 Task: Discover public transportation options in San Jose.
Action: Key pressed sa
Screenshot: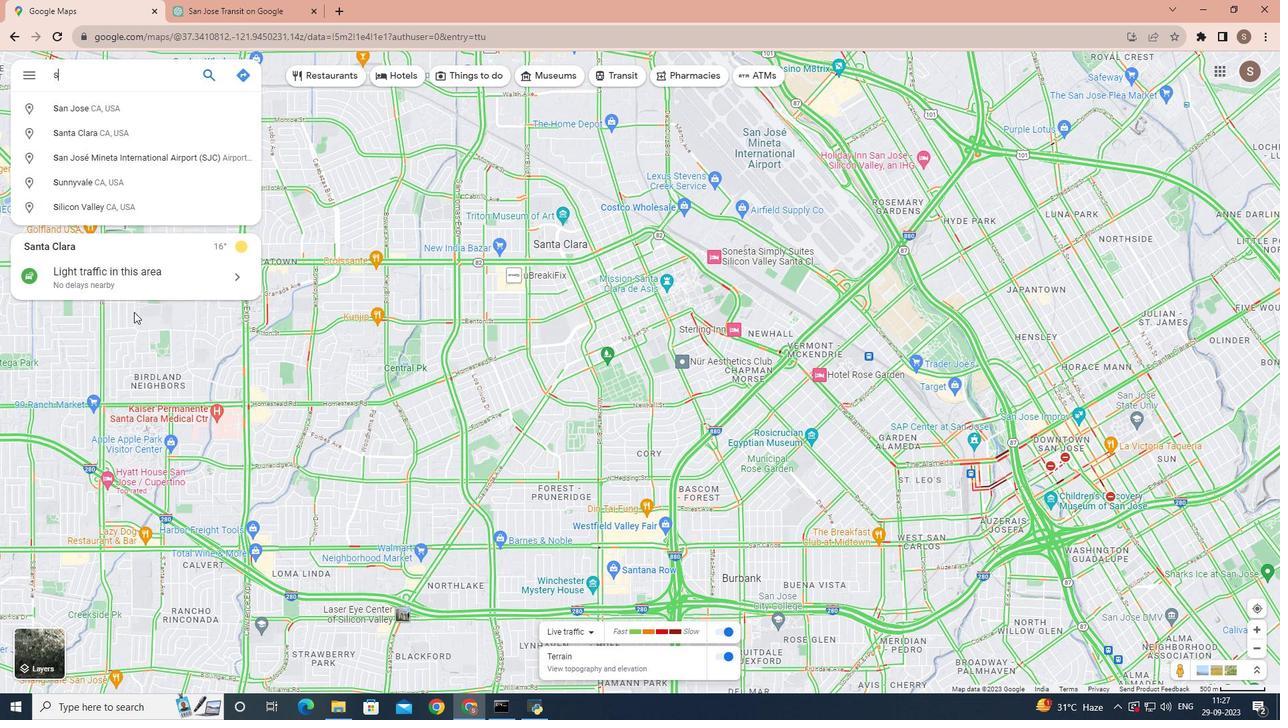 
Action: Mouse moved to (254, 69)
Screenshot: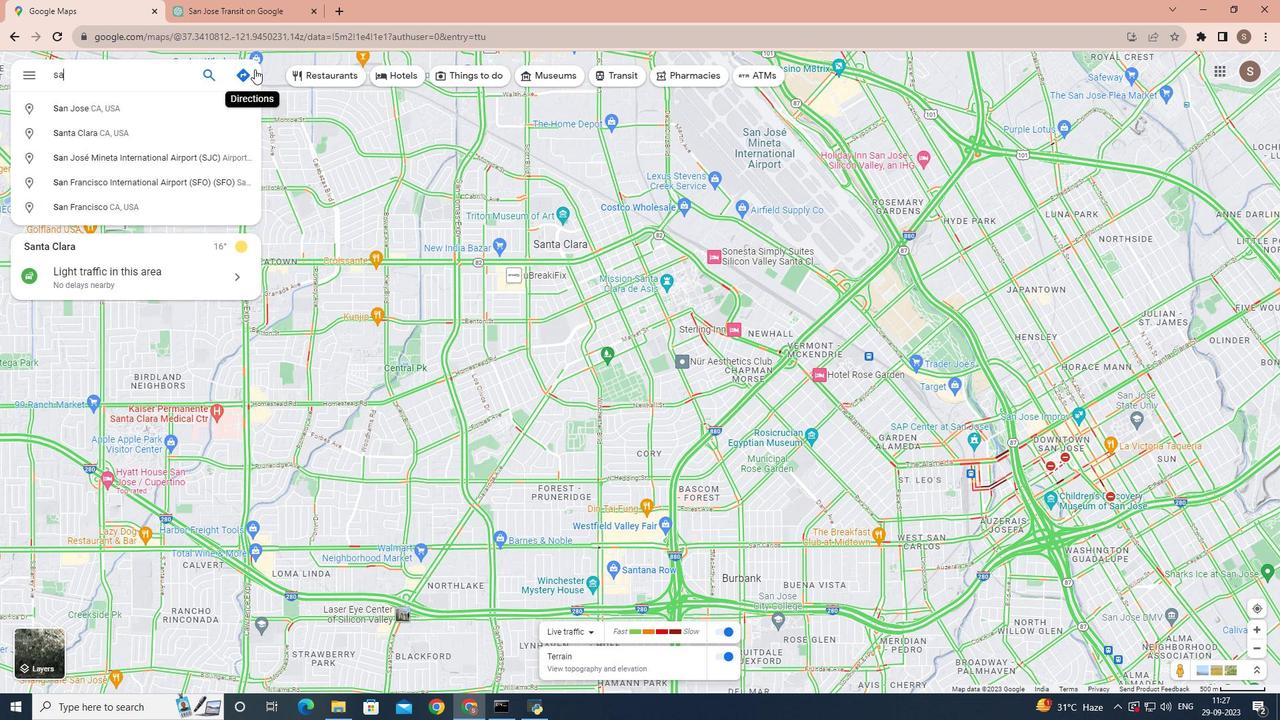 
Action: Mouse pressed left at (254, 69)
Screenshot: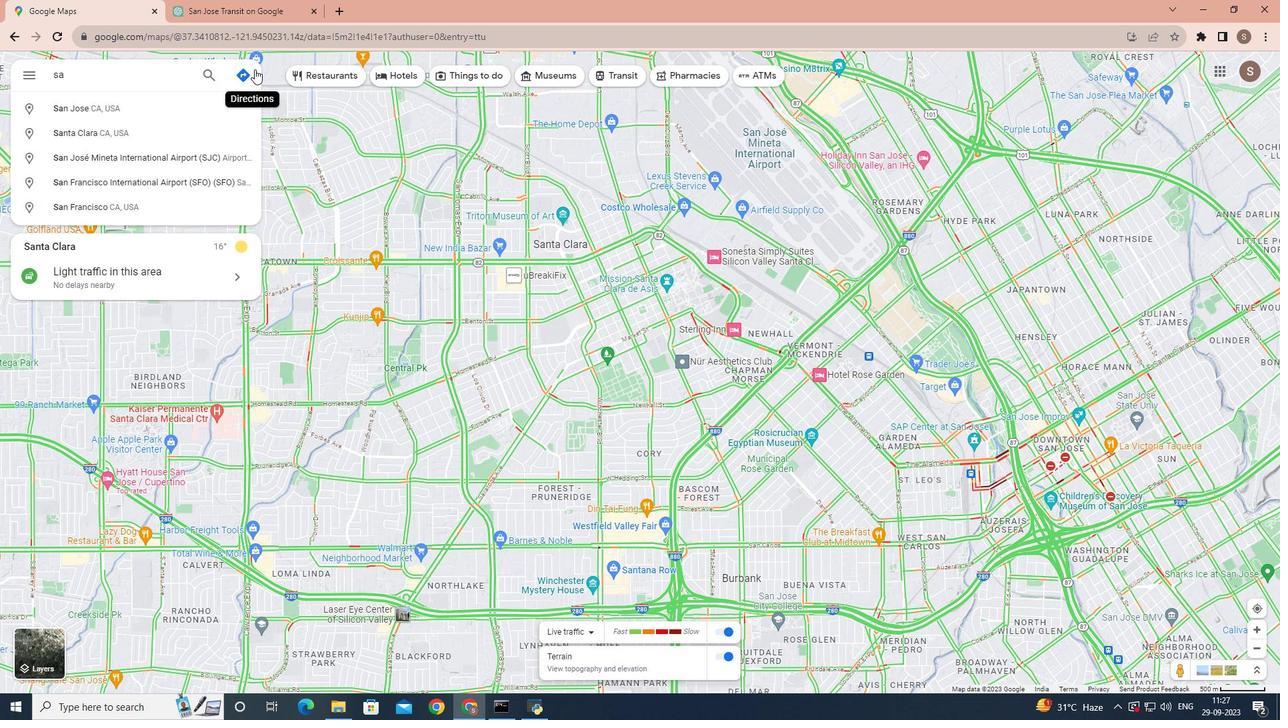 
Action: Mouse moved to (108, 109)
Screenshot: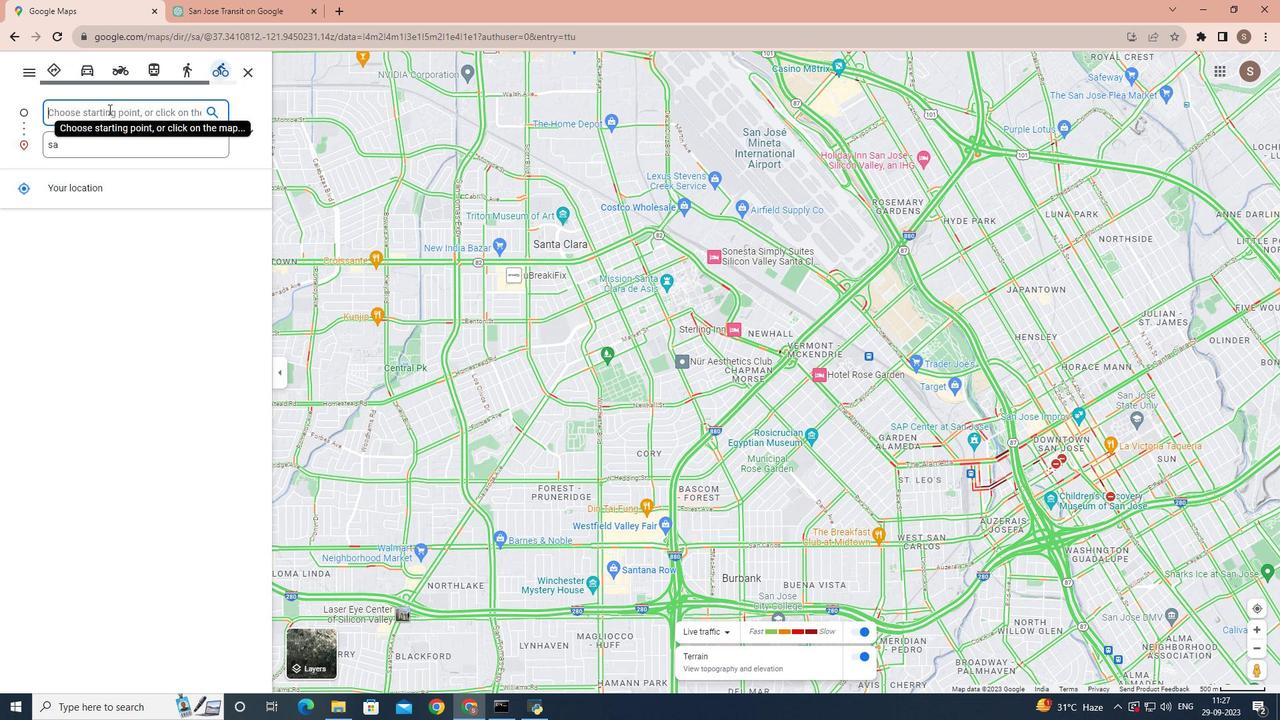 
Action: Mouse pressed left at (108, 109)
Screenshot: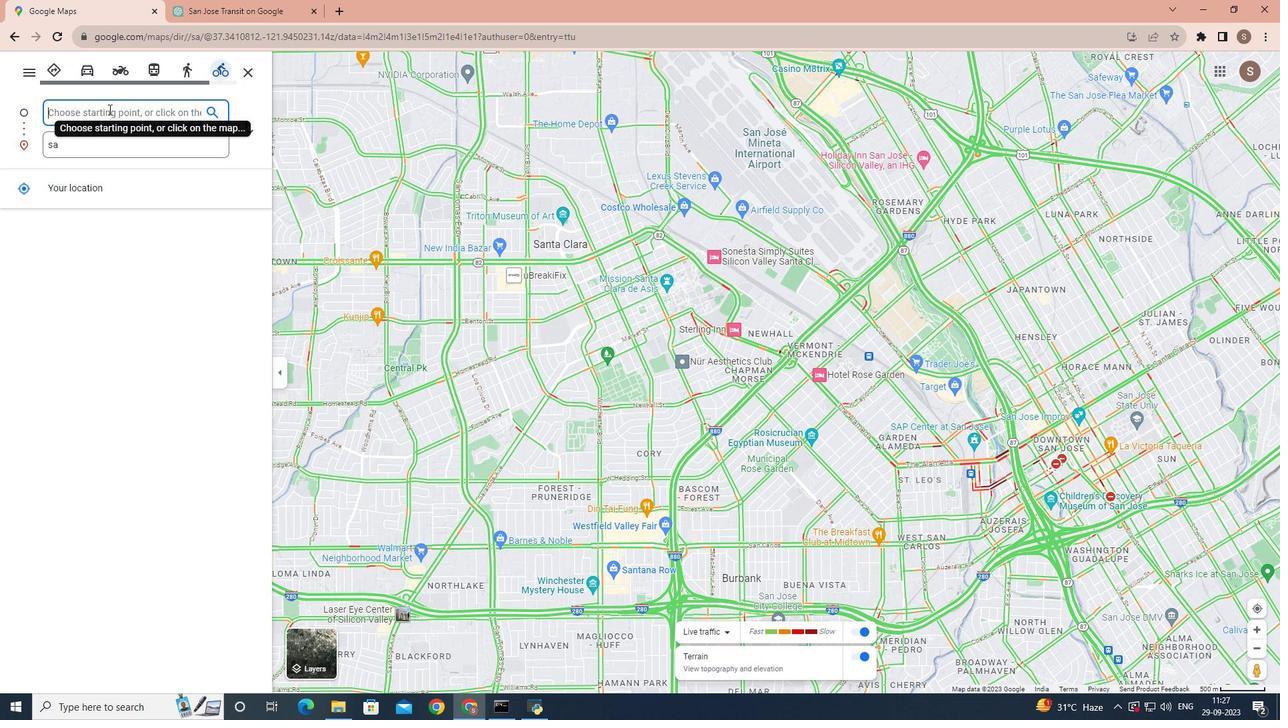 
Action: Key pressed san
Screenshot: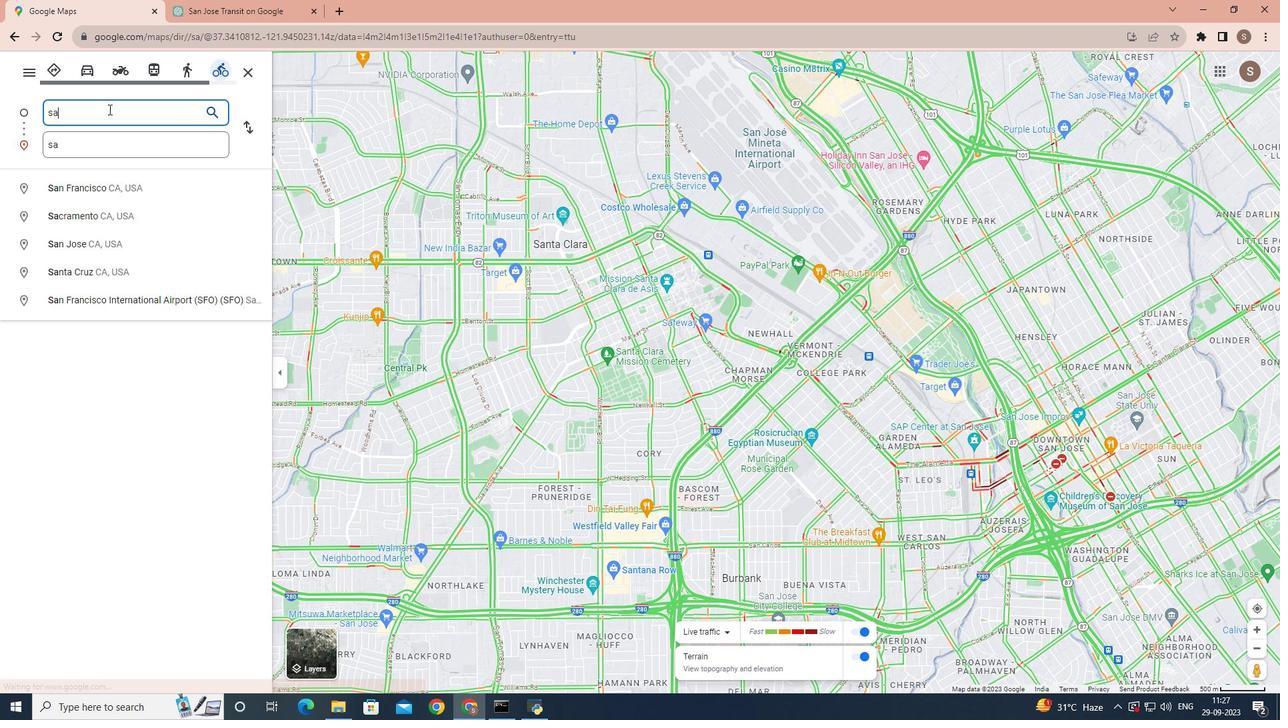 
Action: Mouse moved to (97, 177)
Screenshot: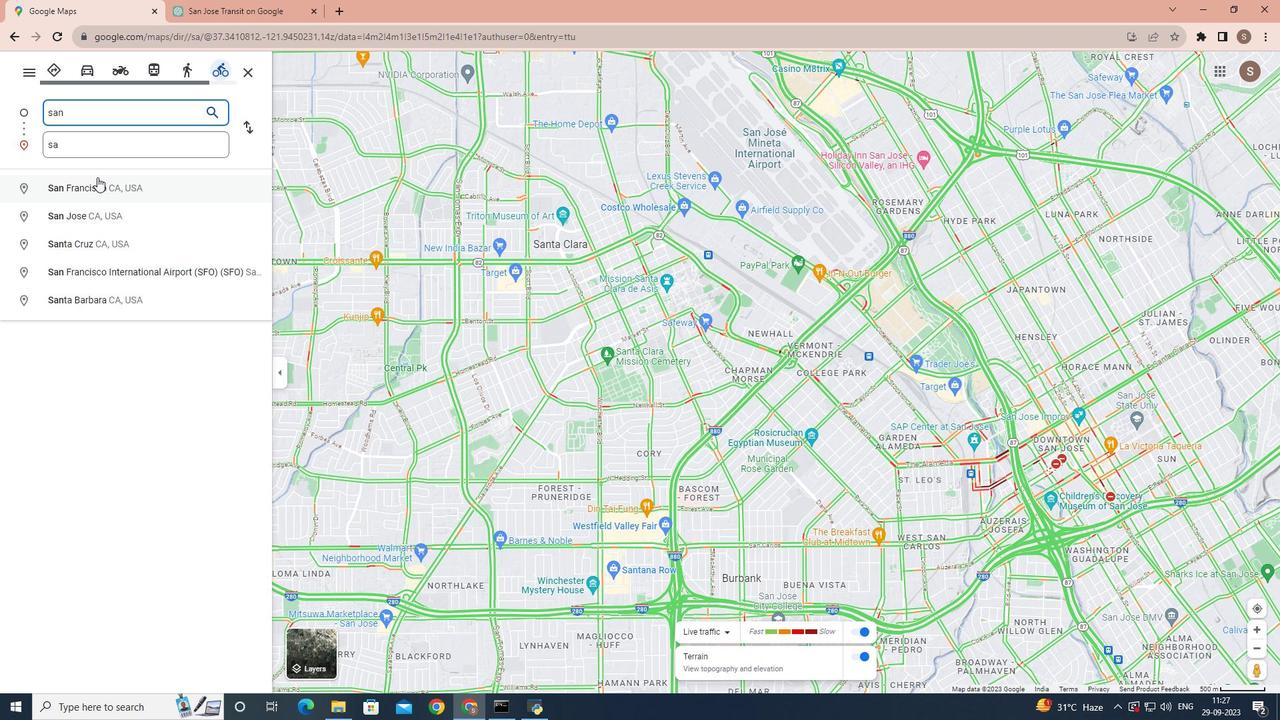 
Action: Key pressed <Key.space>
Screenshot: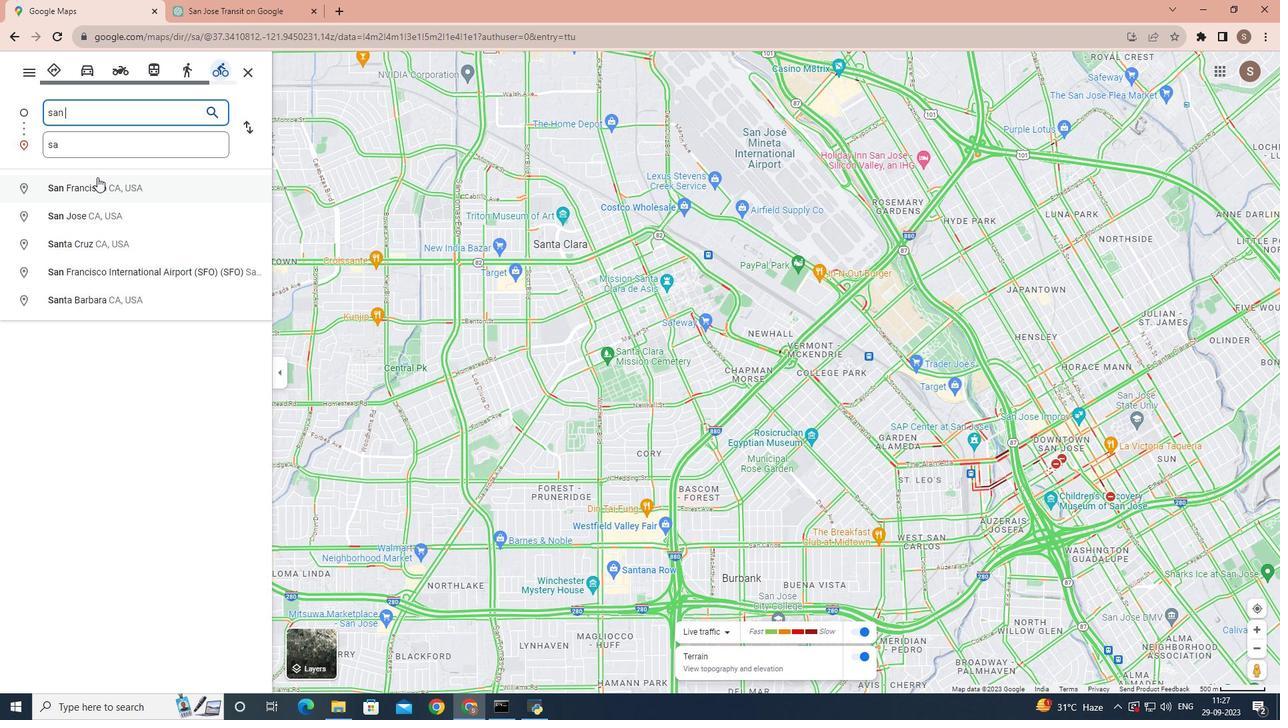 
Action: Mouse moved to (92, 216)
Screenshot: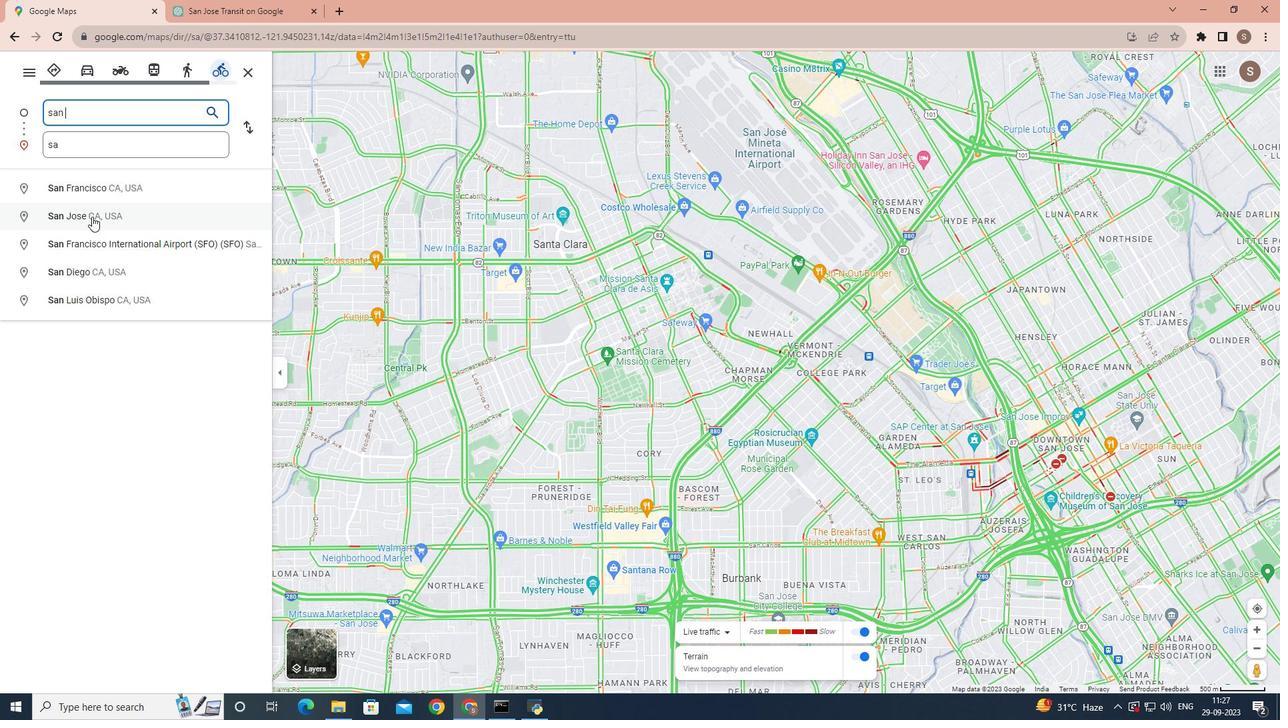 
Action: Mouse pressed left at (92, 216)
Screenshot: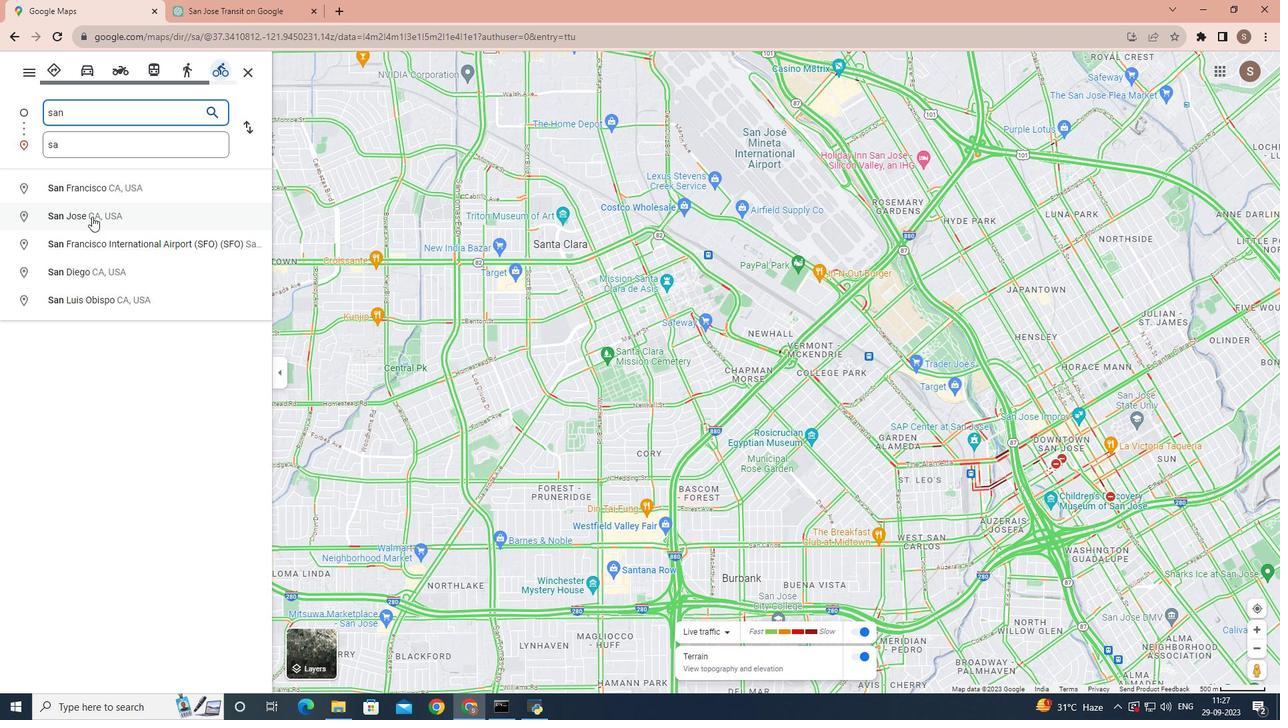 
Action: Mouse moved to (98, 146)
Screenshot: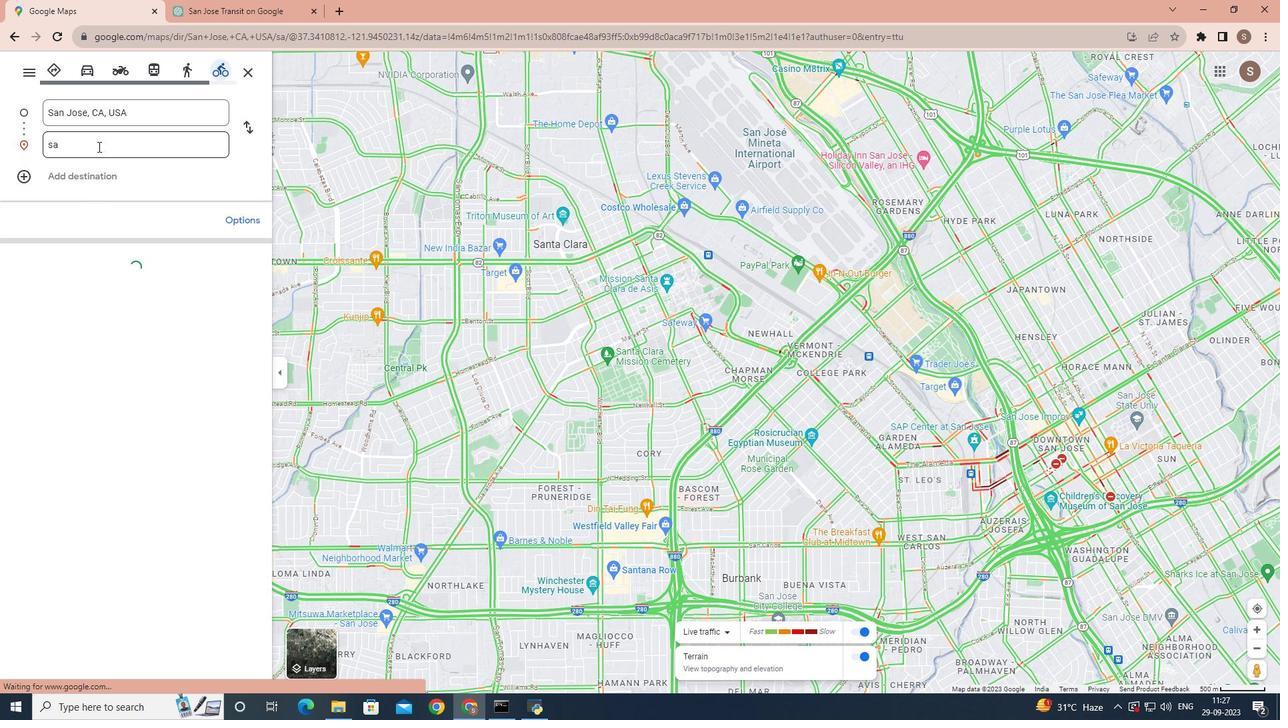 
Action: Mouse pressed left at (98, 146)
Screenshot: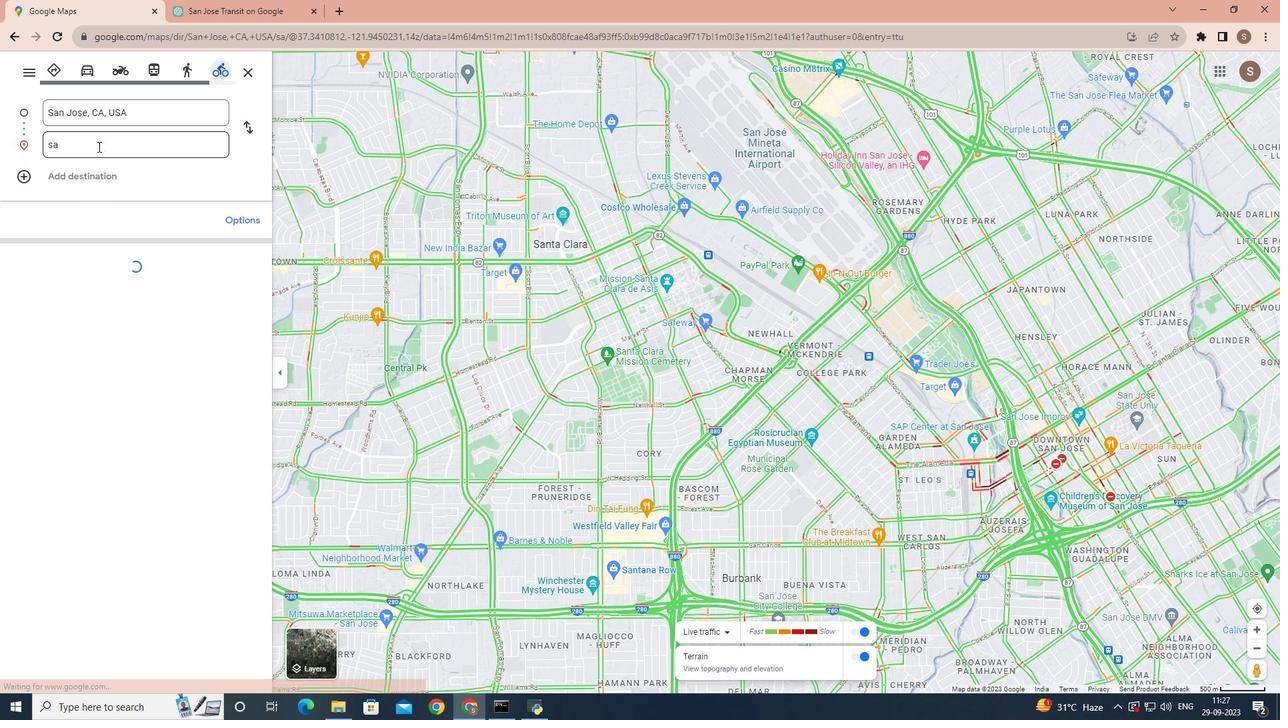 
Action: Mouse pressed left at (98, 146)
Screenshot: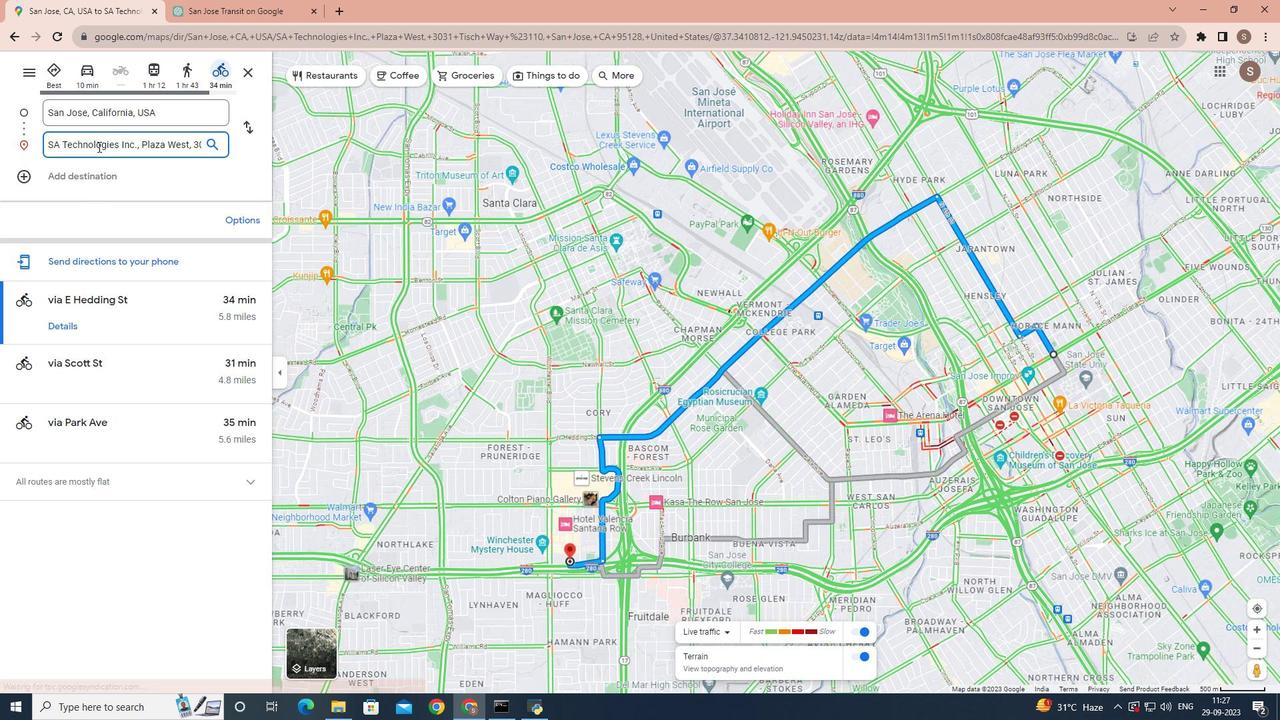 
Action: Mouse moved to (46, 141)
Screenshot: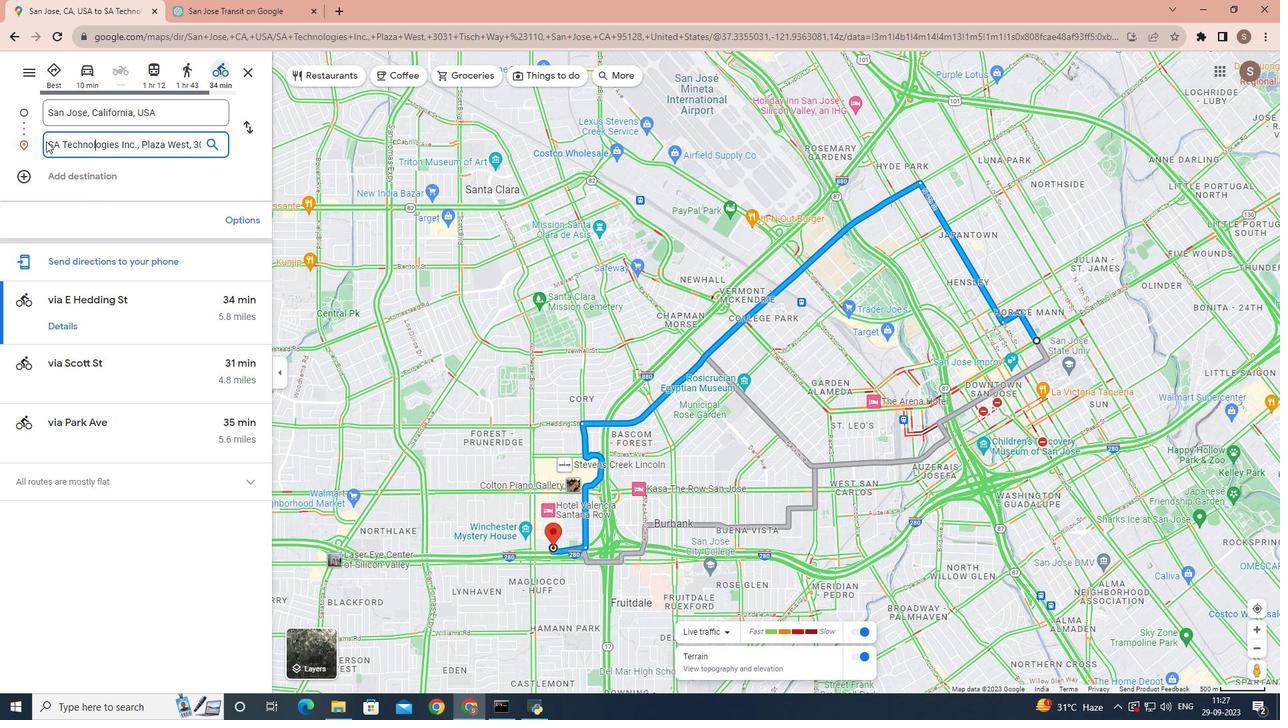 
Action: Mouse pressed left at (46, 141)
Screenshot: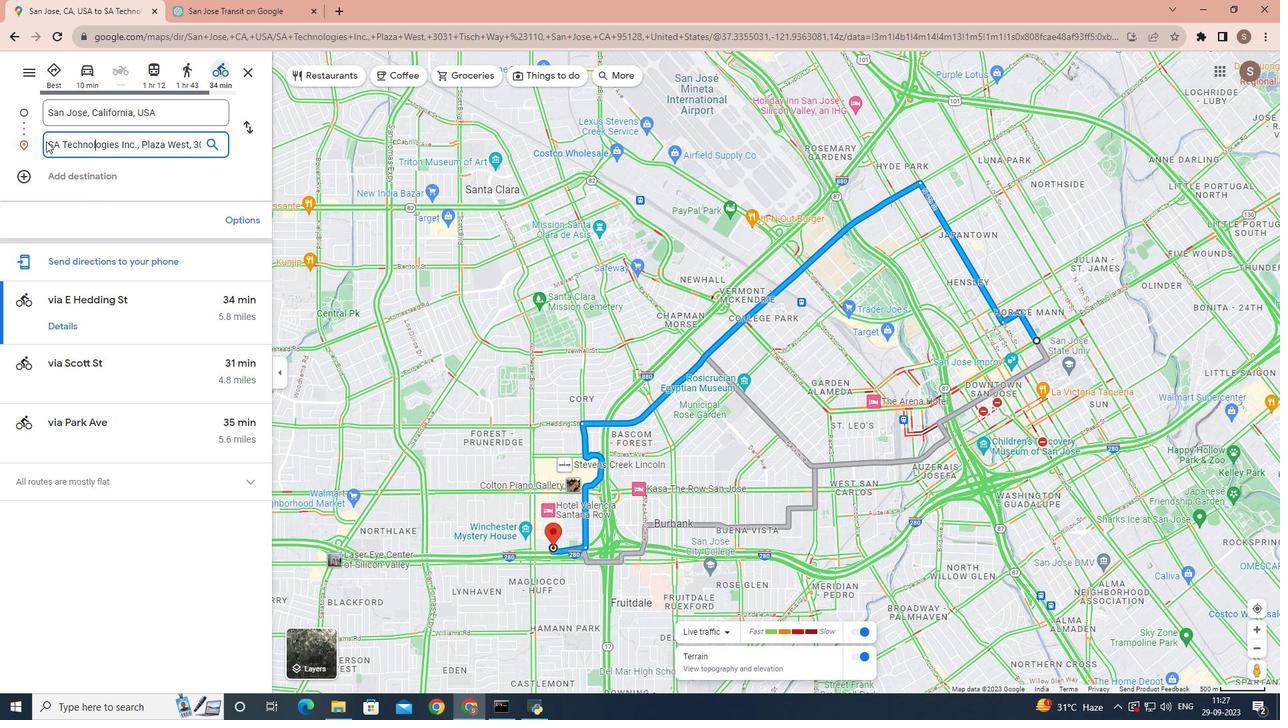 
Action: Mouse moved to (50, 140)
Screenshot: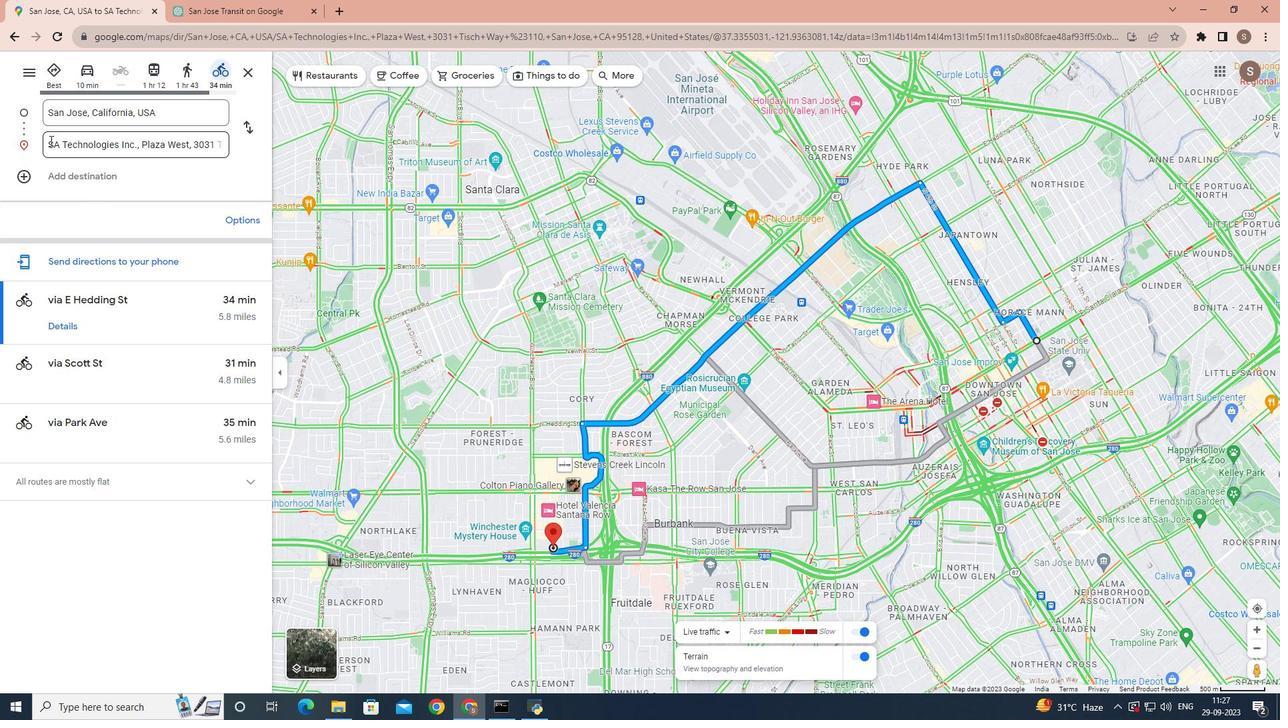 
Action: Mouse pressed left at (50, 140)
Screenshot: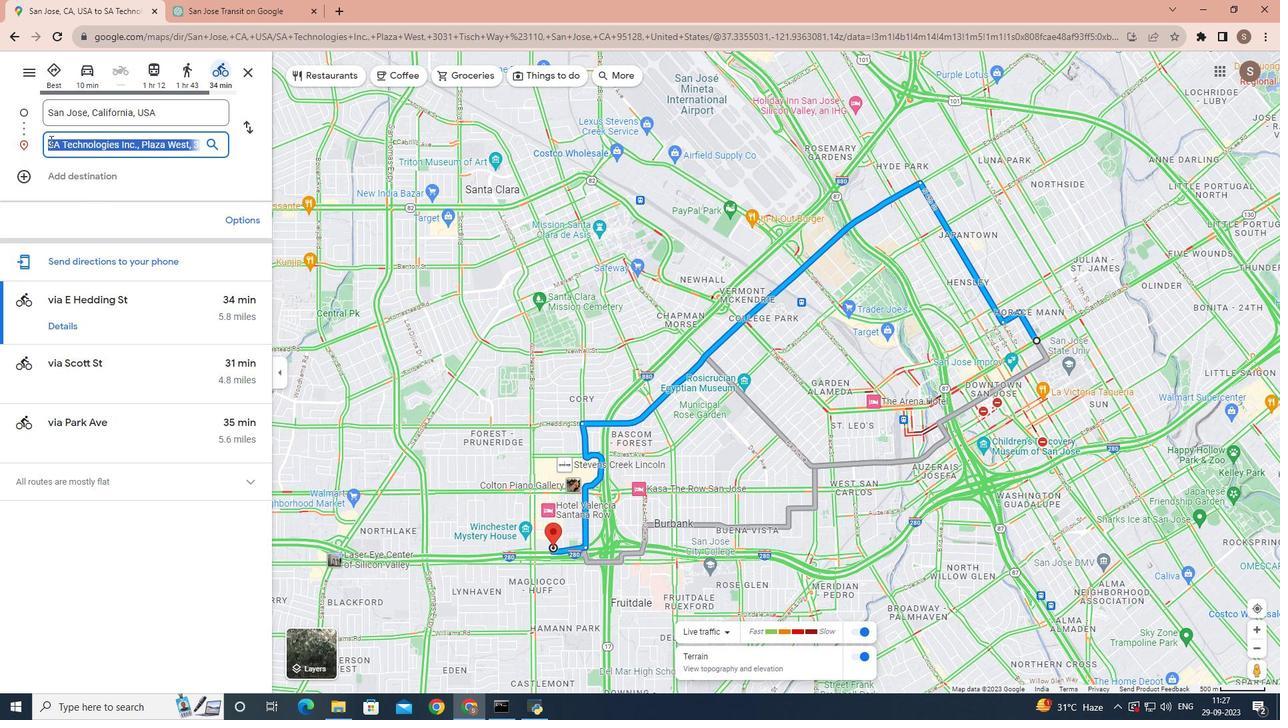 
Action: Mouse moved to (134, 140)
Screenshot: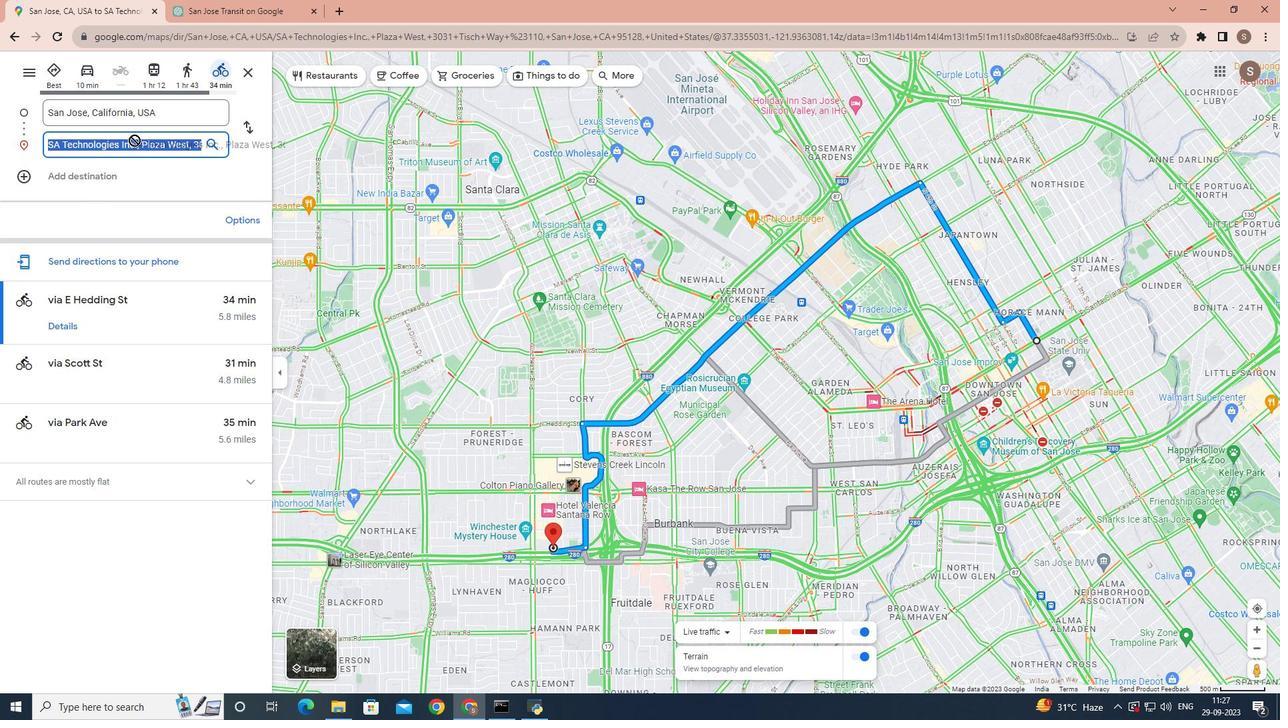 
Action: Key pressed <Key.backspace><Key.caps_lock>S<Key.caps_lock>anta<Key.space>
Screenshot: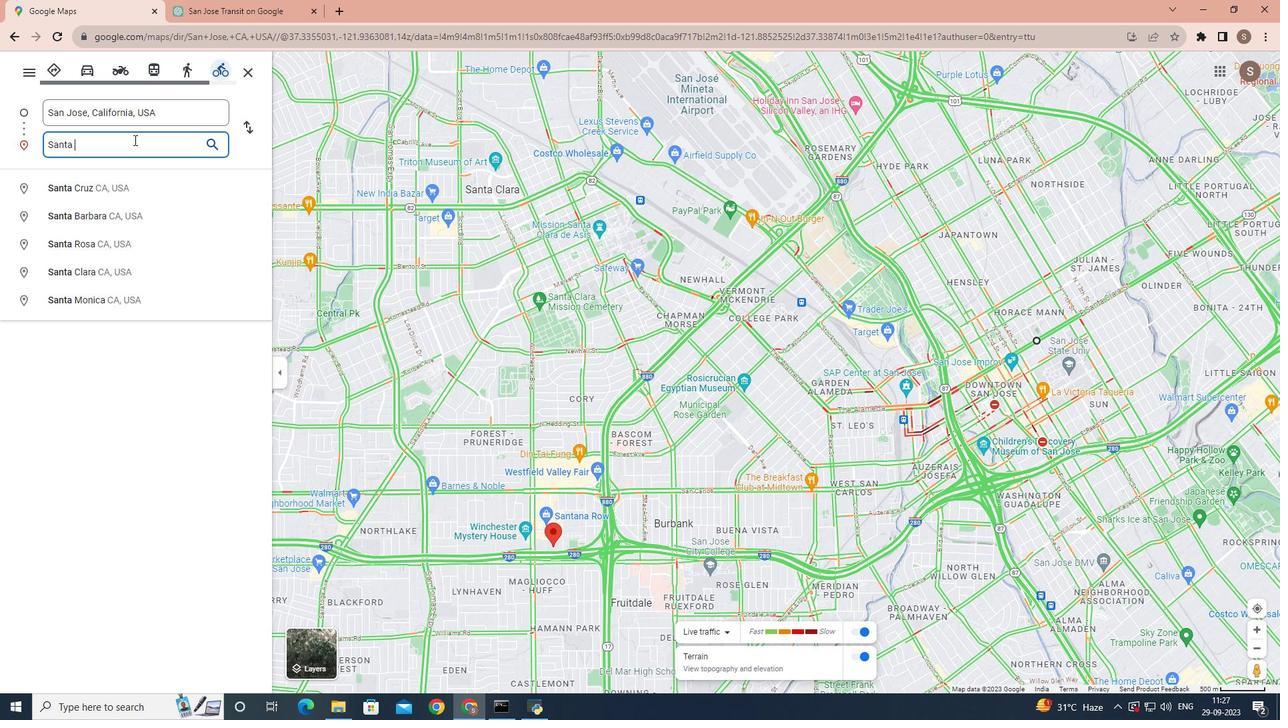 
Action: Mouse moved to (79, 265)
Screenshot: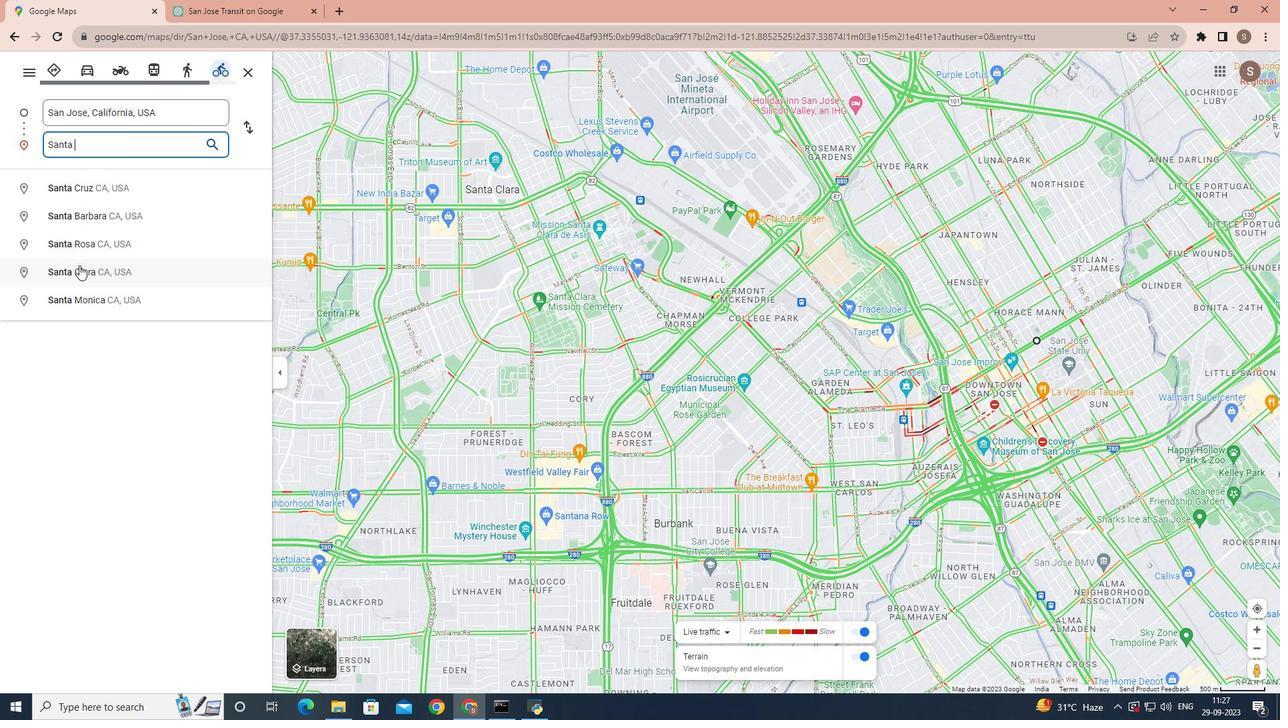 
Action: Mouse pressed left at (79, 265)
Screenshot: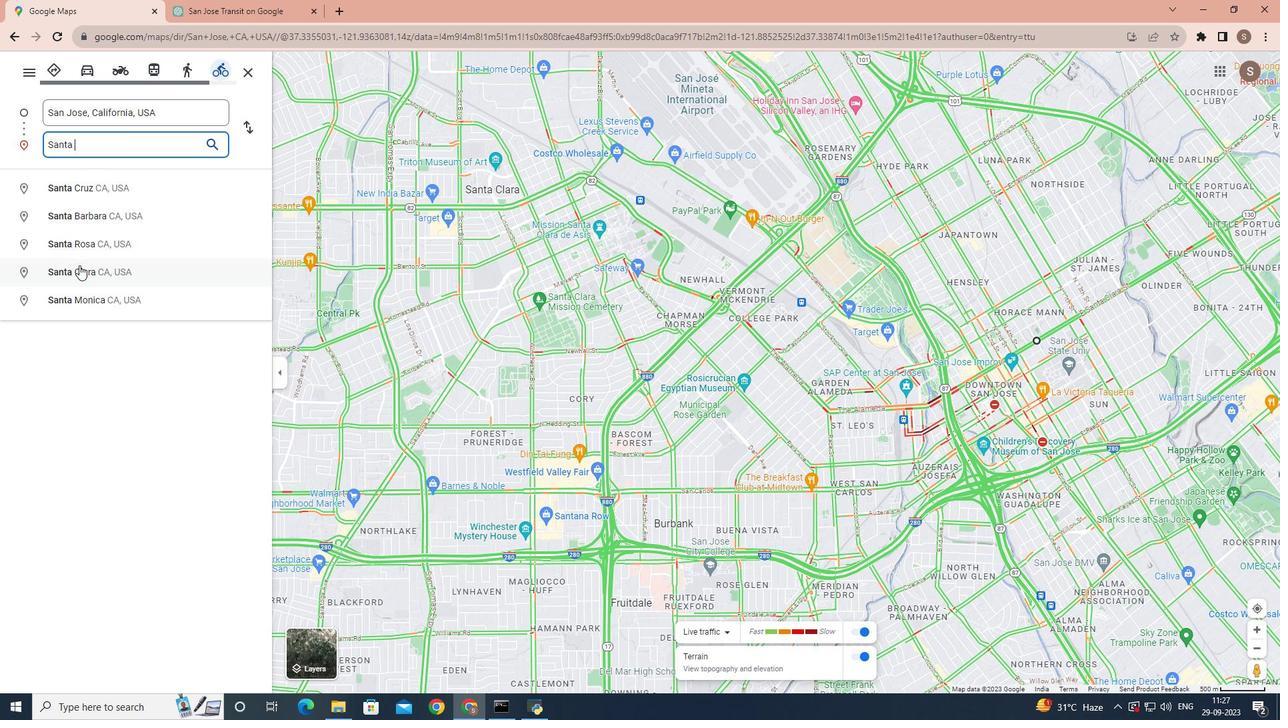 
Action: Mouse moved to (155, 86)
Screenshot: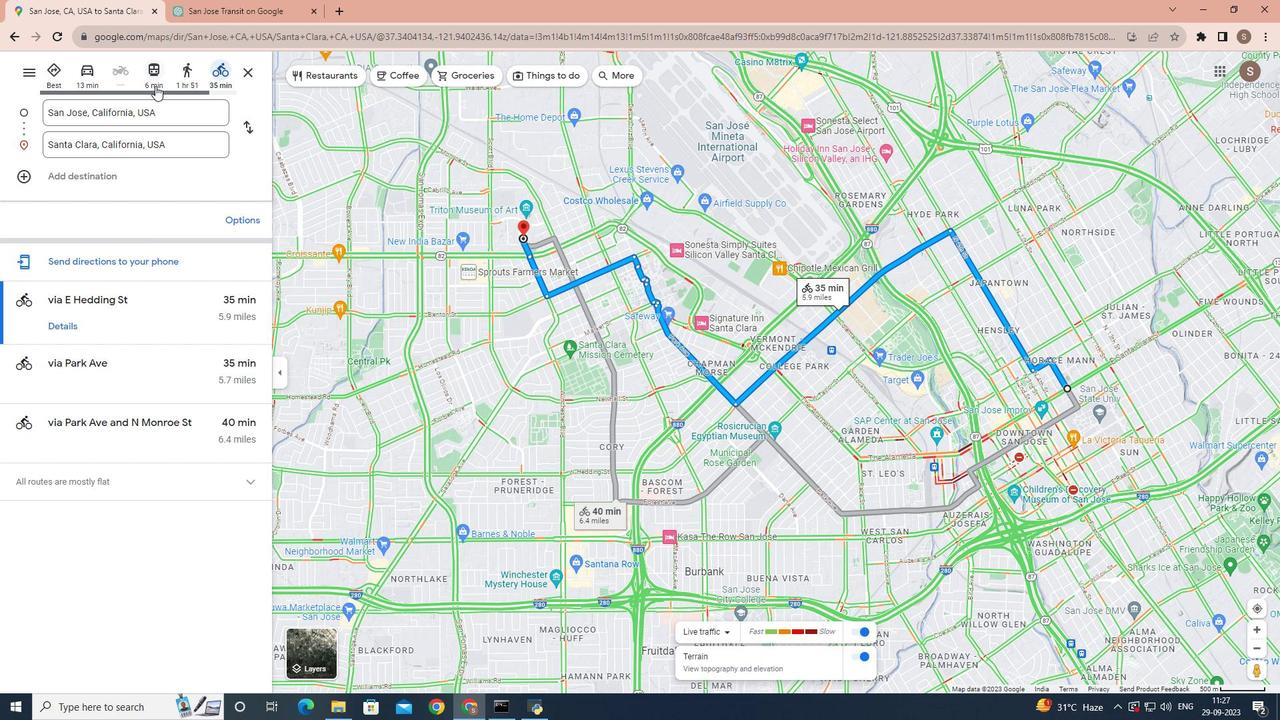 
Action: Mouse pressed left at (155, 86)
Screenshot: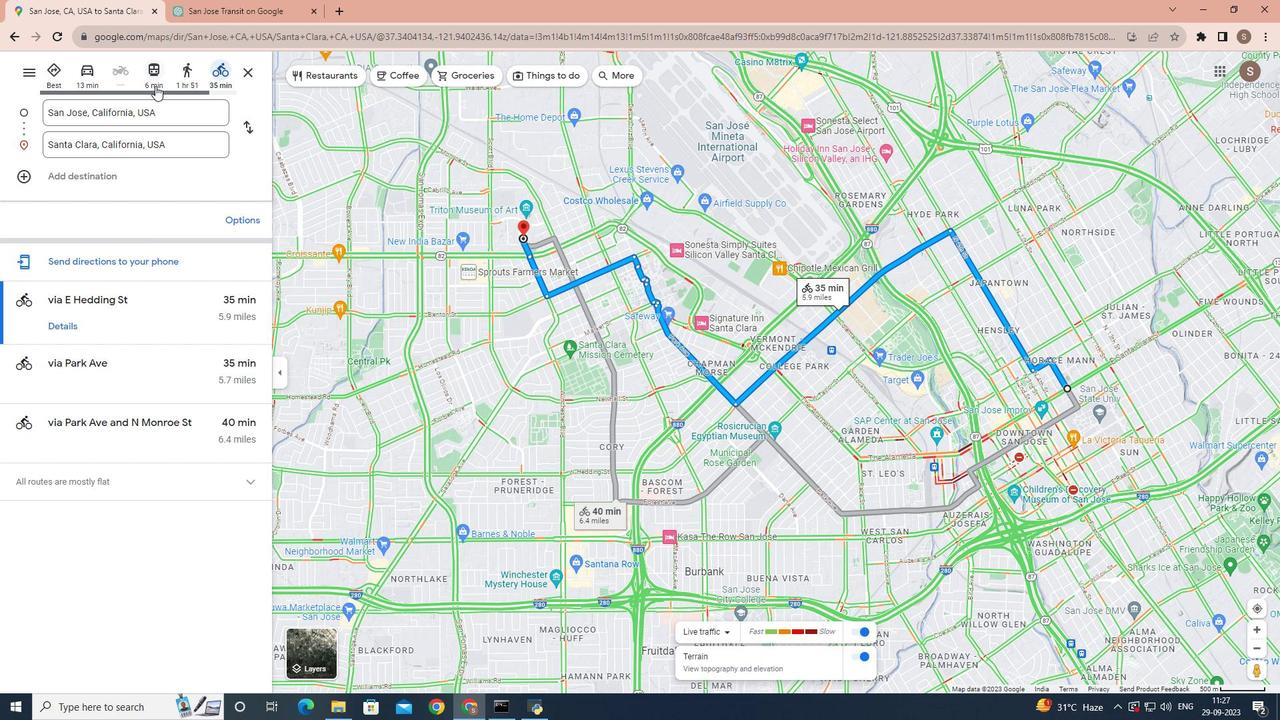 
Action: Mouse moved to (160, 360)
Screenshot: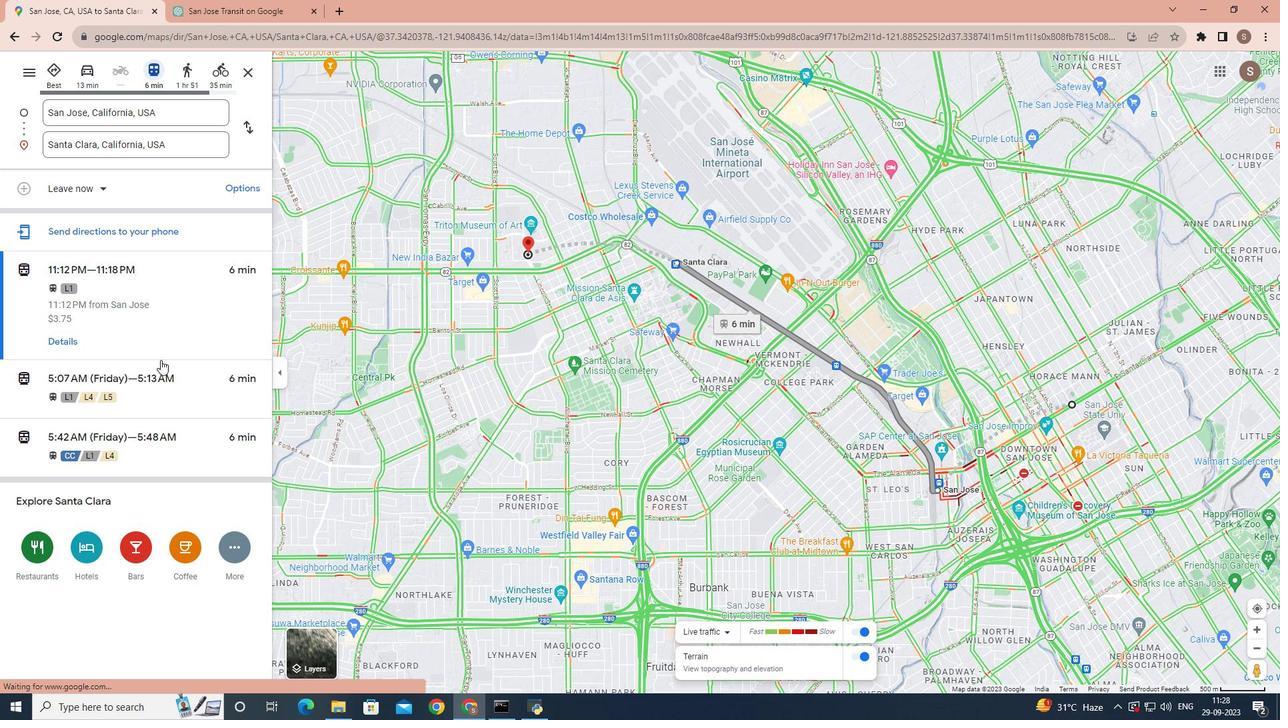 
Action: Mouse scrolled (160, 359) with delta (0, 0)
Screenshot: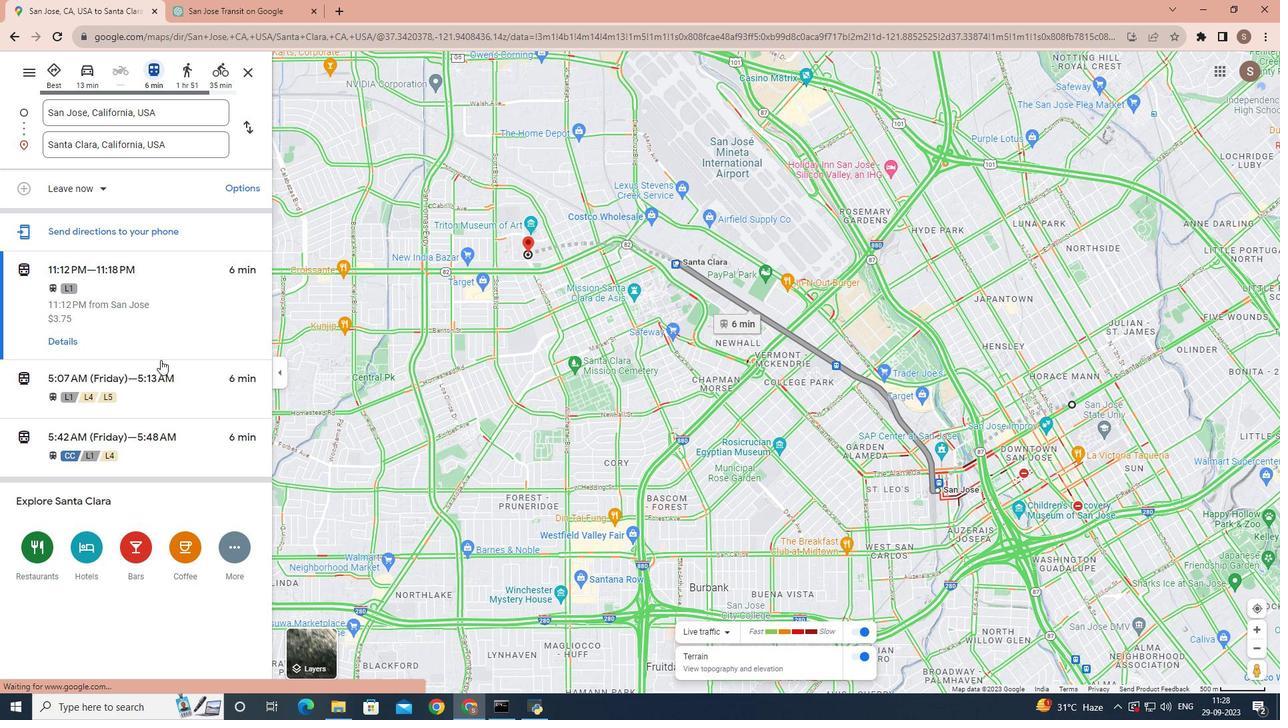
Action: Mouse scrolled (160, 359) with delta (0, 0)
Screenshot: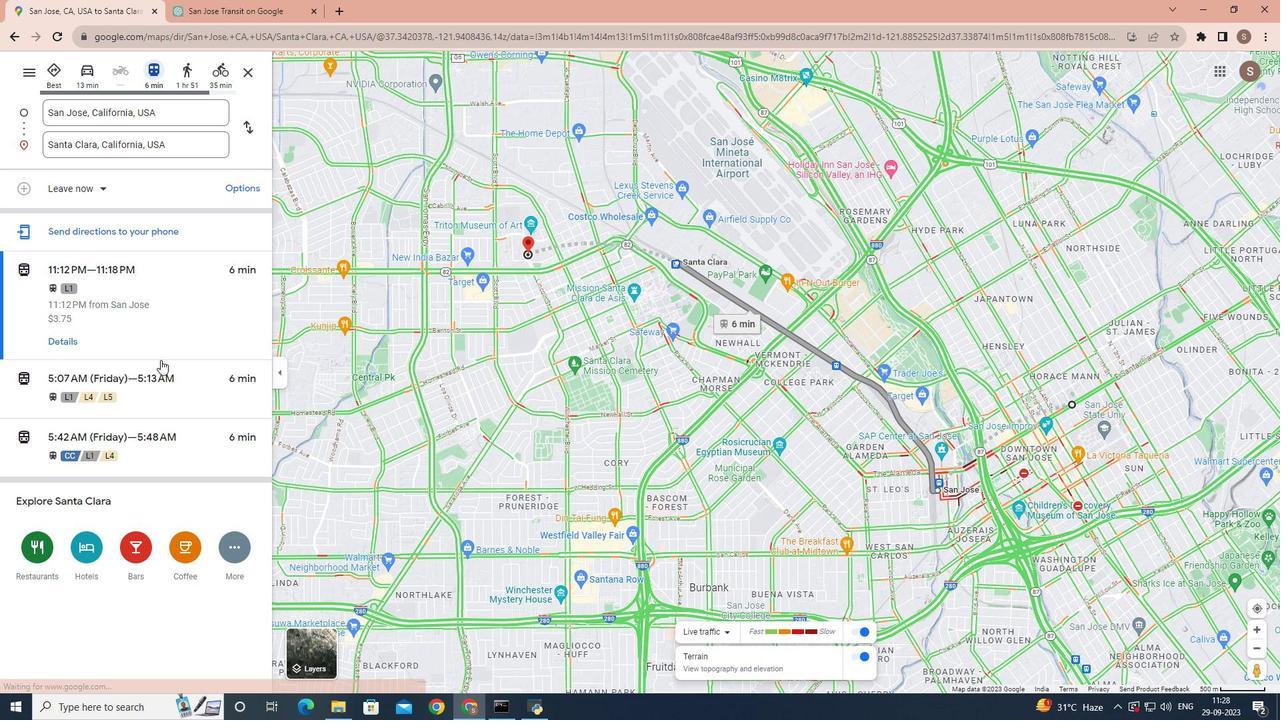 
Action: Mouse moved to (70, 339)
Screenshot: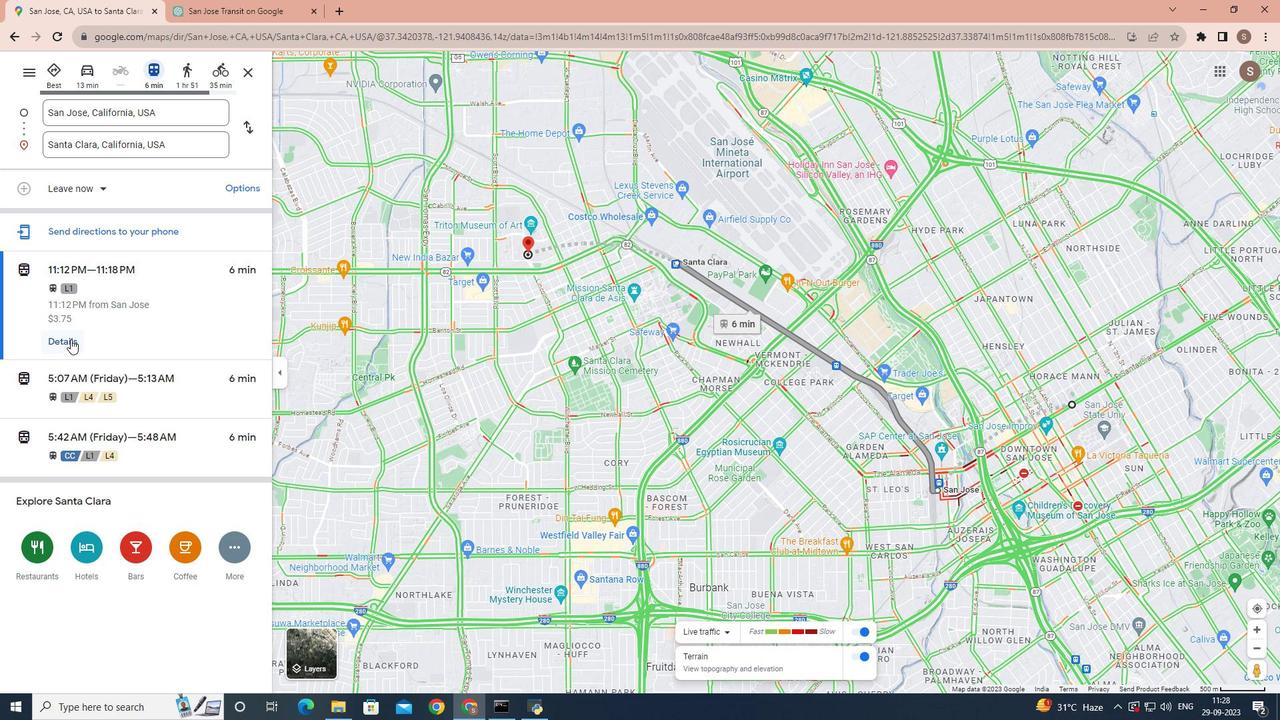 
Action: Mouse pressed left at (70, 339)
Screenshot: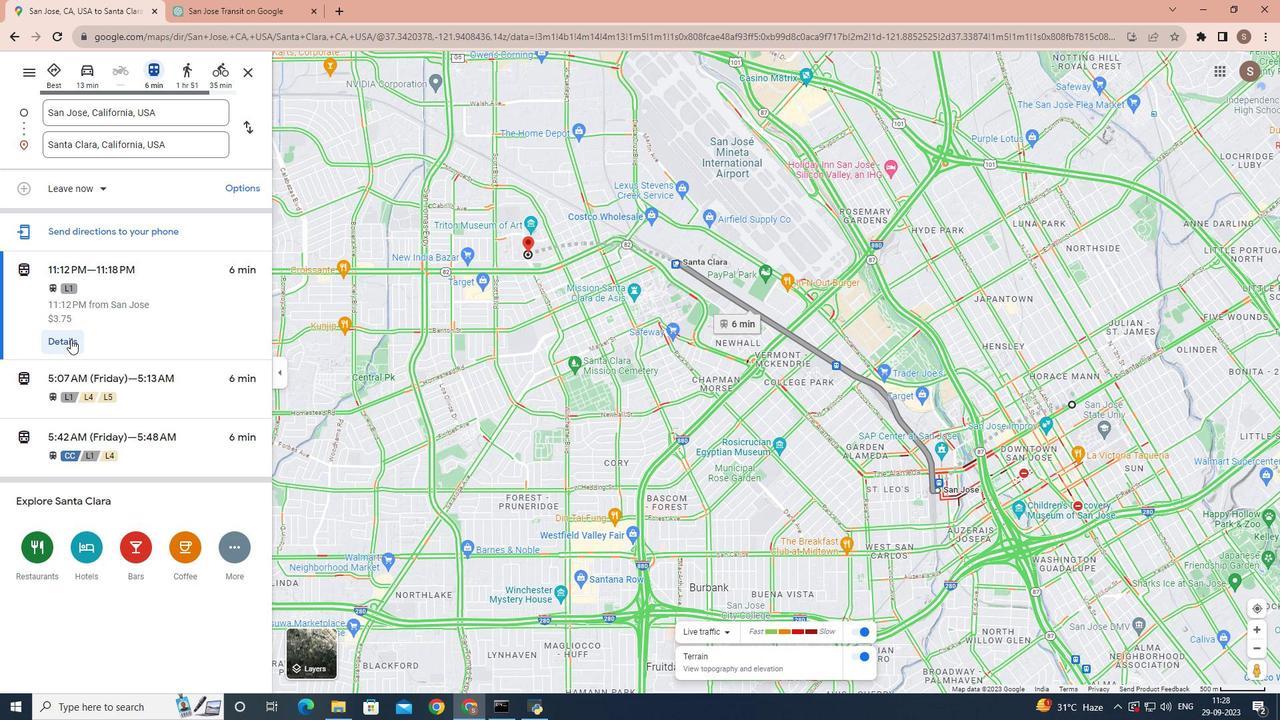 
Action: Mouse moved to (86, 329)
Screenshot: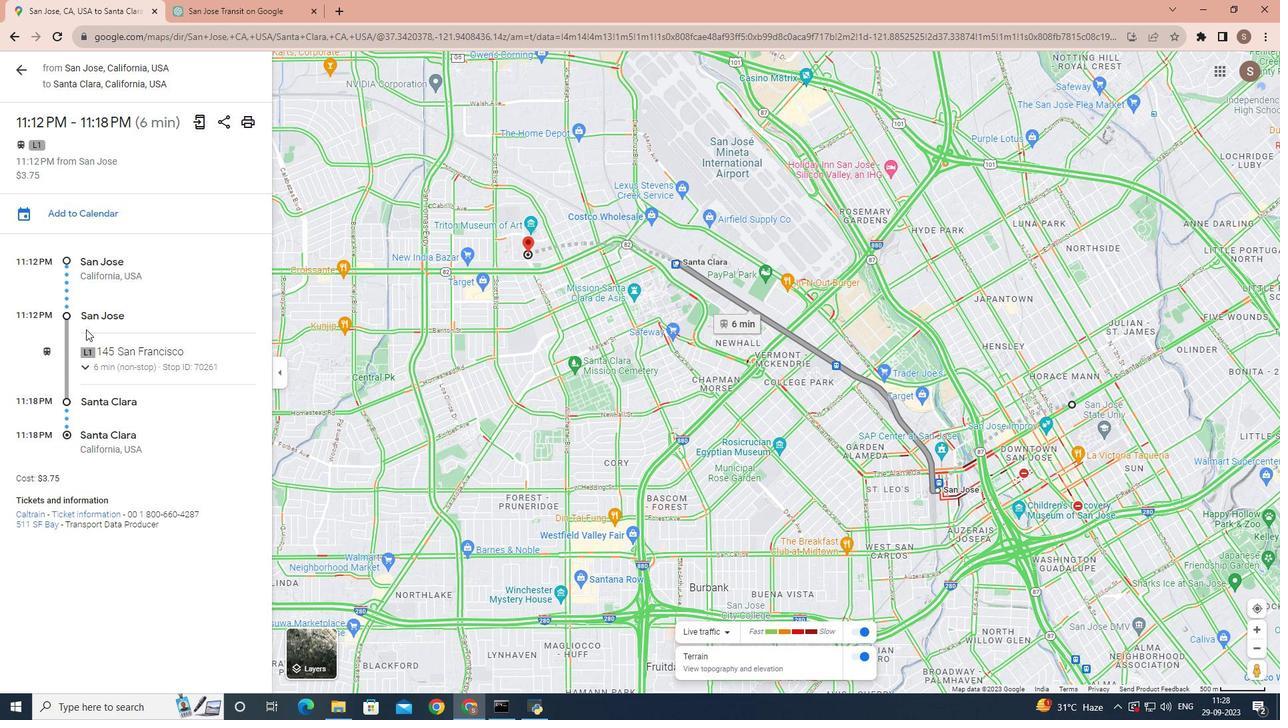 
Action: Mouse scrolled (86, 328) with delta (0, 0)
Screenshot: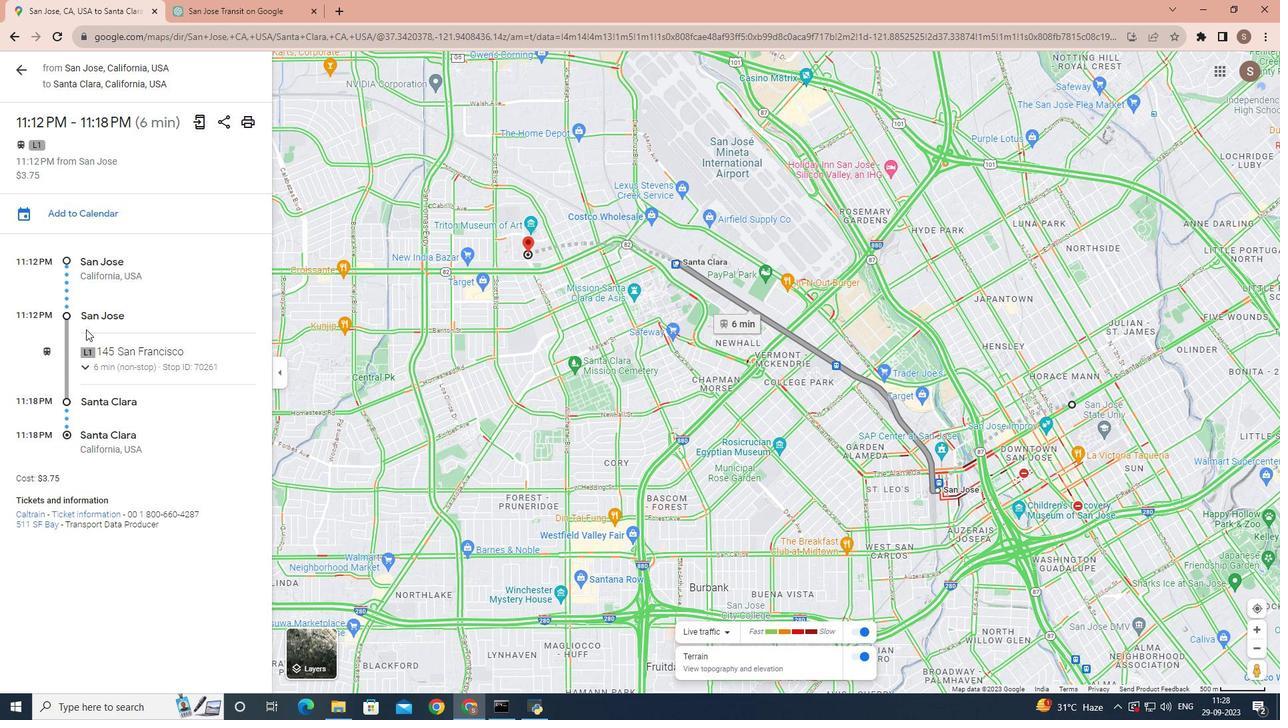 
Action: Mouse scrolled (86, 328) with delta (0, 0)
Screenshot: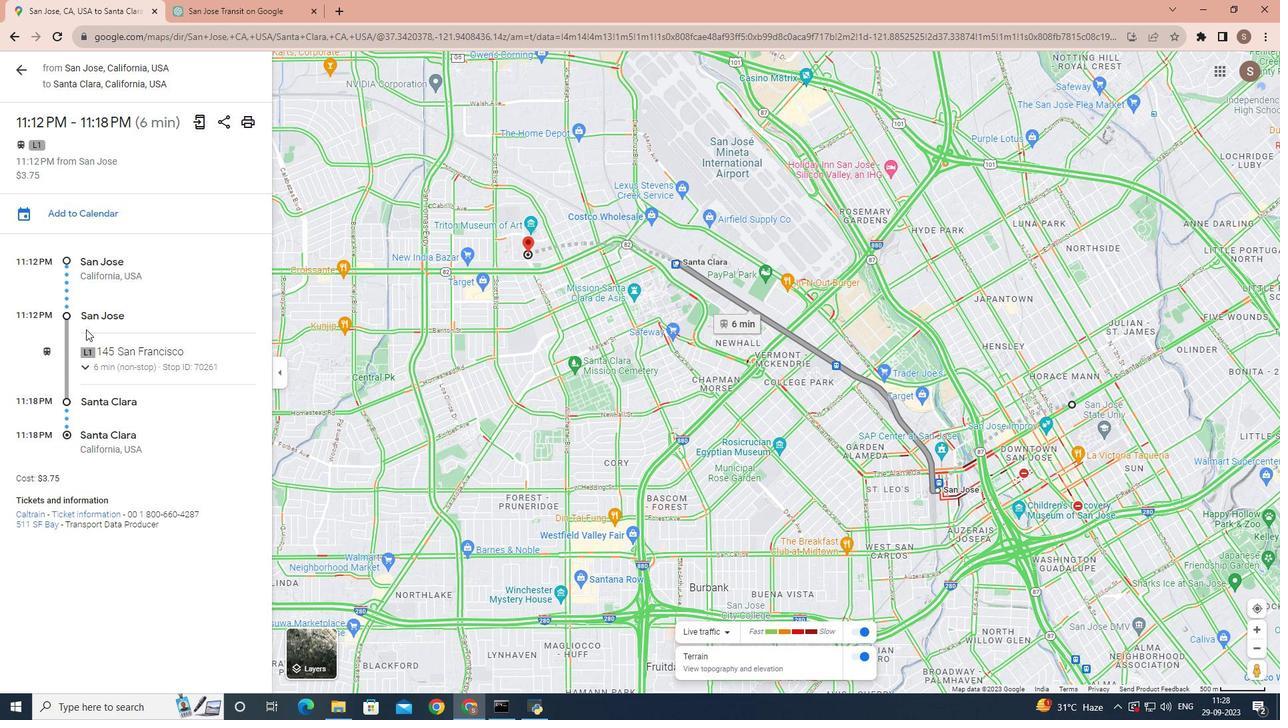 
Action: Mouse scrolled (86, 330) with delta (0, 0)
Screenshot: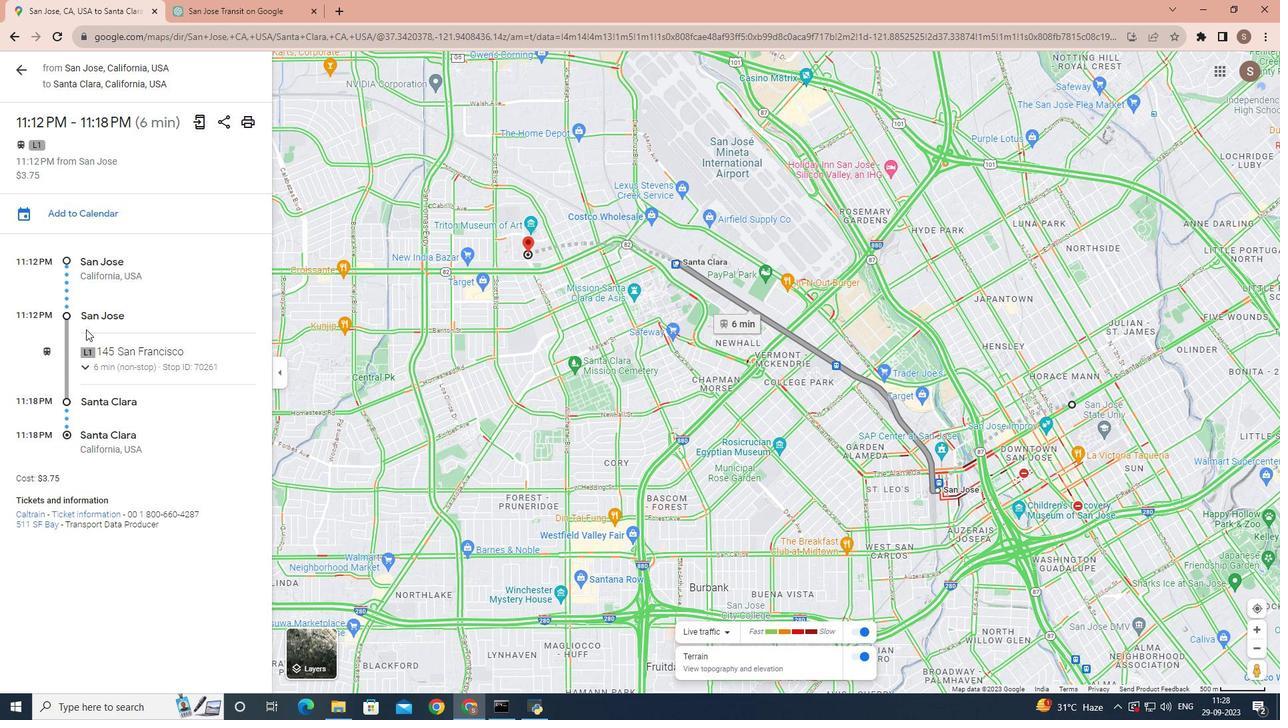 
Action: Mouse moved to (23, 69)
Screenshot: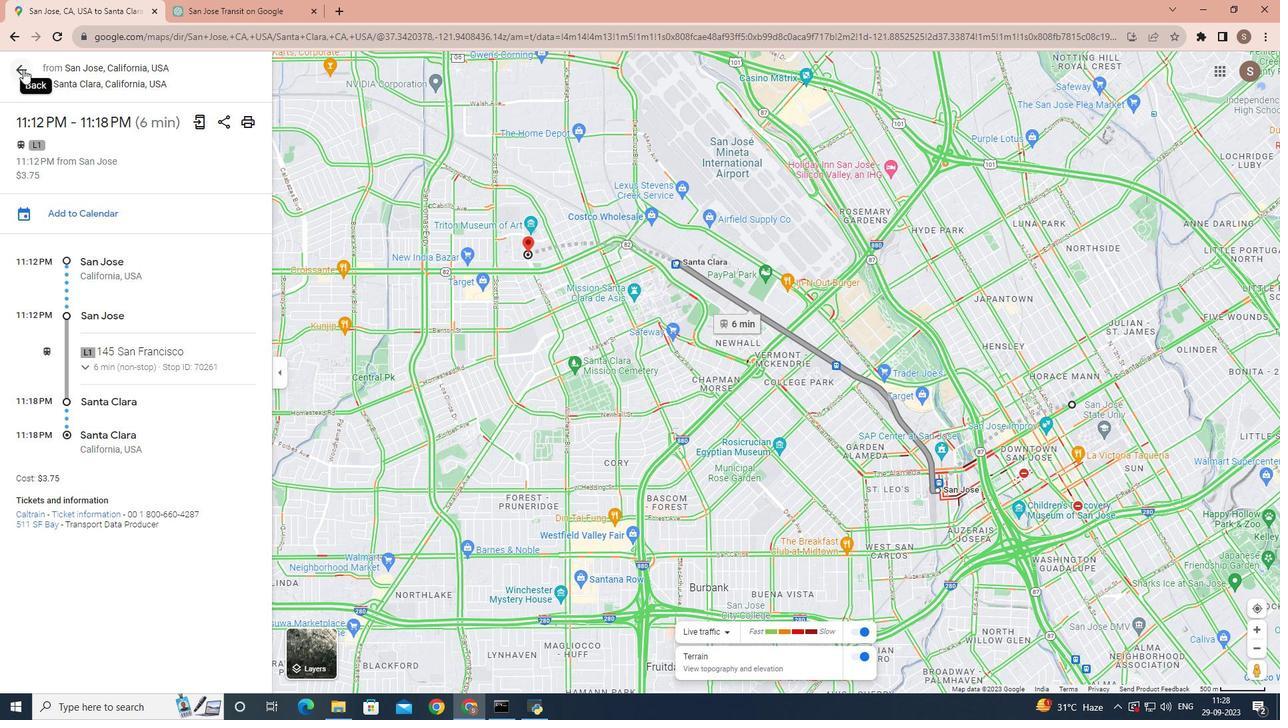 
Action: Mouse pressed left at (23, 69)
Screenshot: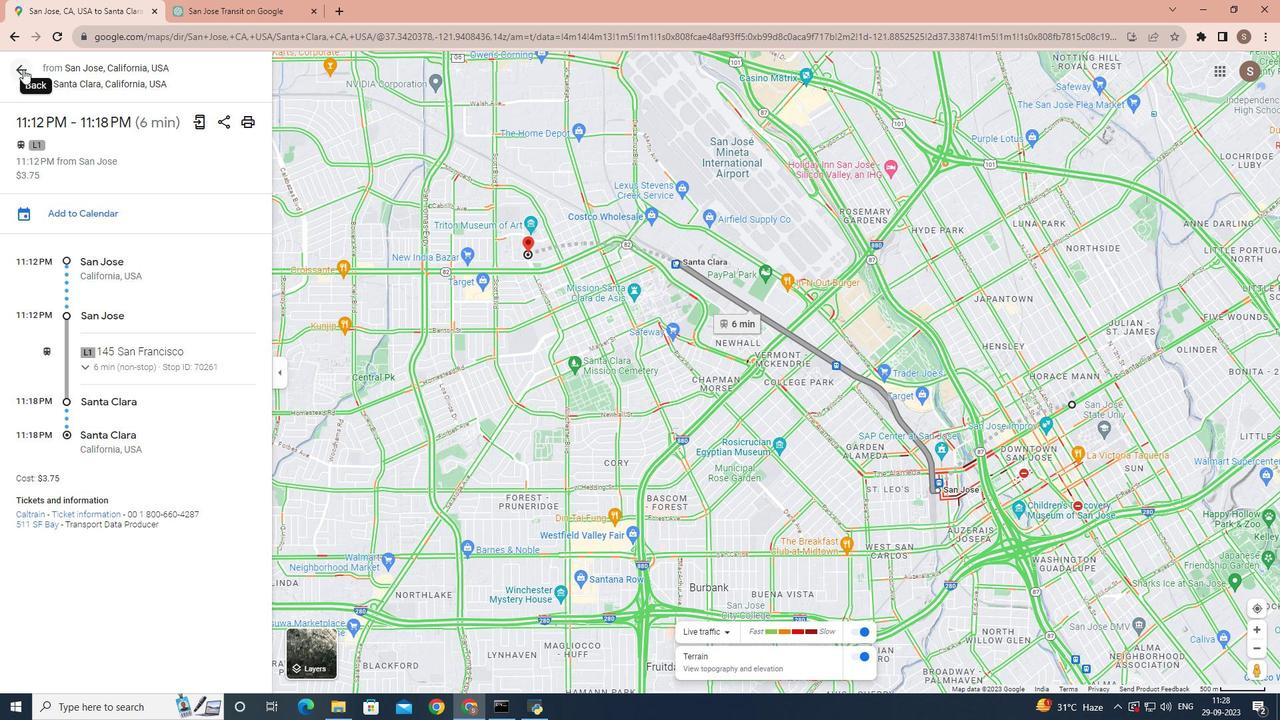 
Action: Mouse moved to (110, 380)
Screenshot: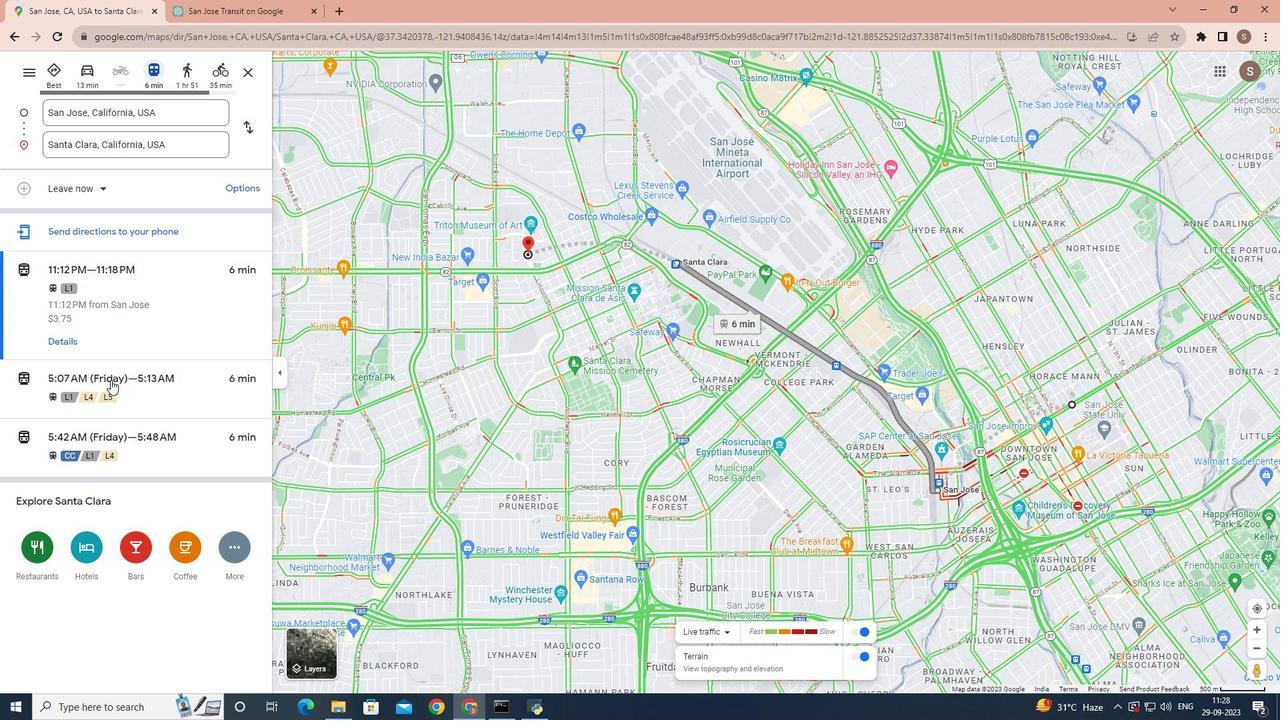
Action: Mouse pressed left at (110, 380)
Screenshot: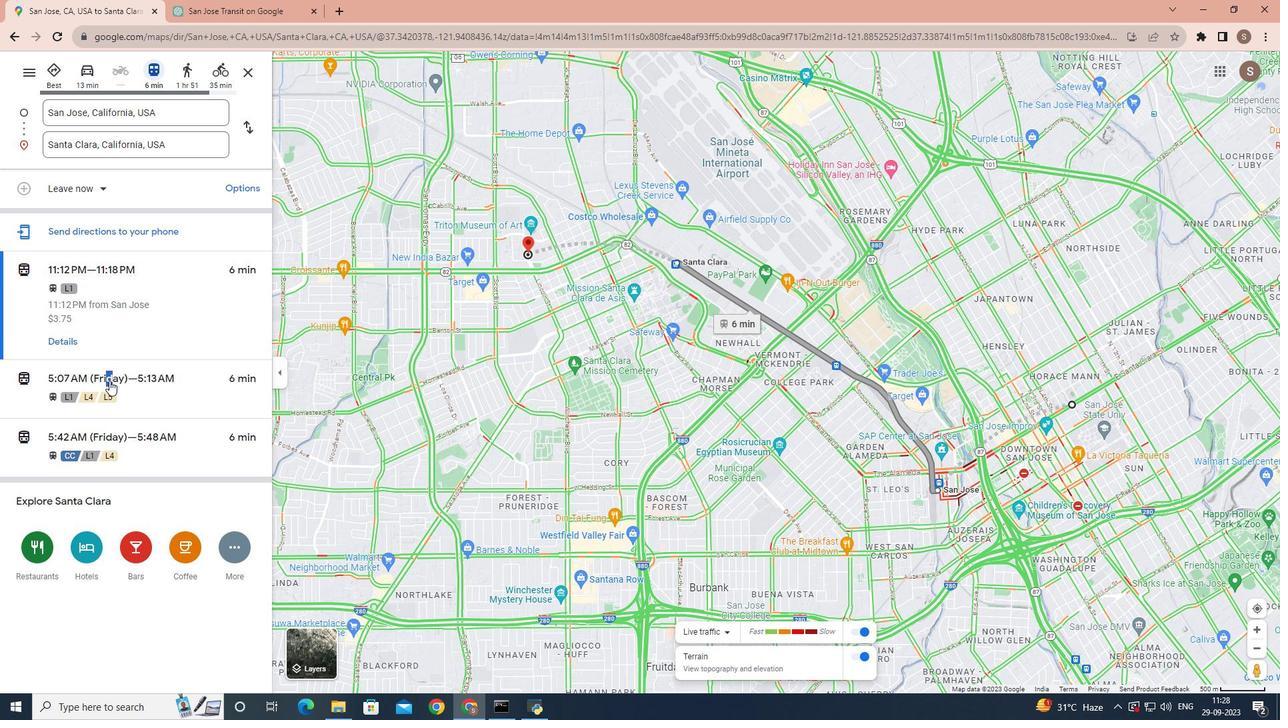 
Action: Mouse moved to (70, 398)
Screenshot: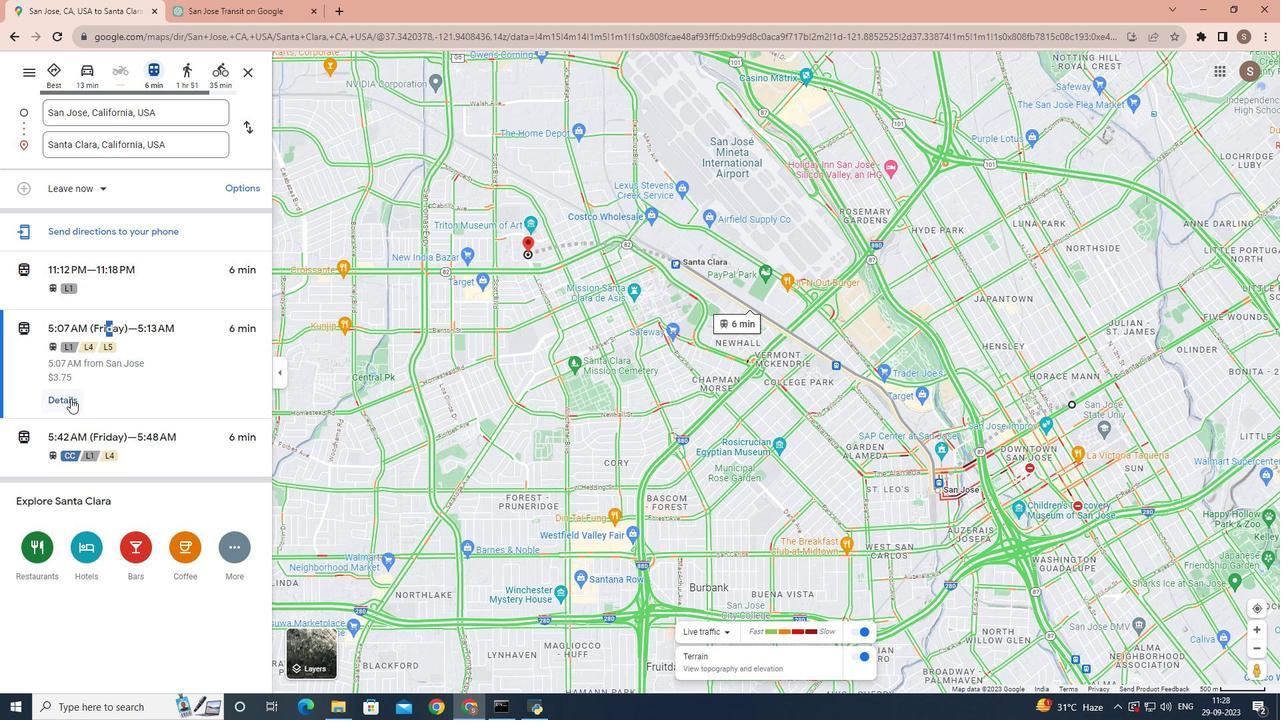 
Action: Mouse pressed left at (70, 398)
Screenshot: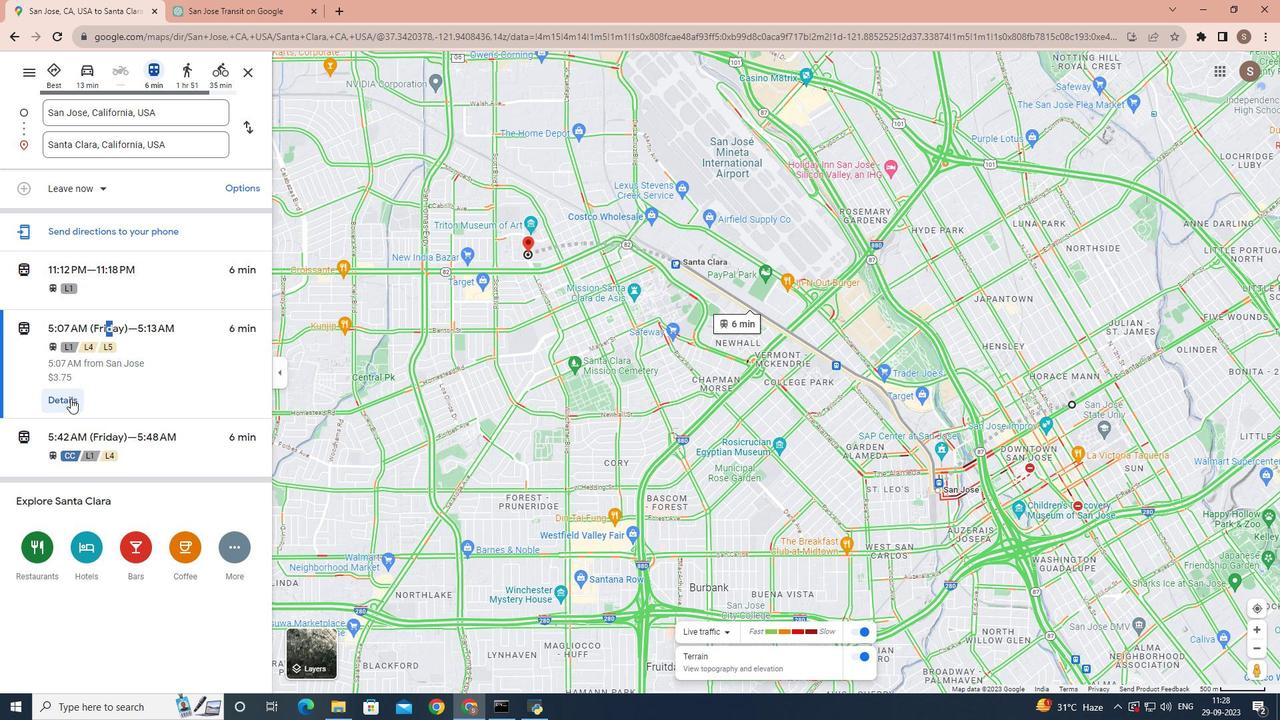 
Action: Mouse moved to (14, 69)
Screenshot: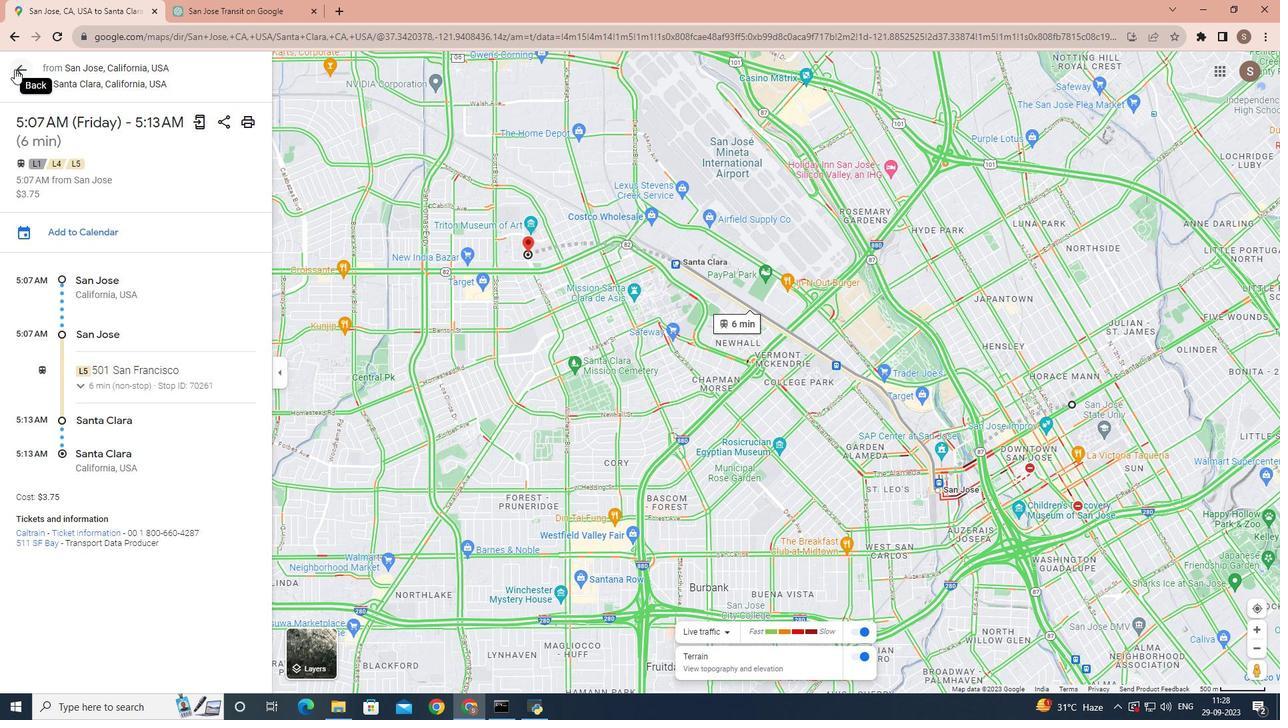 
Action: Mouse pressed left at (14, 69)
Screenshot: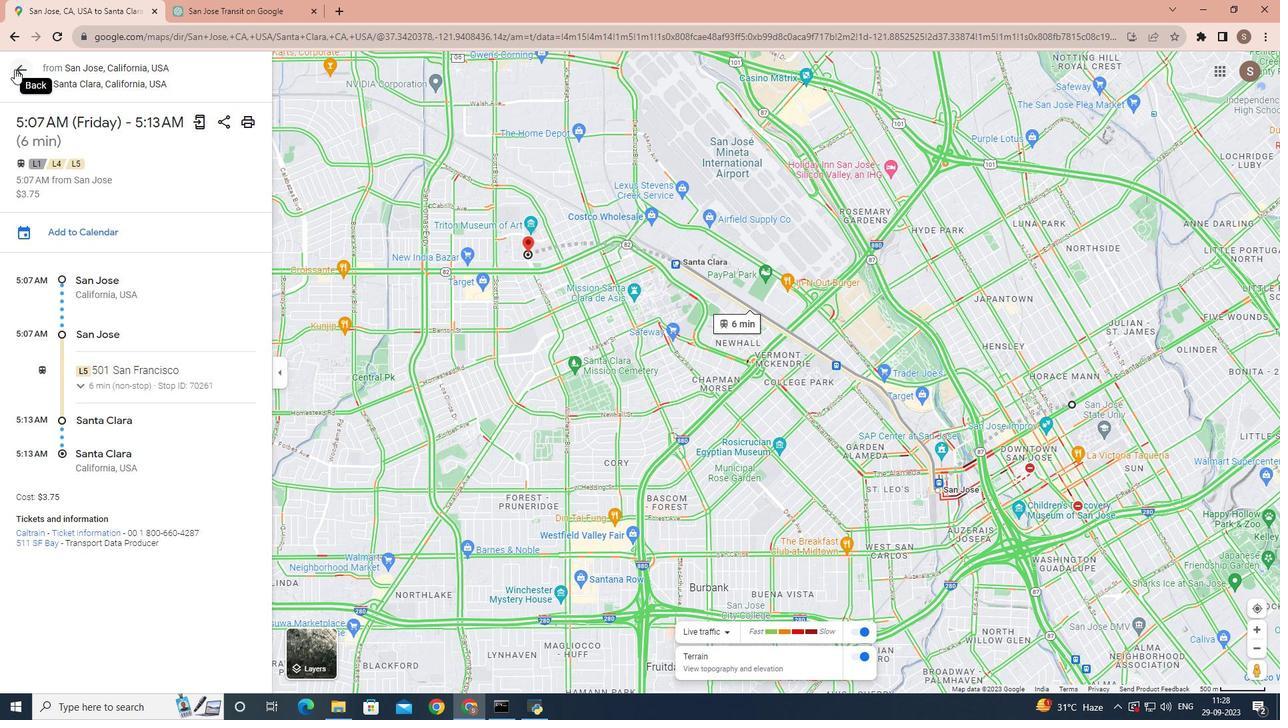 
Action: Mouse moved to (112, 442)
Screenshot: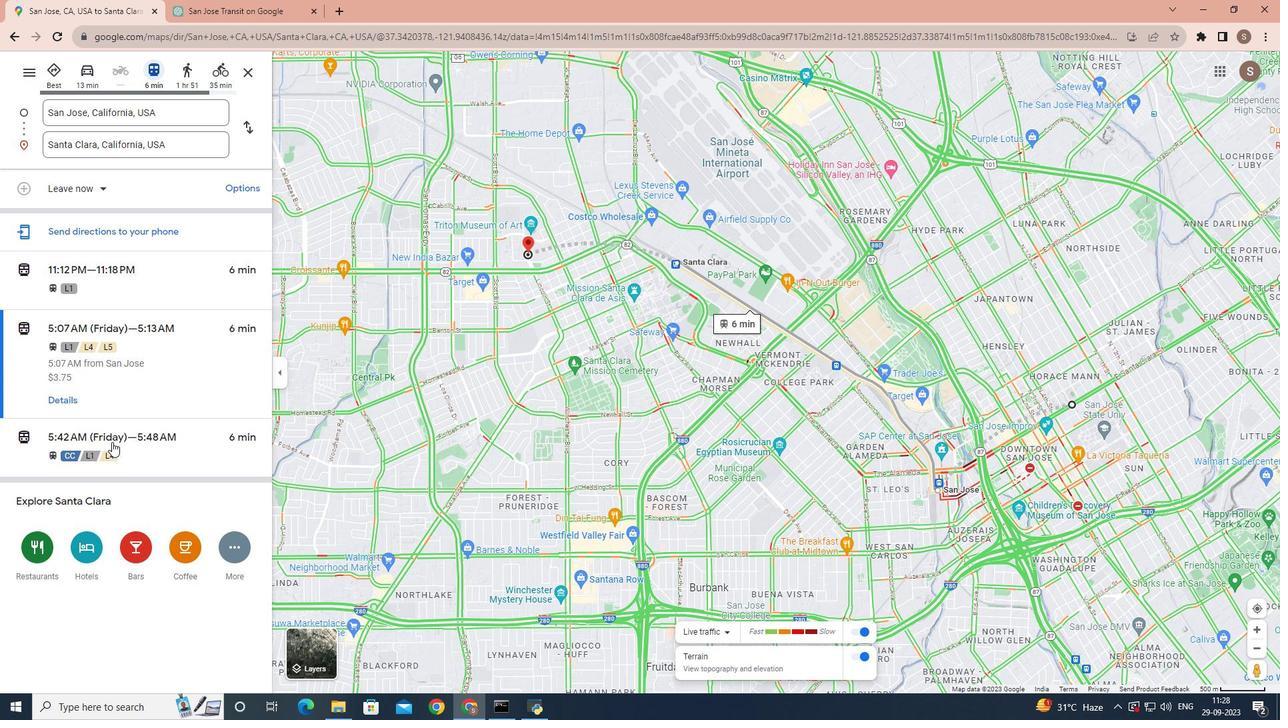 
Action: Mouse pressed left at (112, 442)
Screenshot: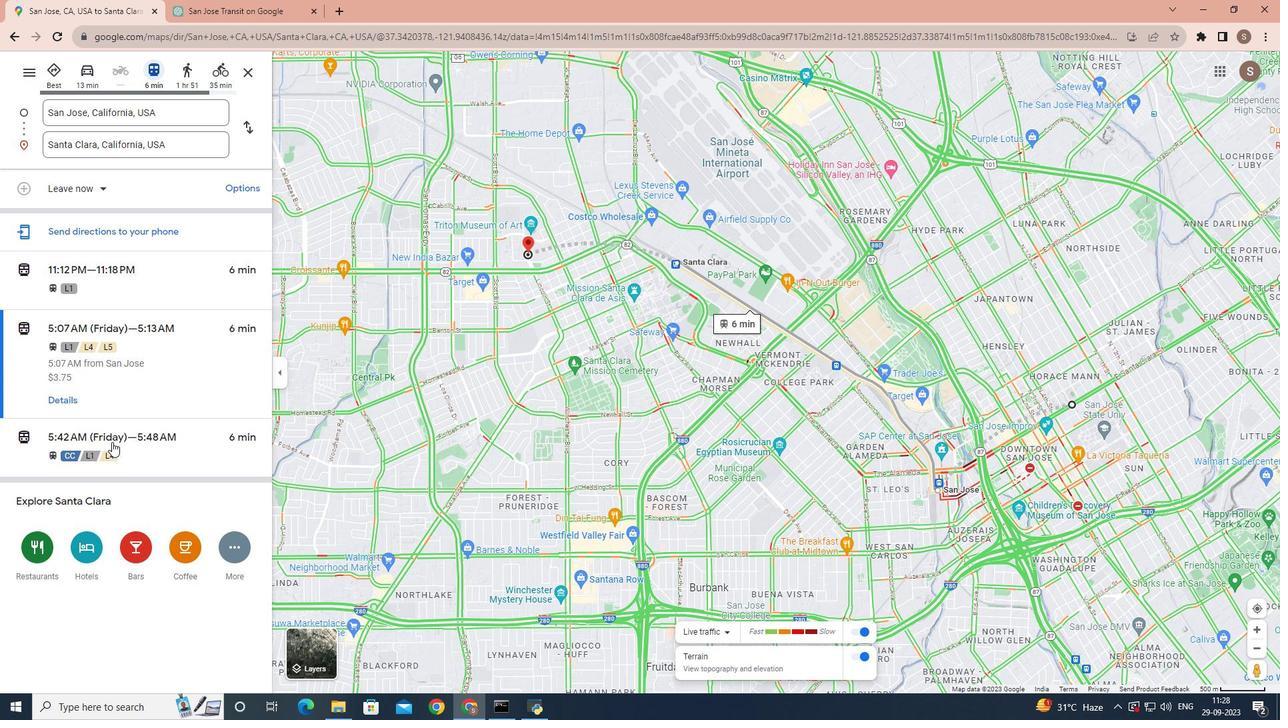 
Action: Mouse moved to (71, 454)
Screenshot: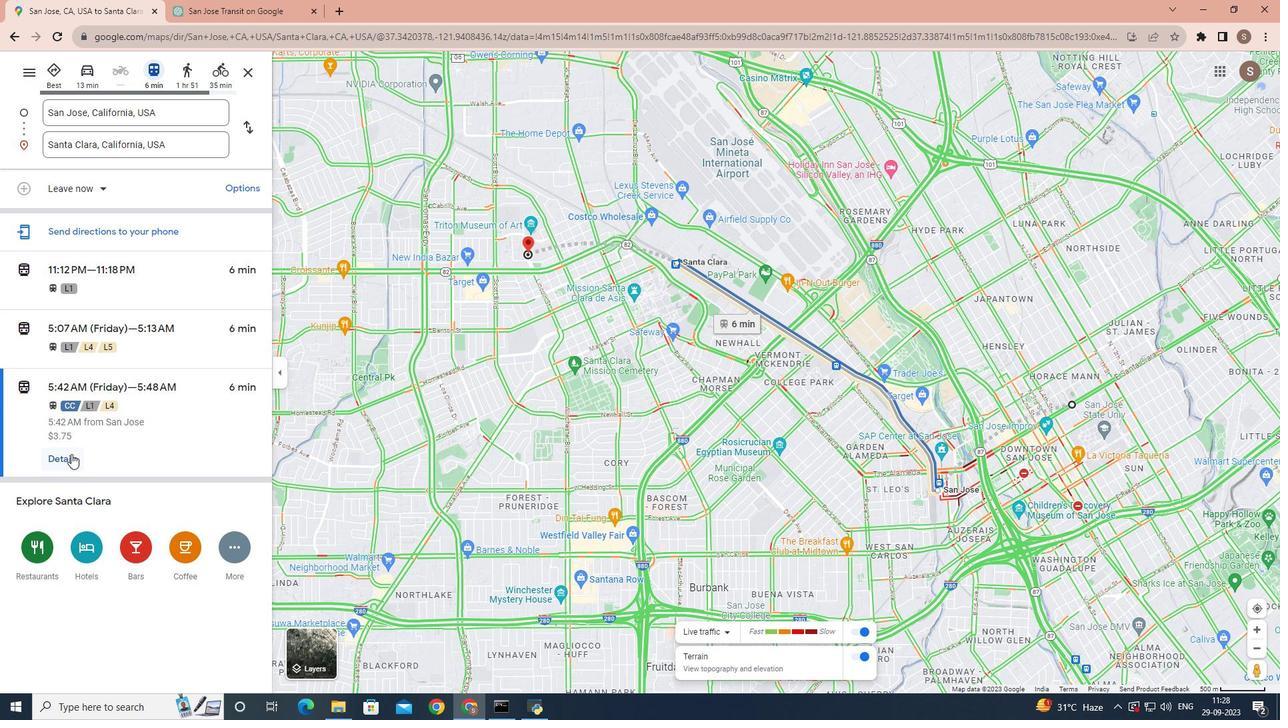 
Action: Mouse pressed left at (71, 454)
Screenshot: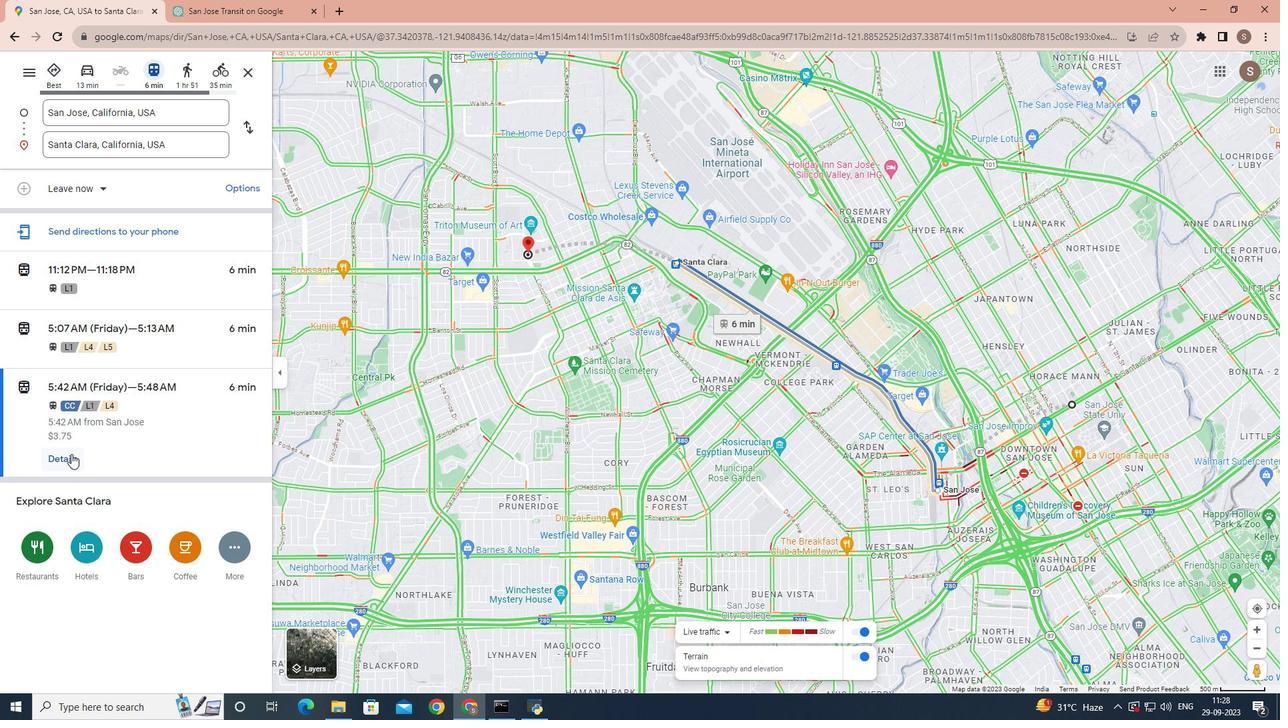 
Action: Mouse moved to (19, 70)
Screenshot: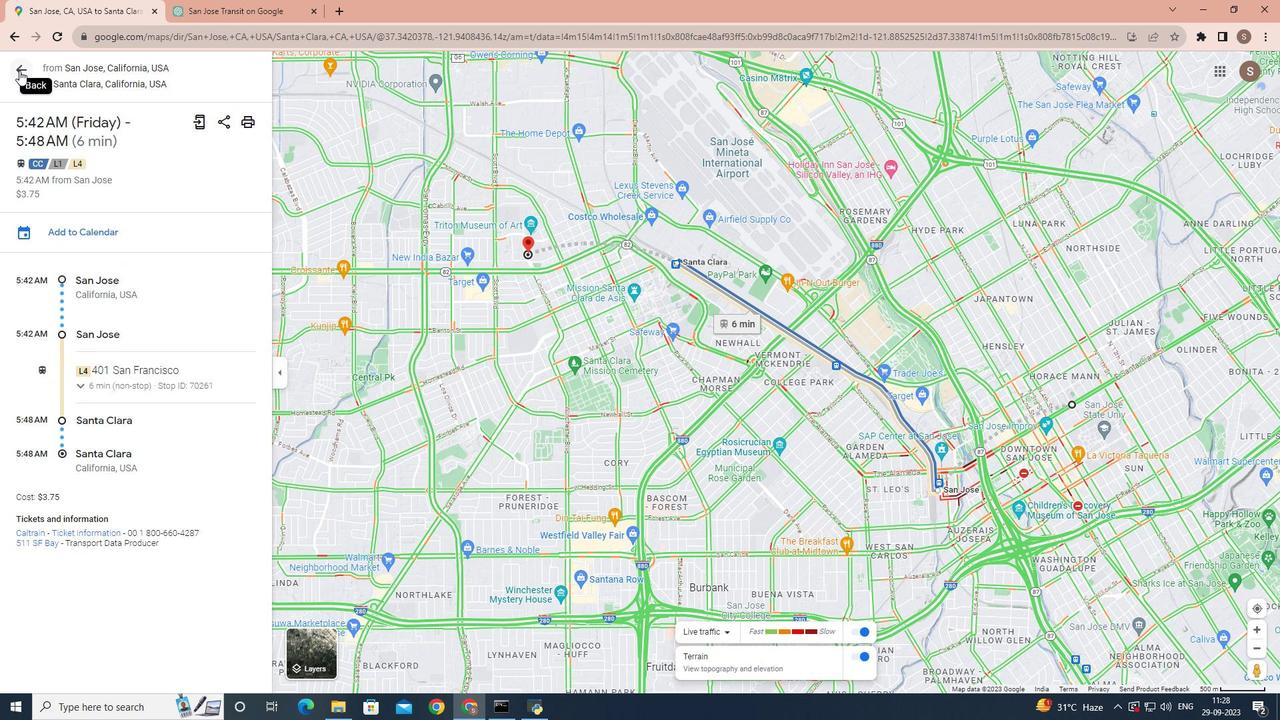 
Action: Mouse pressed left at (19, 70)
Screenshot: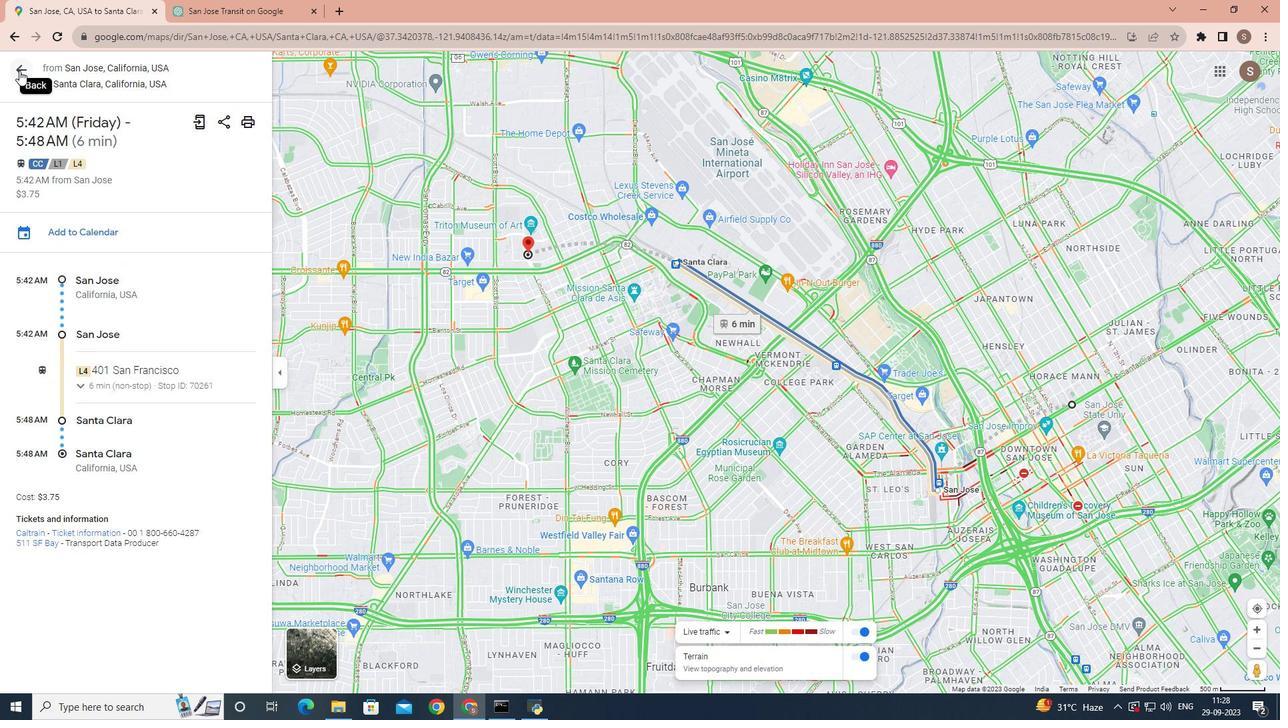 
Action: Mouse moved to (88, 82)
Screenshot: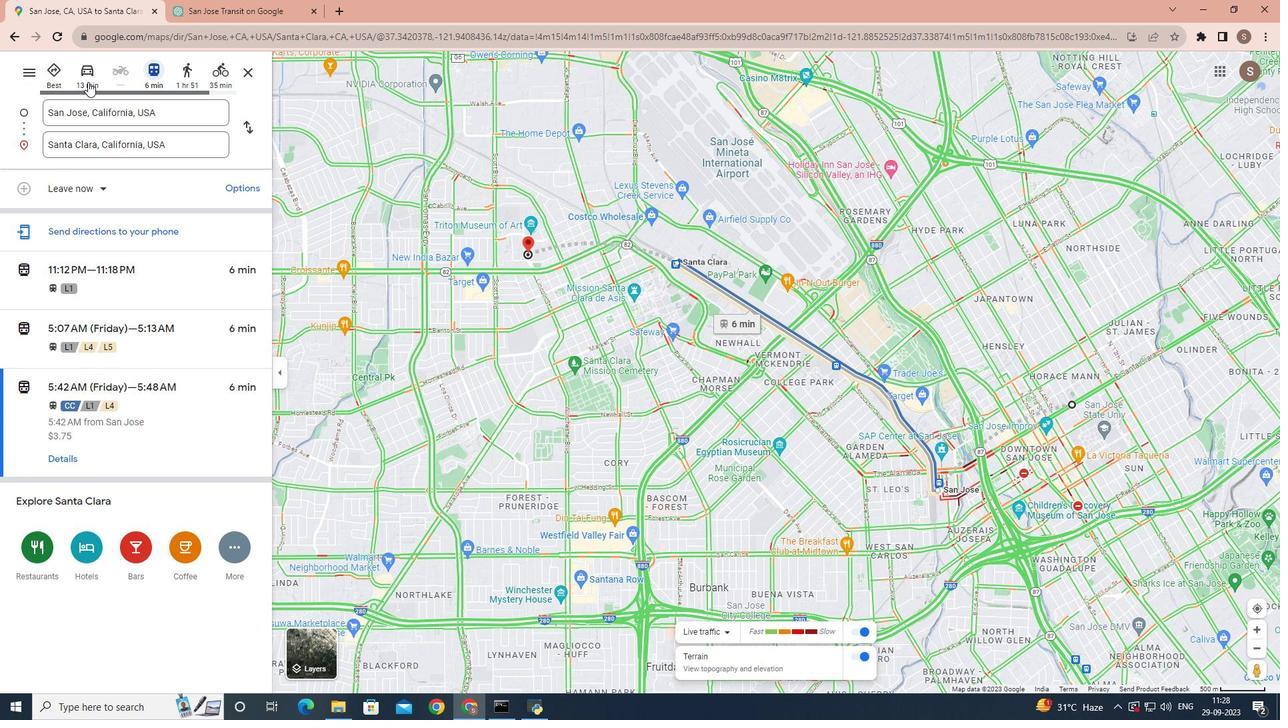 
Action: Mouse pressed left at (88, 82)
Screenshot: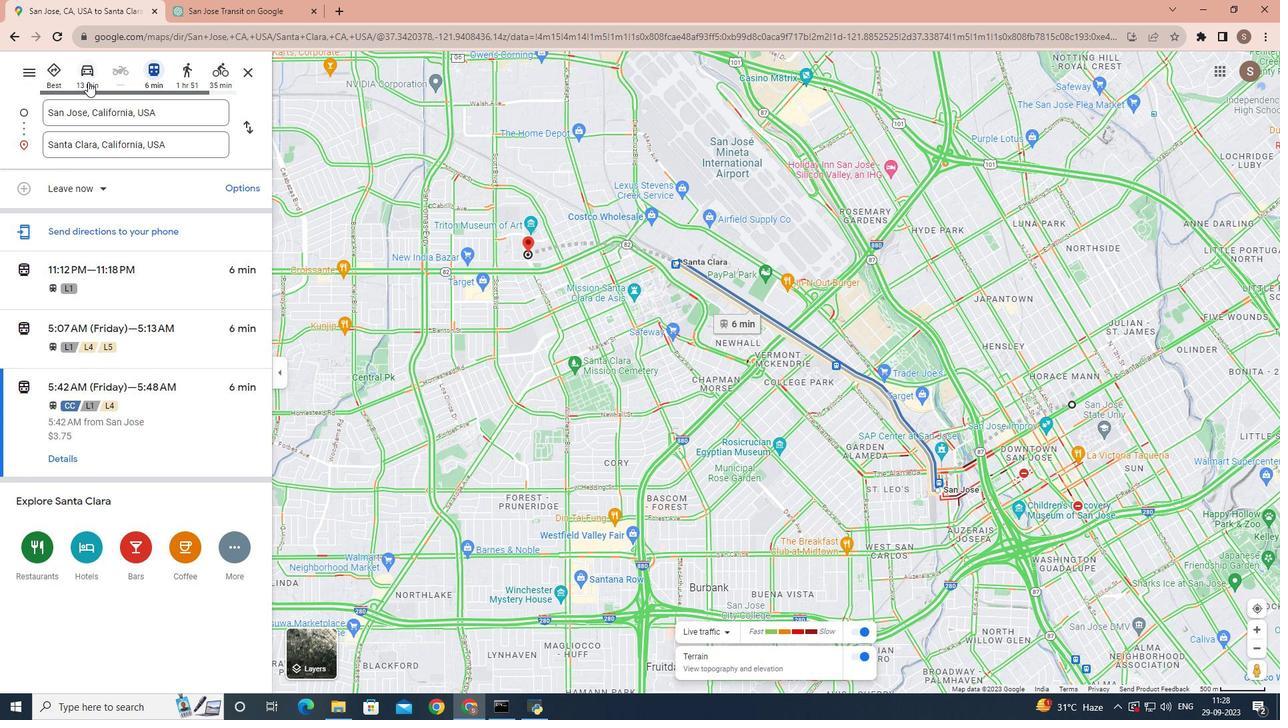 
Action: Mouse moved to (120, 69)
Screenshot: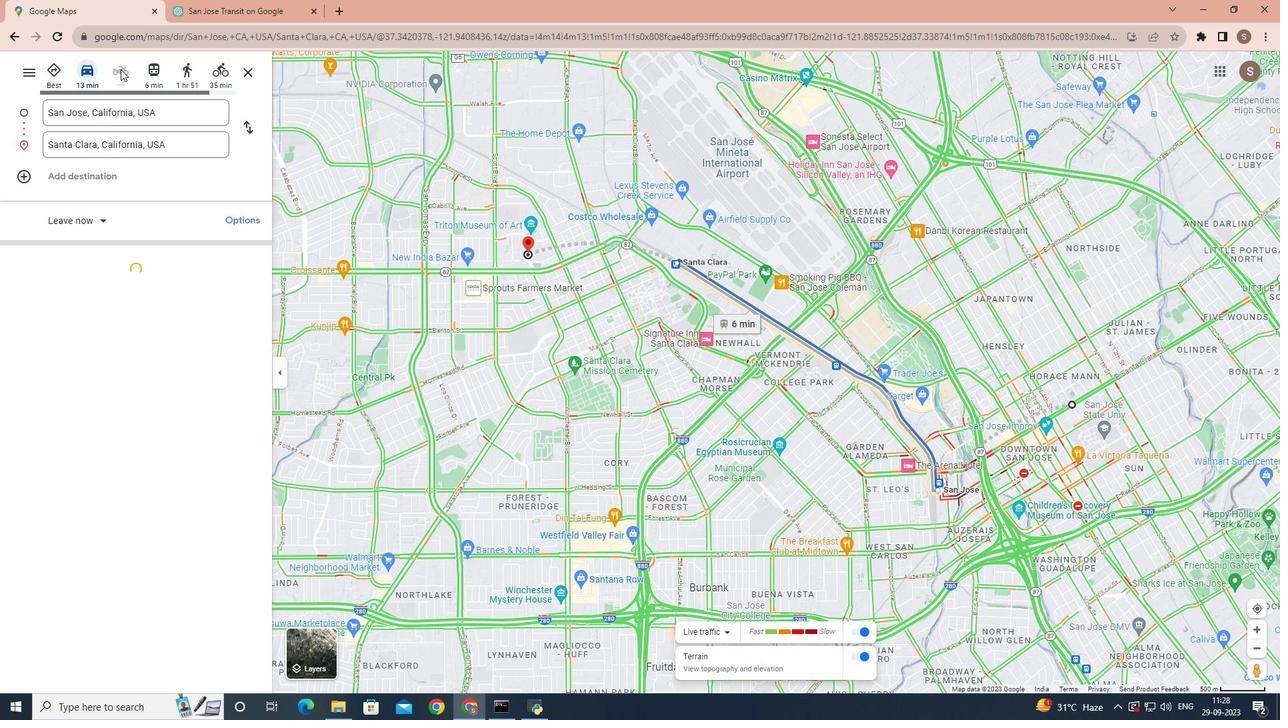 
Action: Mouse pressed left at (120, 69)
Screenshot: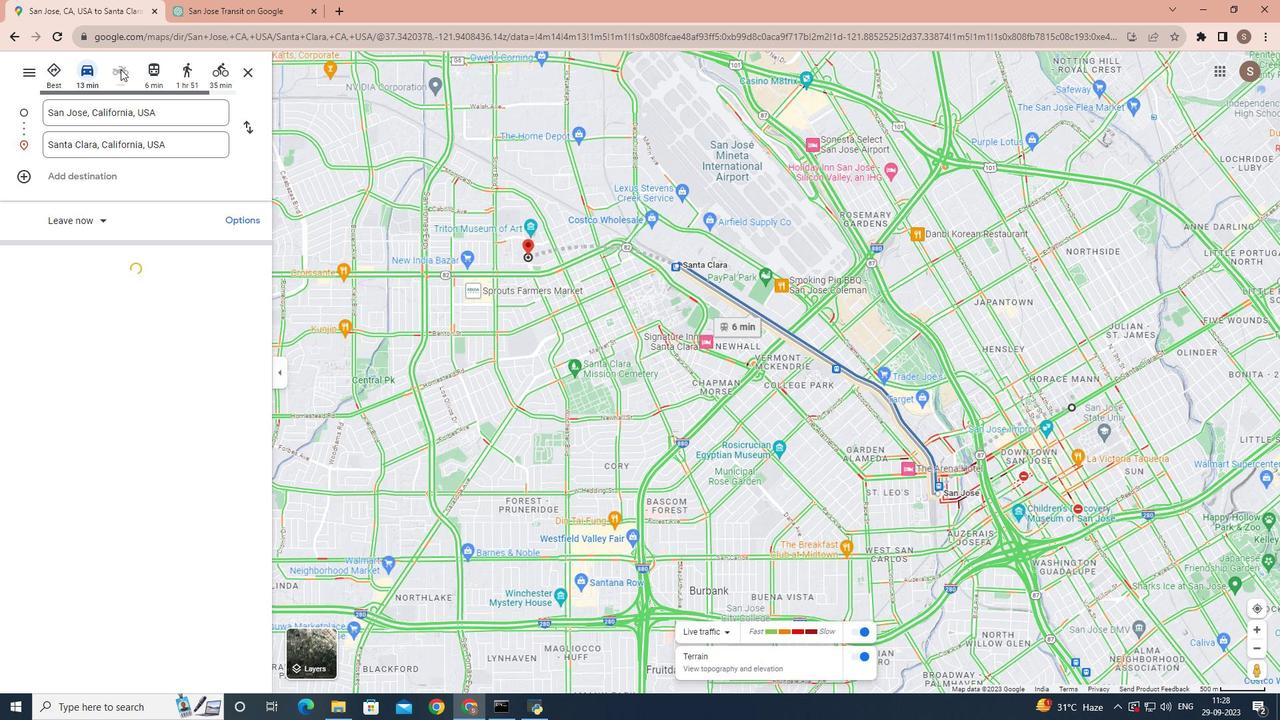 
Action: Mouse moved to (186, 72)
Screenshot: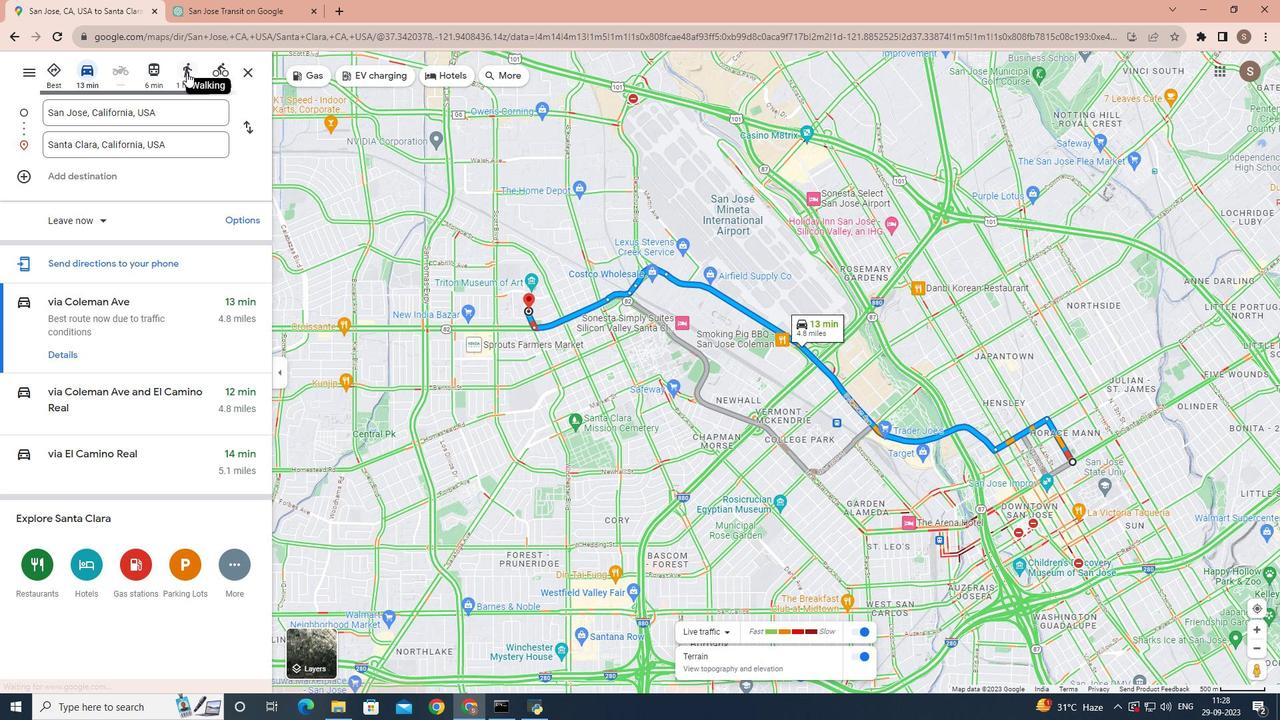 
Action: Mouse pressed left at (186, 72)
Screenshot: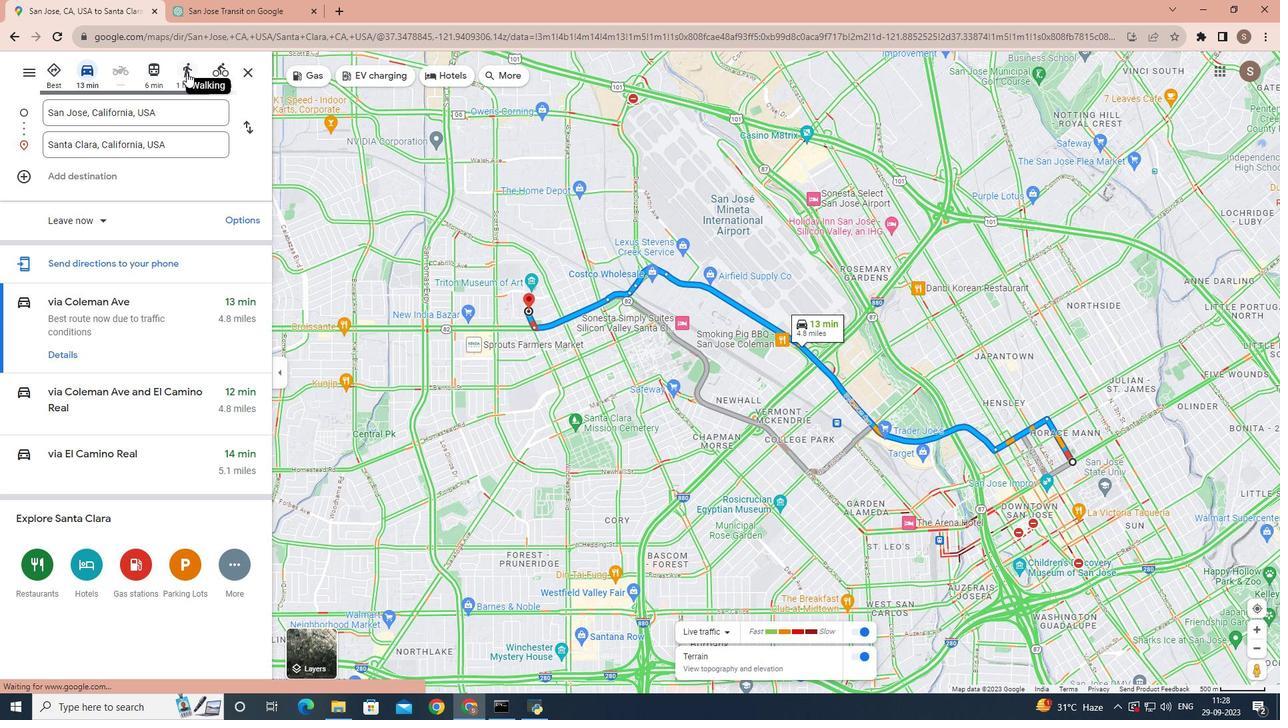 
Action: Mouse moved to (211, 73)
Screenshot: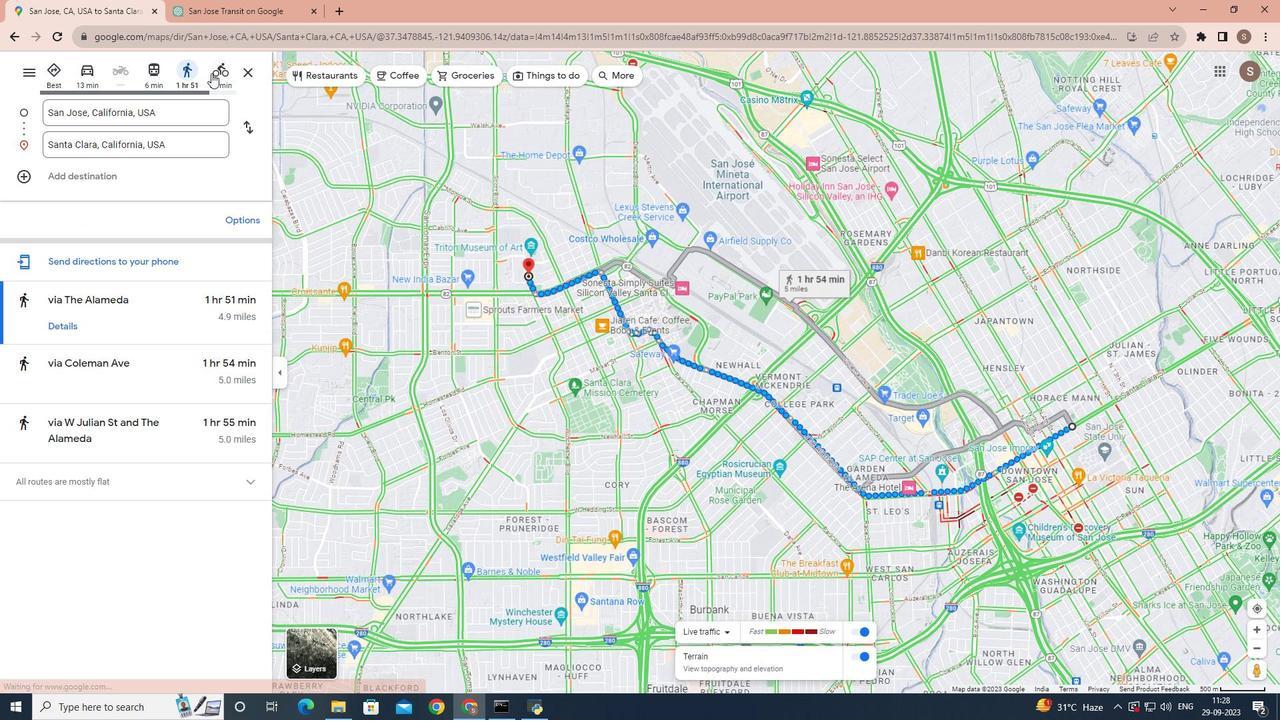 
Action: Mouse pressed left at (211, 73)
Screenshot: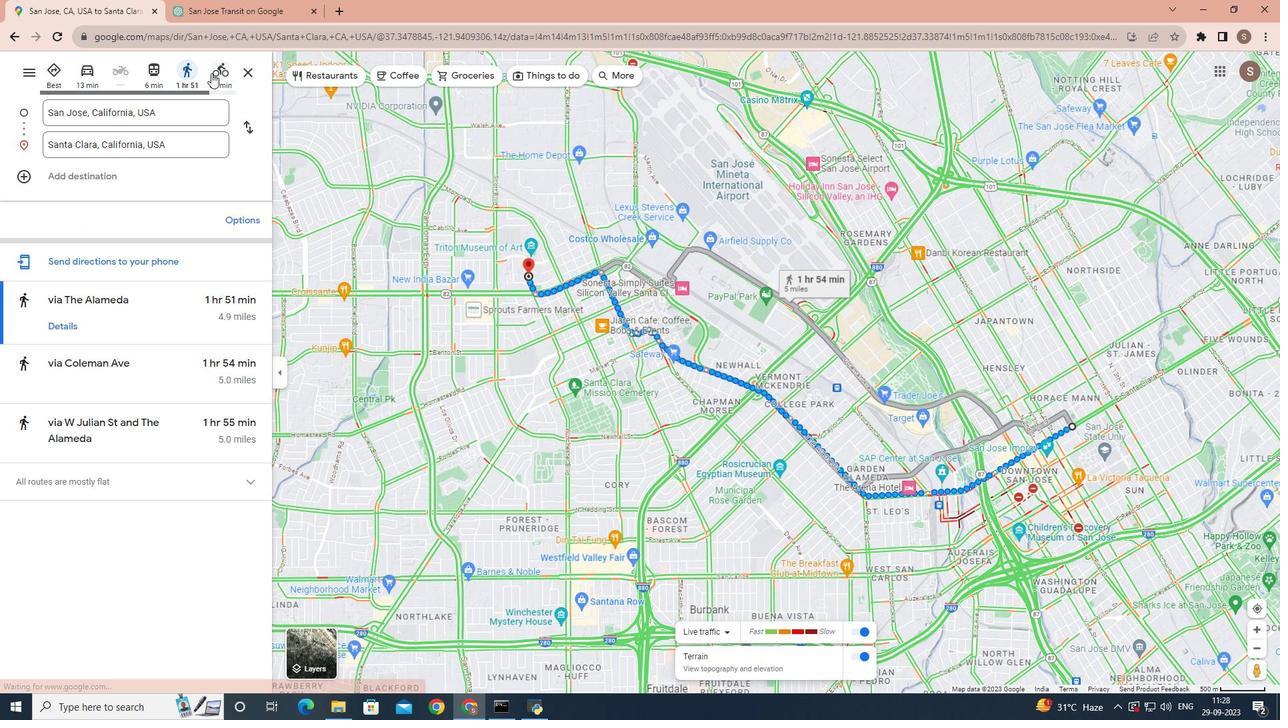 
Action: Mouse moved to (94, 315)
Screenshot: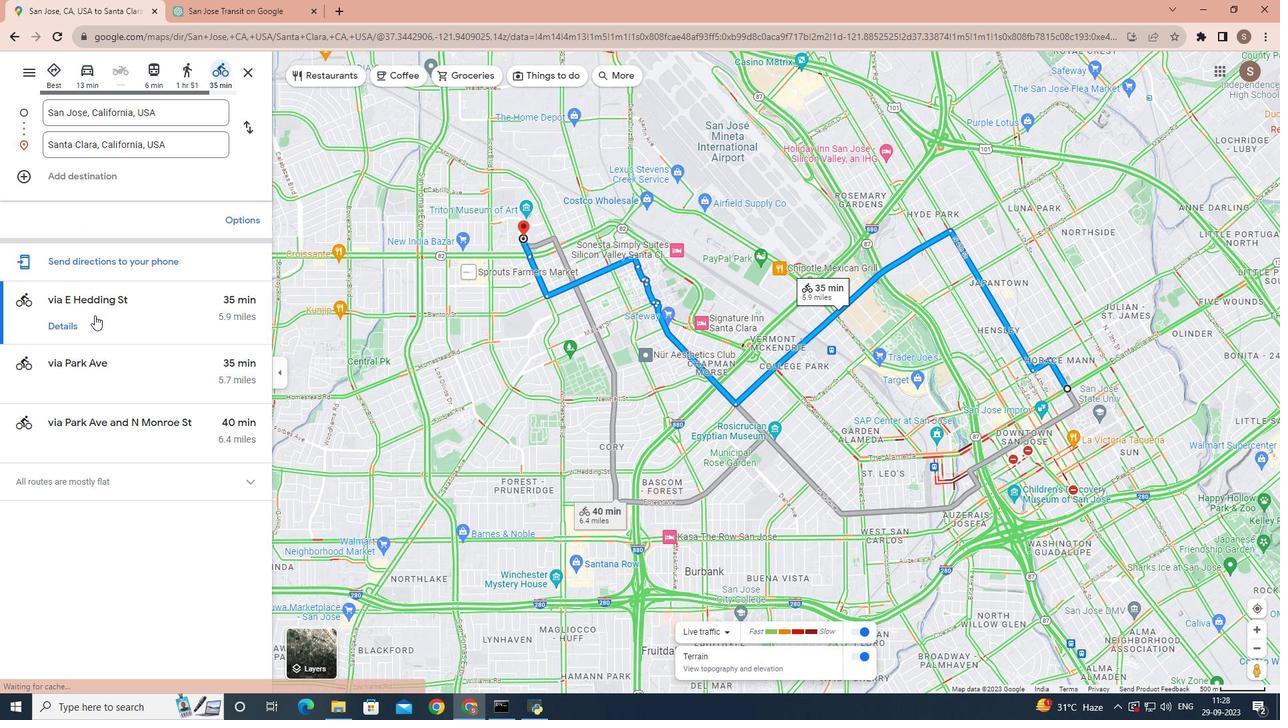 
Action: Mouse pressed left at (94, 315)
Screenshot: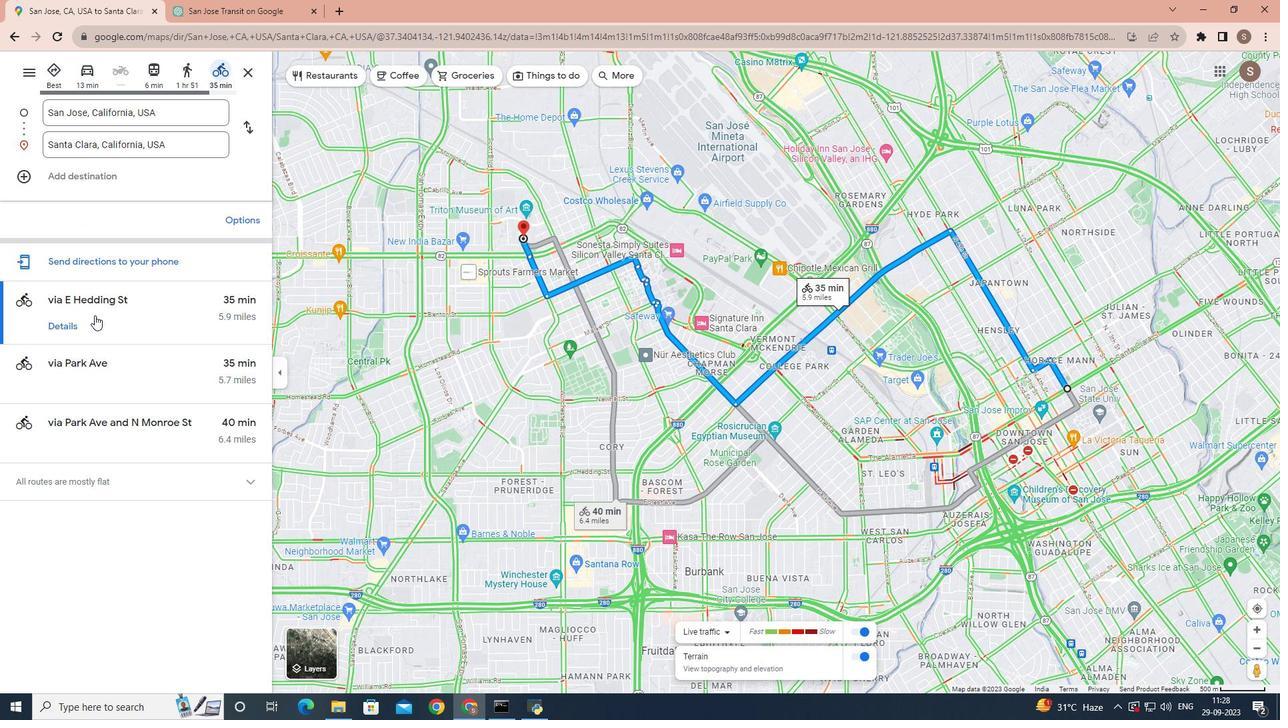 
Action: Mouse moved to (84, 327)
Screenshot: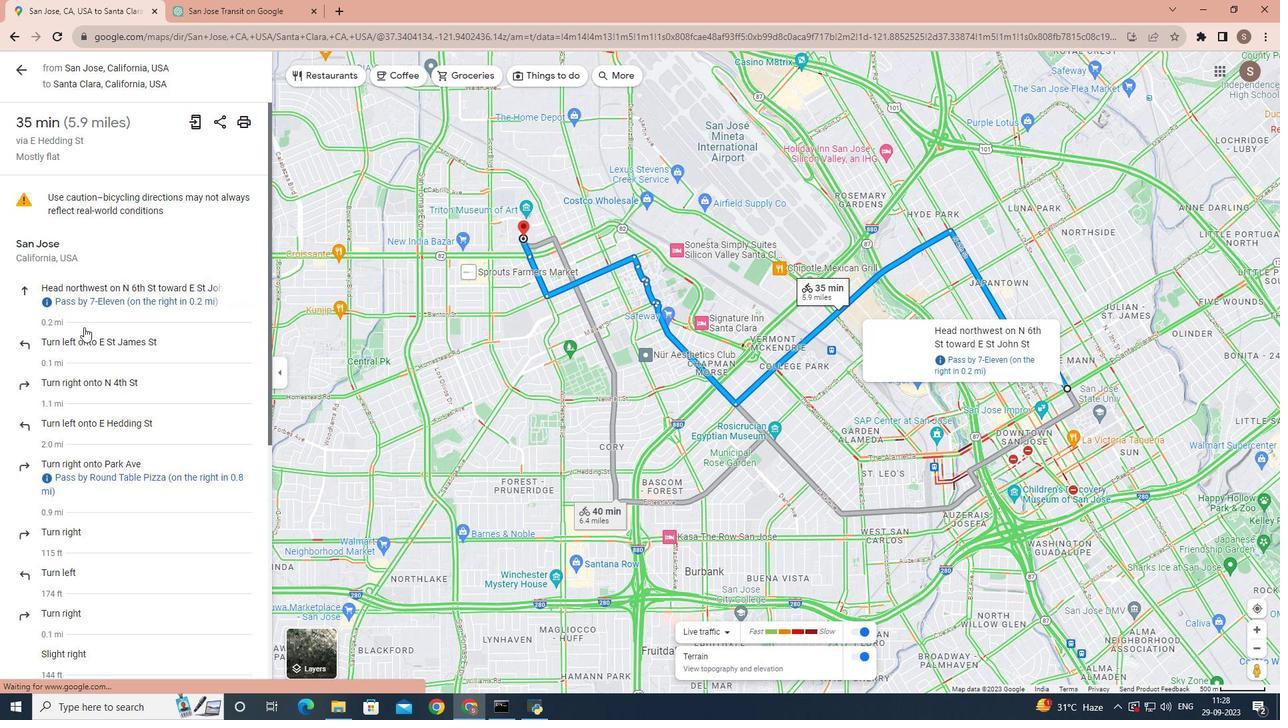 
Action: Mouse scrolled (84, 326) with delta (0, 0)
Screenshot: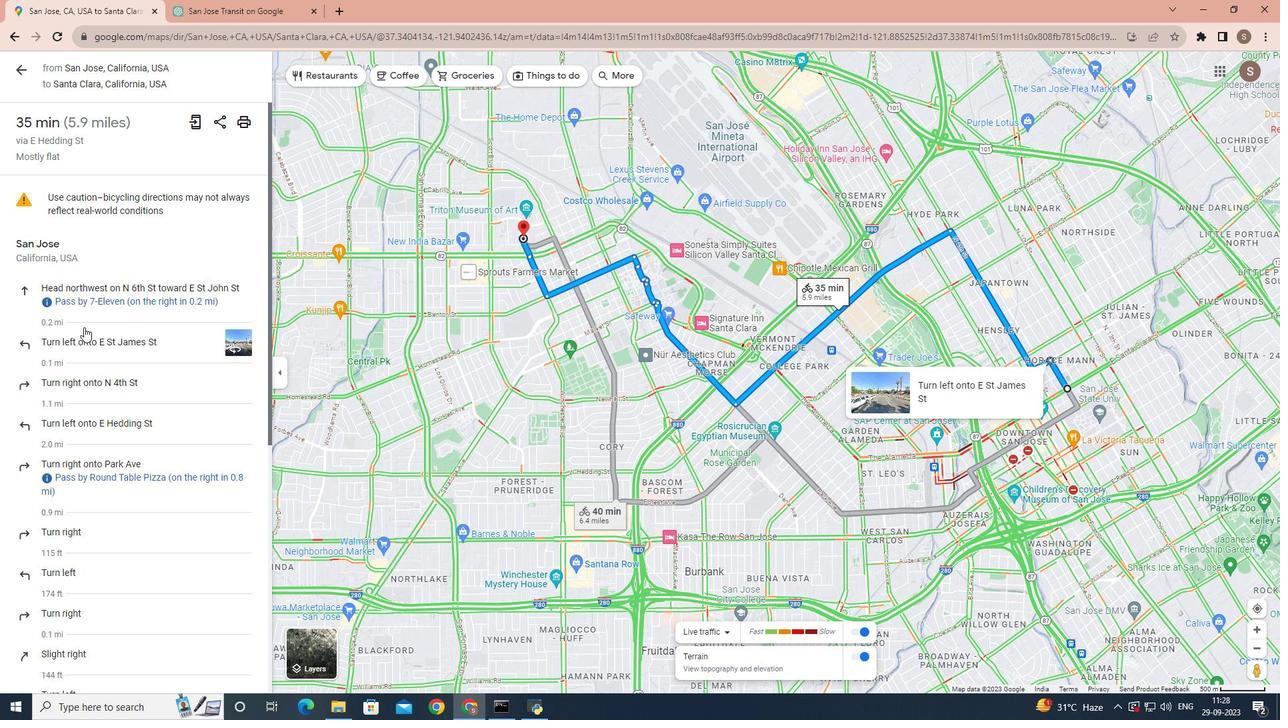 
Action: Mouse scrolled (84, 326) with delta (0, 0)
Screenshot: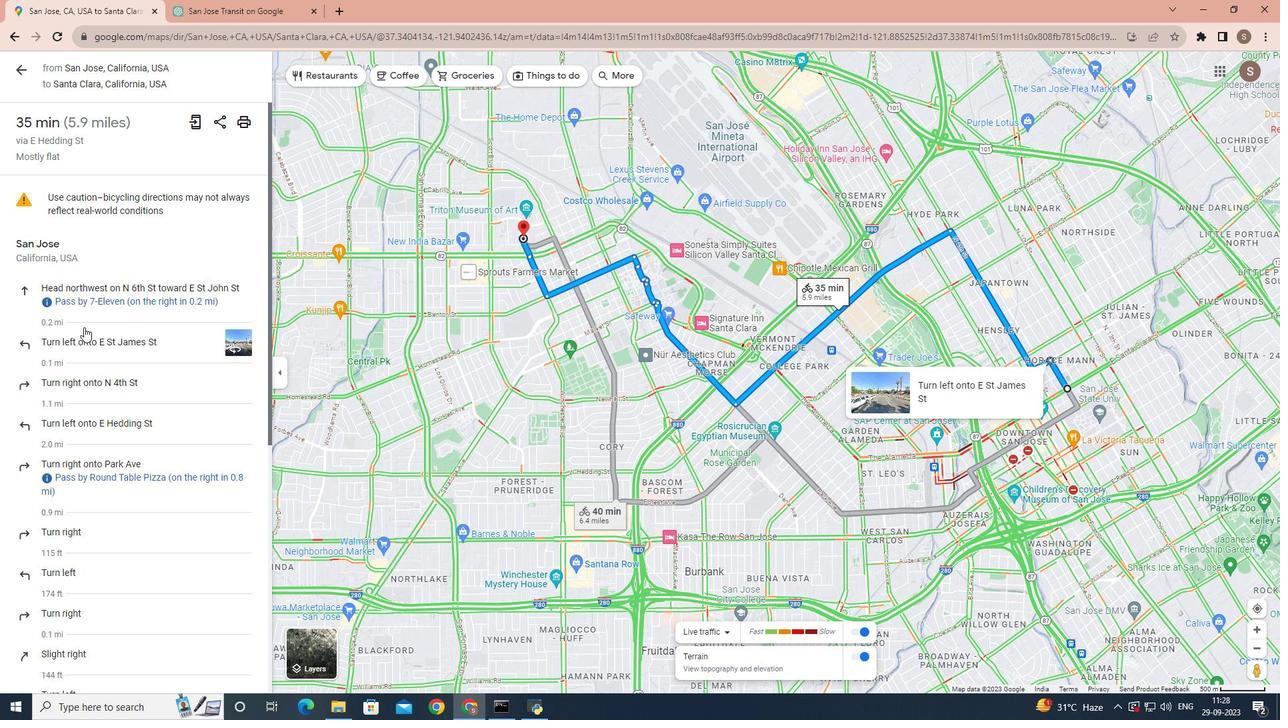 
Action: Mouse scrolled (84, 326) with delta (0, 0)
Screenshot: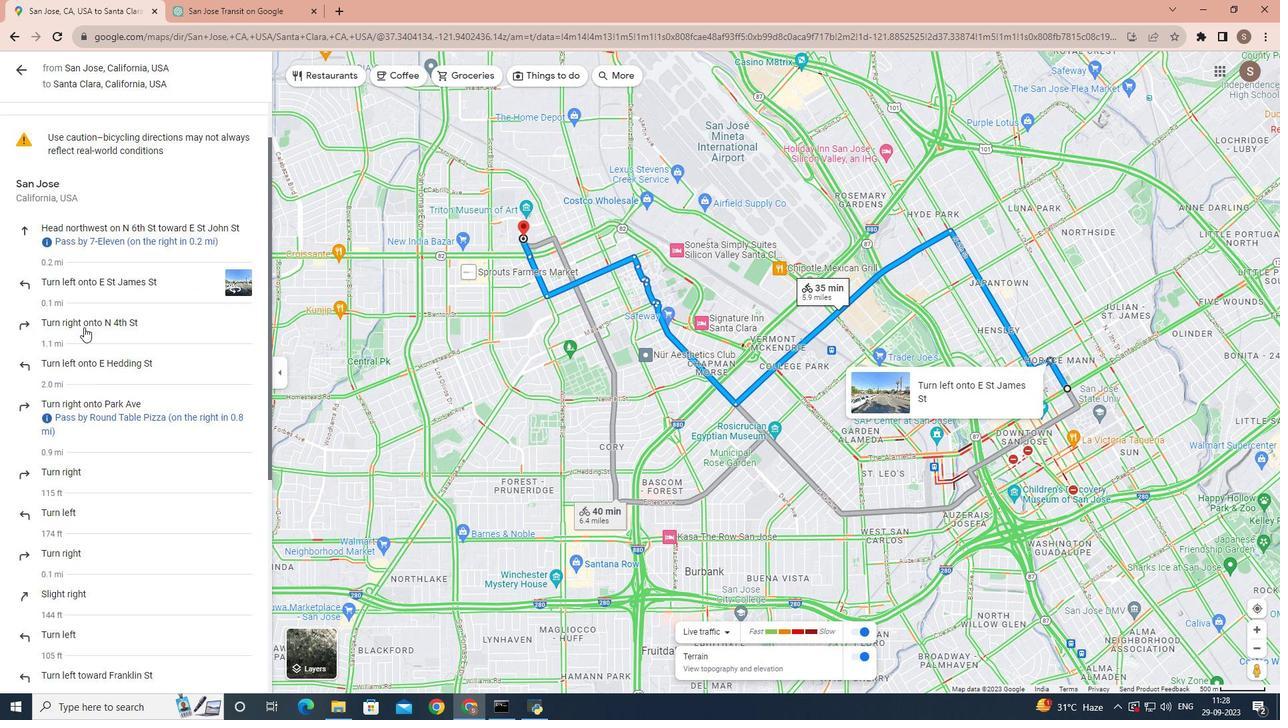 
Action: Mouse scrolled (84, 326) with delta (0, 0)
Screenshot: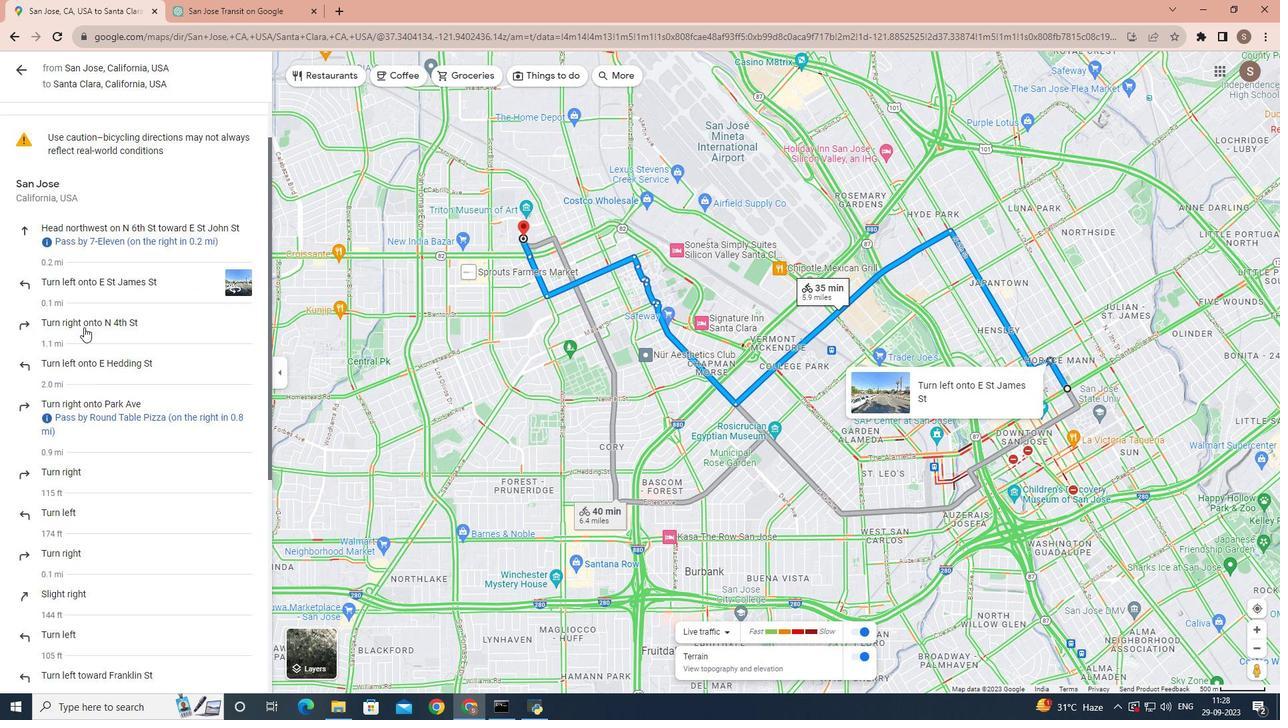 
Action: Mouse scrolled (84, 326) with delta (0, 0)
Screenshot: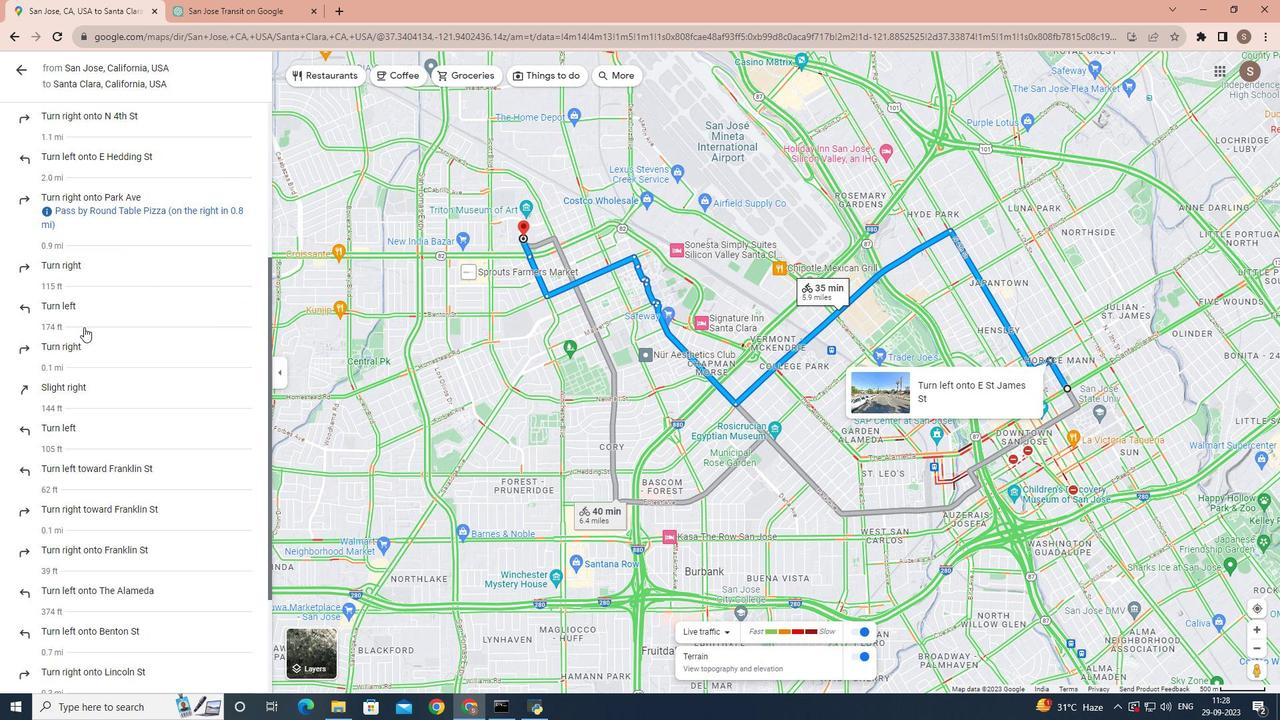 
Action: Mouse scrolled (84, 326) with delta (0, 0)
Screenshot: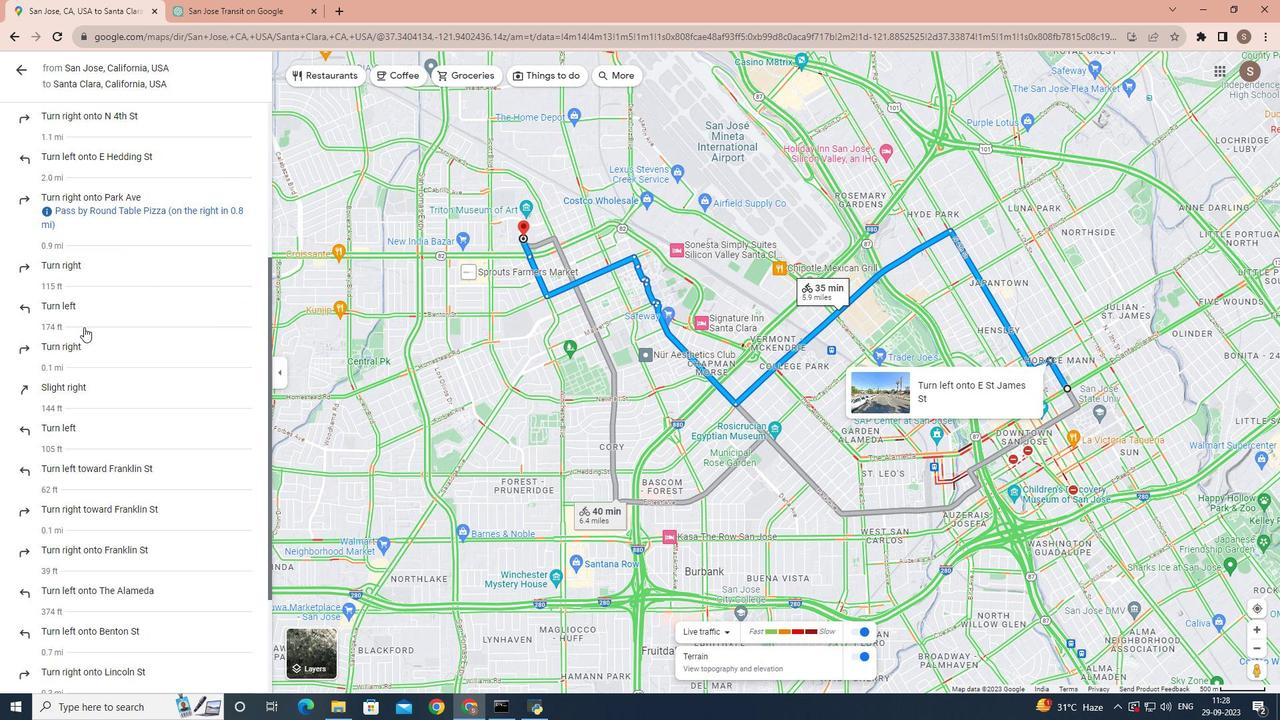 
Action: Mouse scrolled (84, 326) with delta (0, 0)
Screenshot: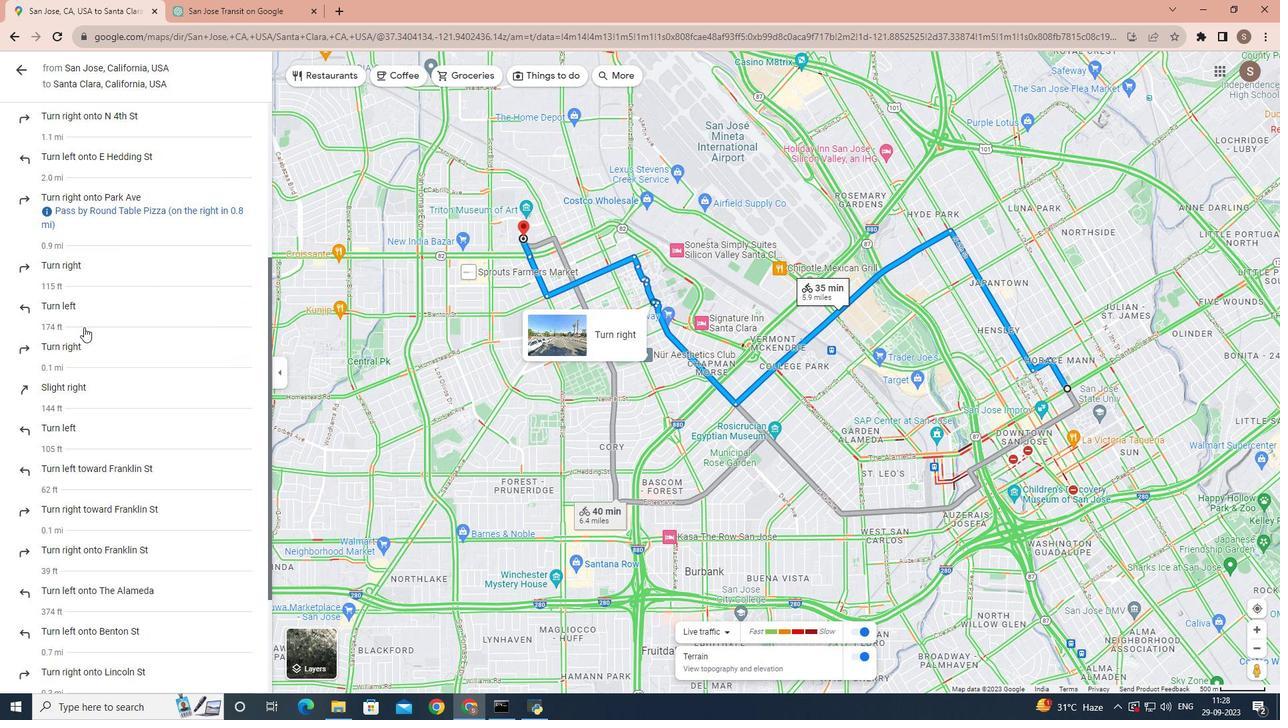 
Action: Mouse scrolled (84, 326) with delta (0, 0)
Screenshot: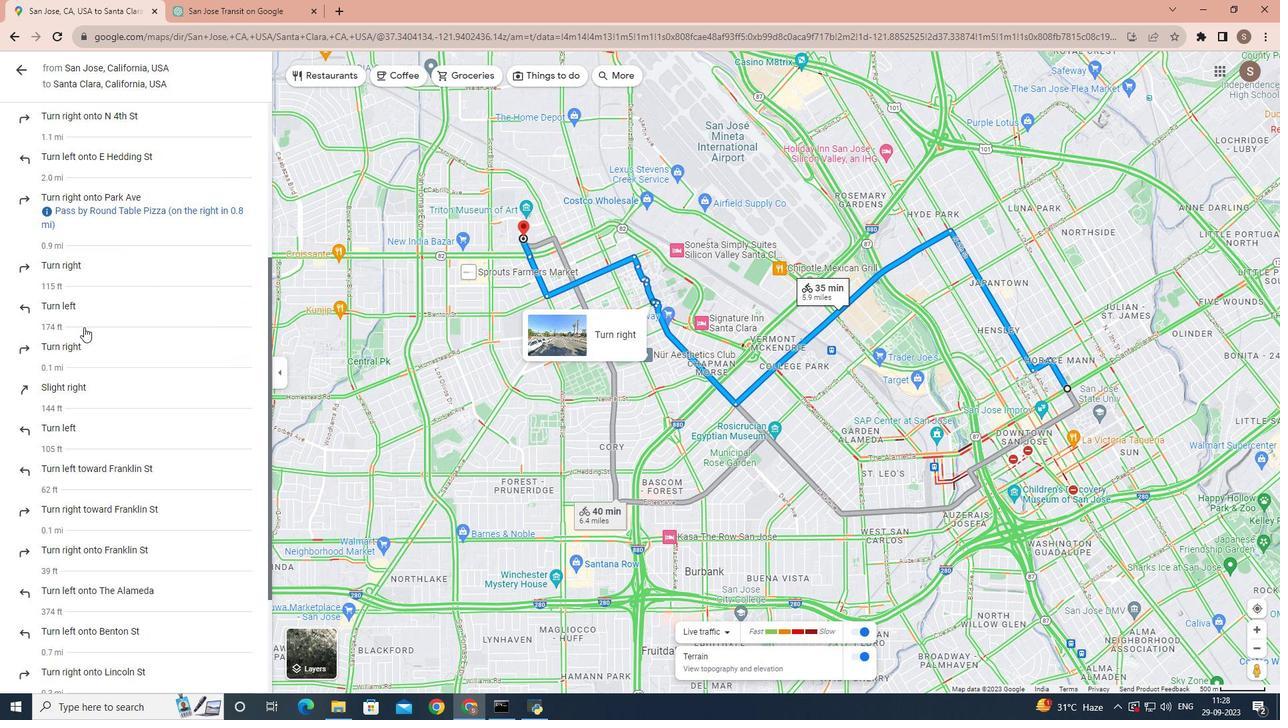 
Action: Mouse scrolled (84, 328) with delta (0, 0)
Screenshot: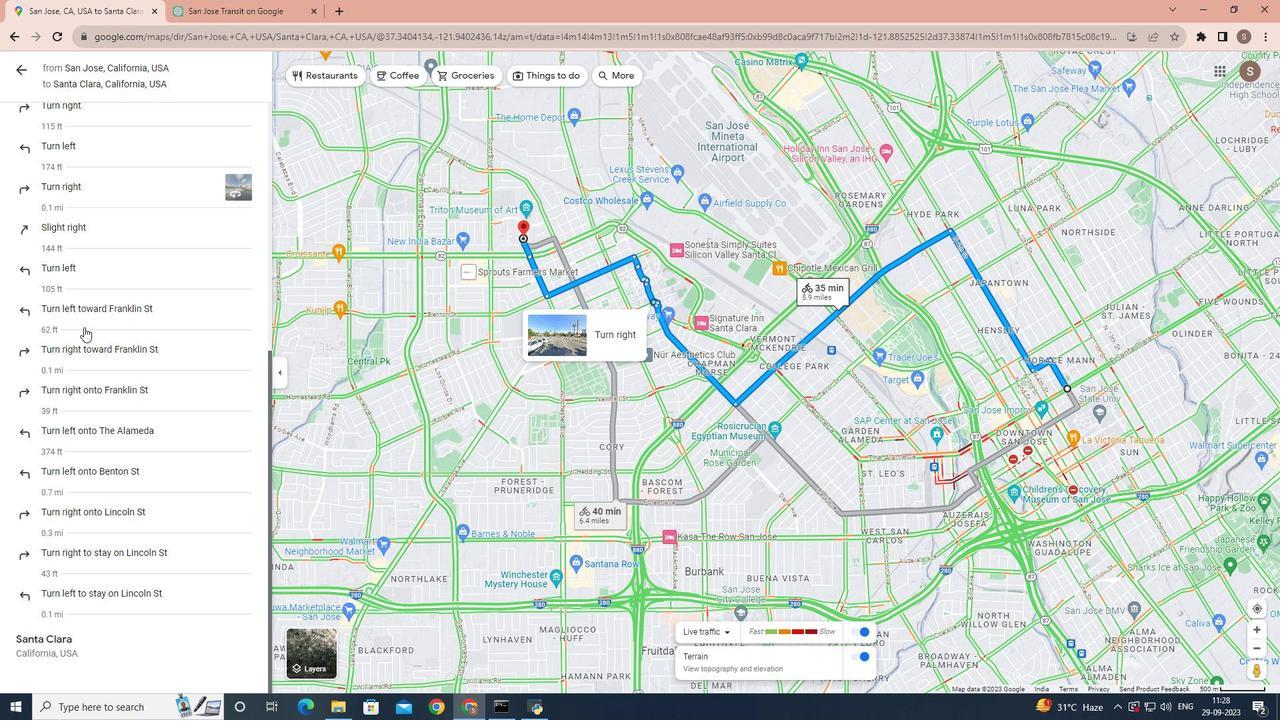 
Action: Mouse scrolled (84, 328) with delta (0, 0)
Screenshot: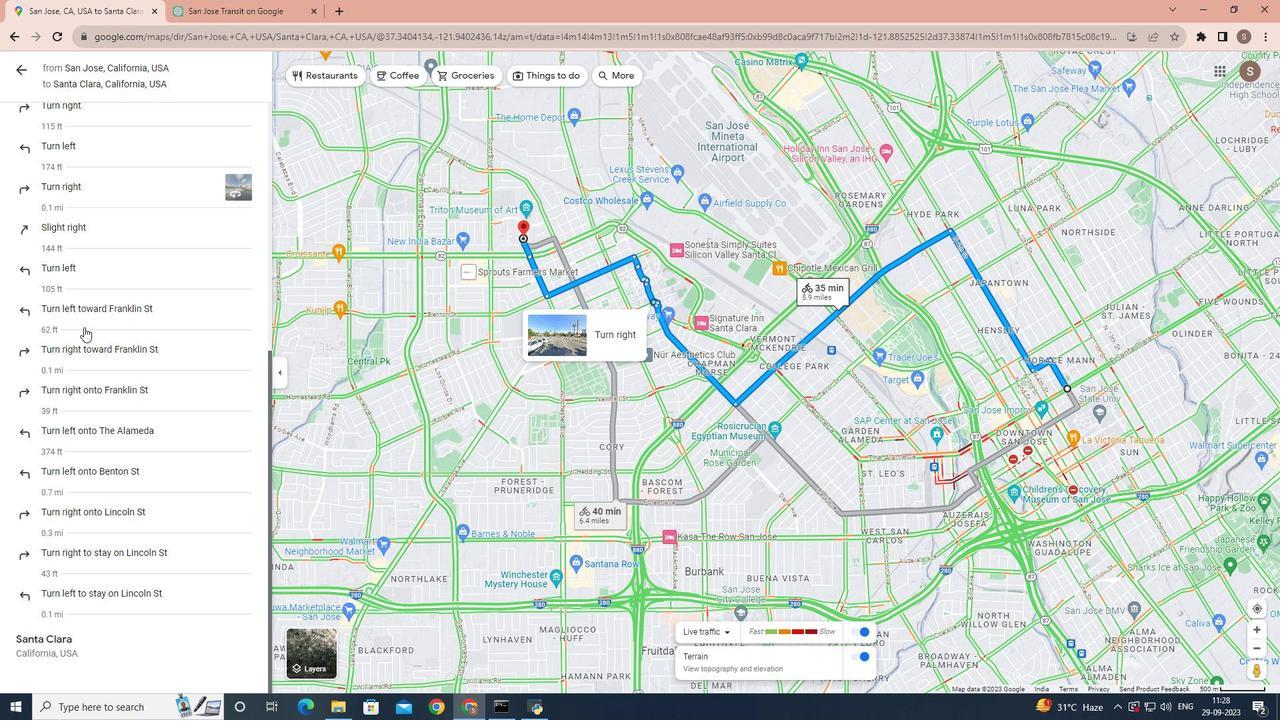 
Action: Mouse scrolled (84, 328) with delta (0, 0)
Screenshot: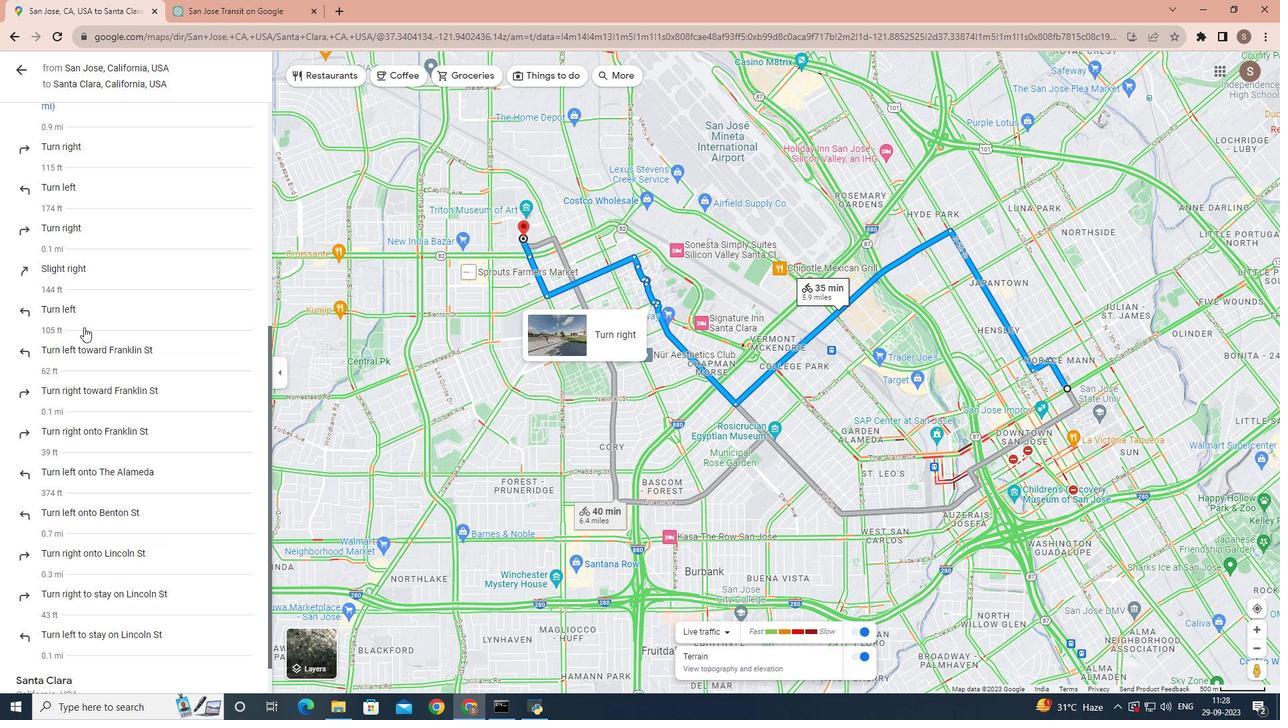
Action: Mouse scrolled (84, 328) with delta (0, 0)
Screenshot: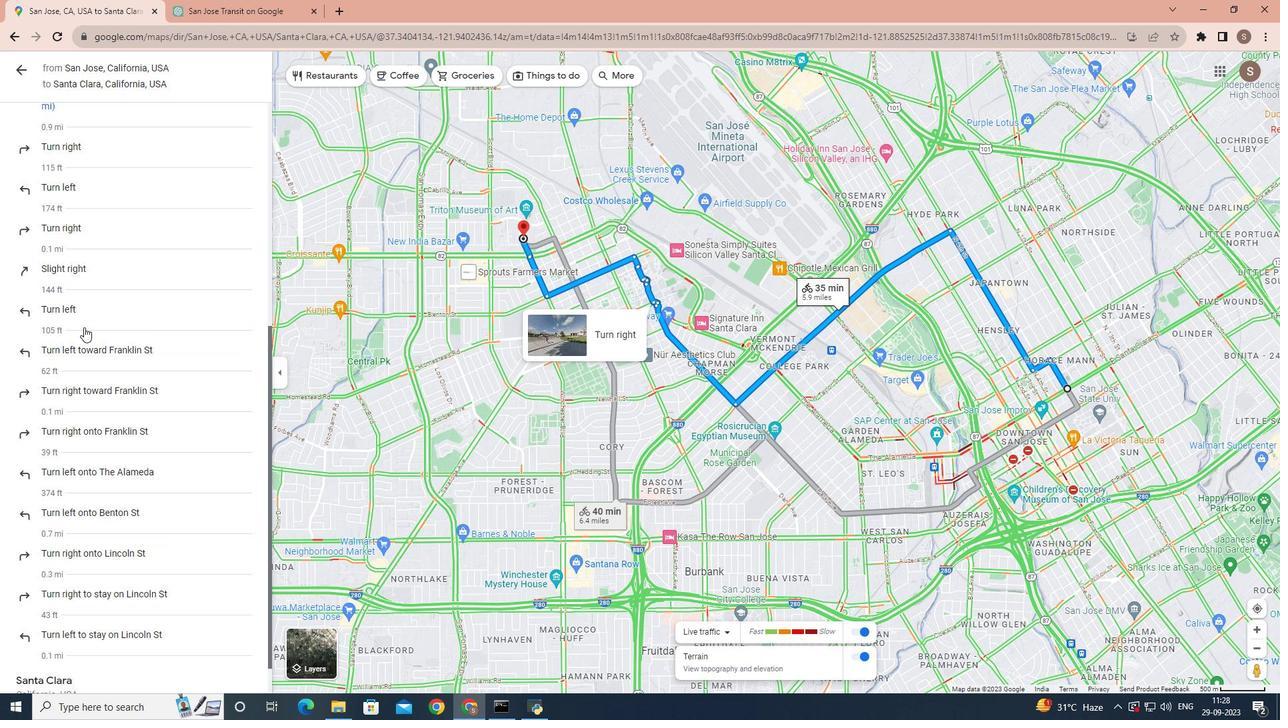 
Action: Mouse scrolled (84, 328) with delta (0, 0)
Screenshot: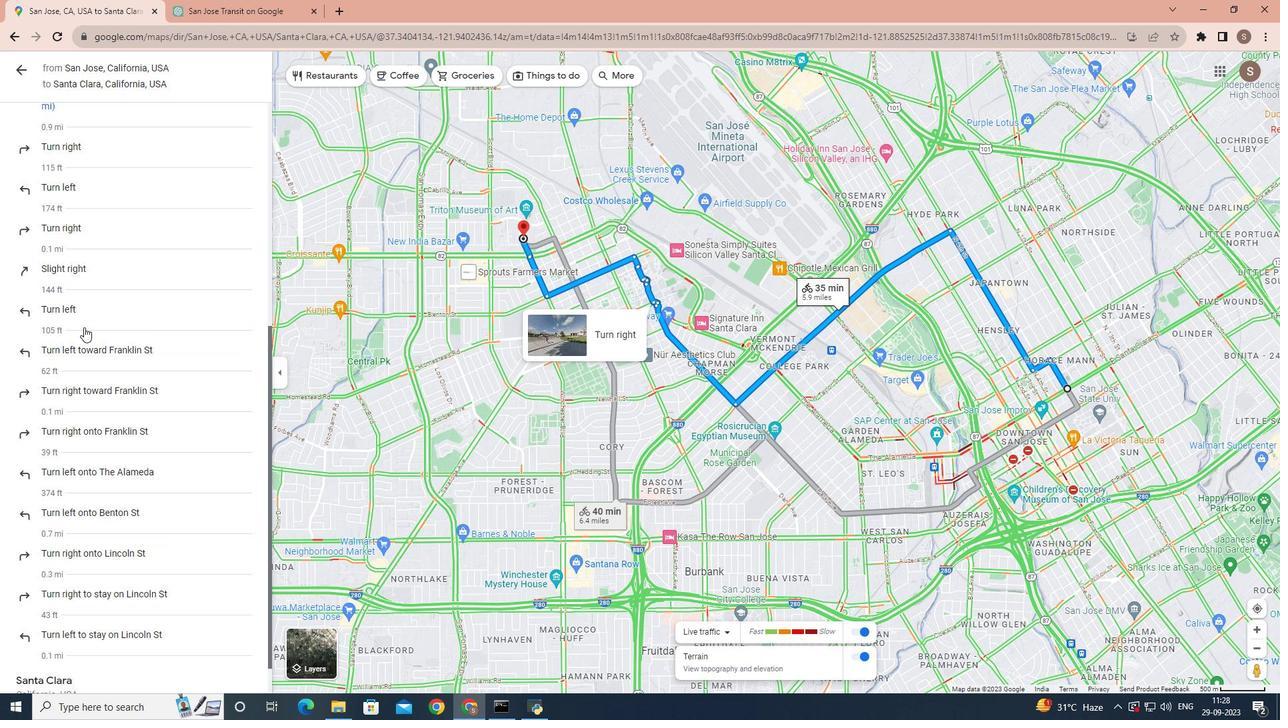 
Action: Mouse scrolled (84, 328) with delta (0, 0)
Screenshot: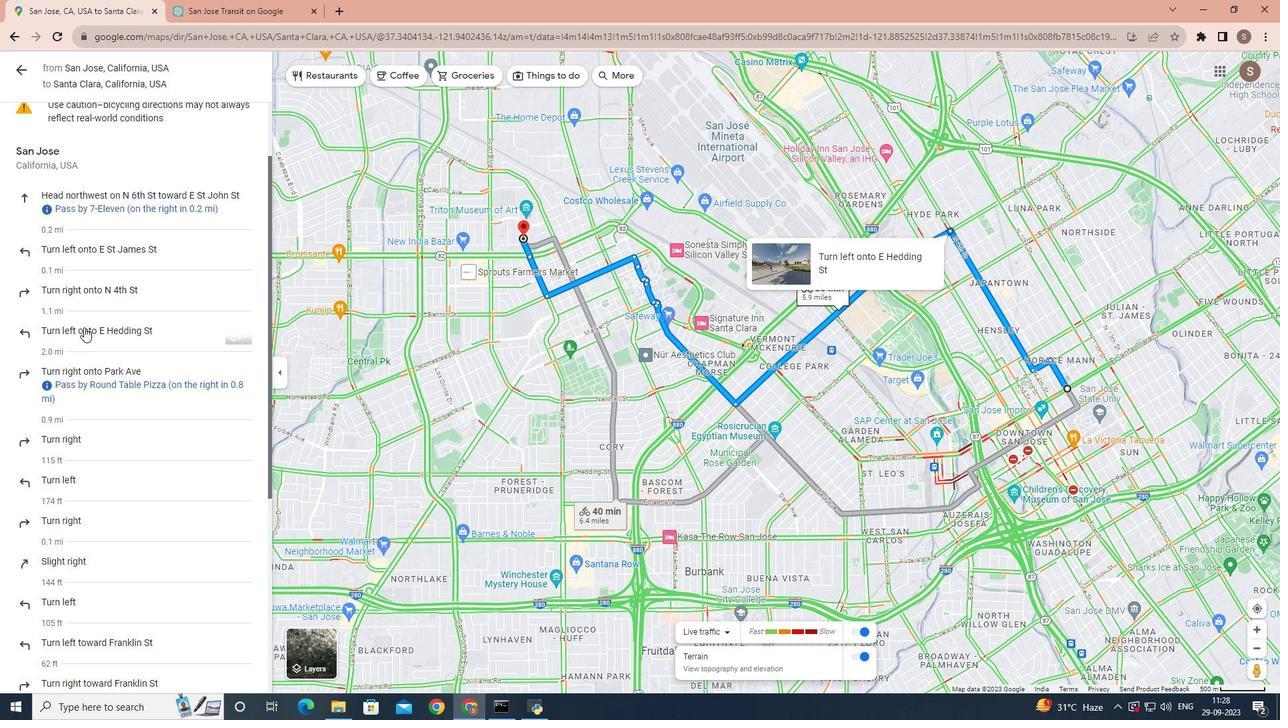 
Action: Mouse scrolled (84, 328) with delta (0, 0)
Screenshot: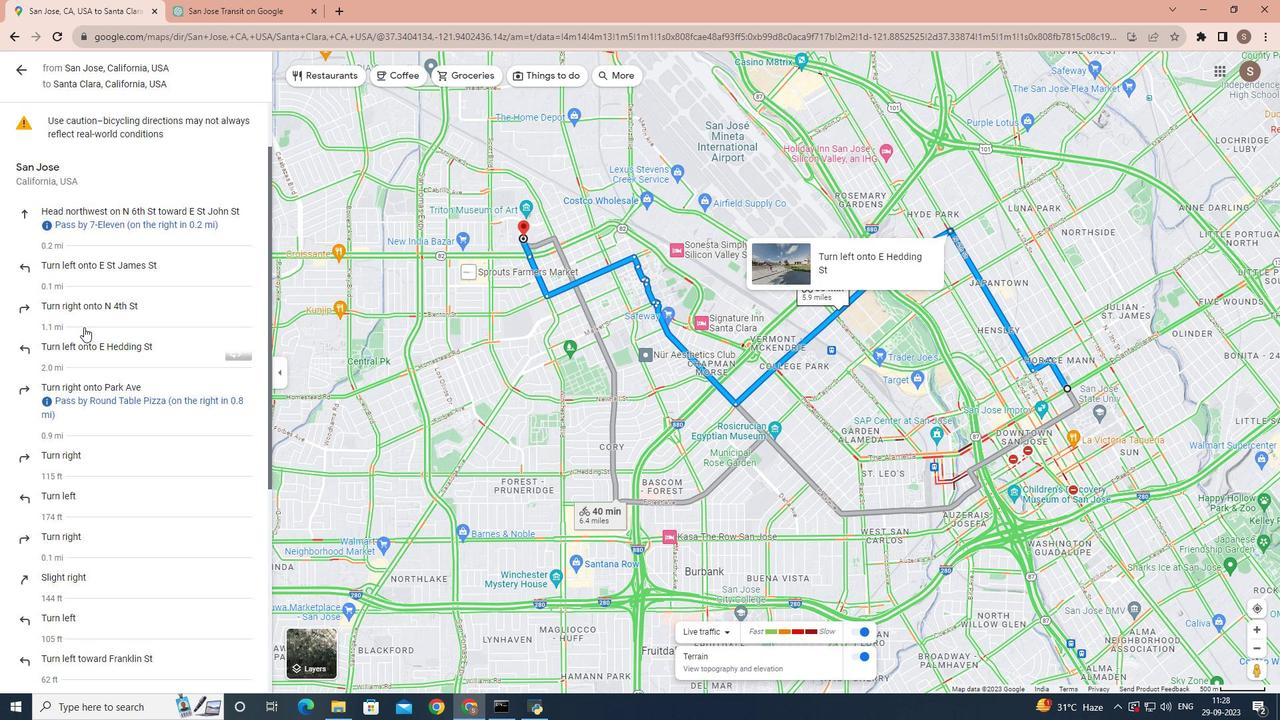 
Action: Mouse scrolled (84, 328) with delta (0, 0)
Screenshot: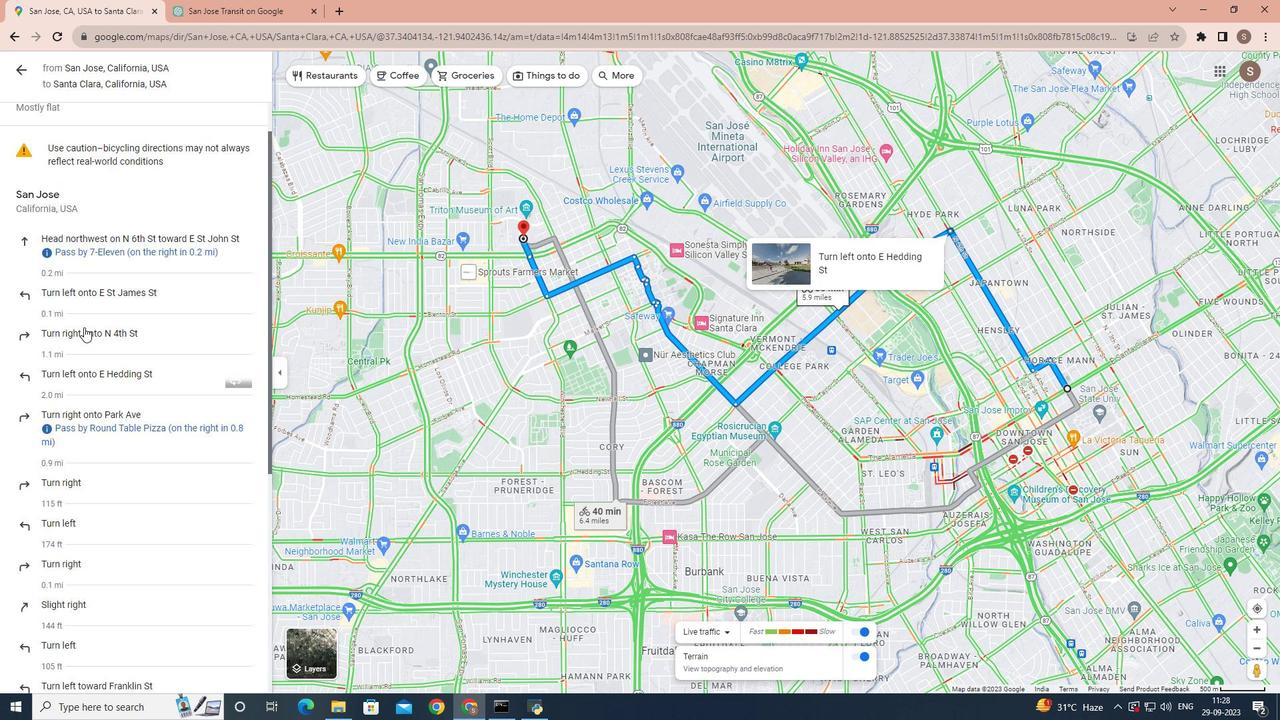 
Action: Mouse scrolled (84, 328) with delta (0, 0)
Screenshot: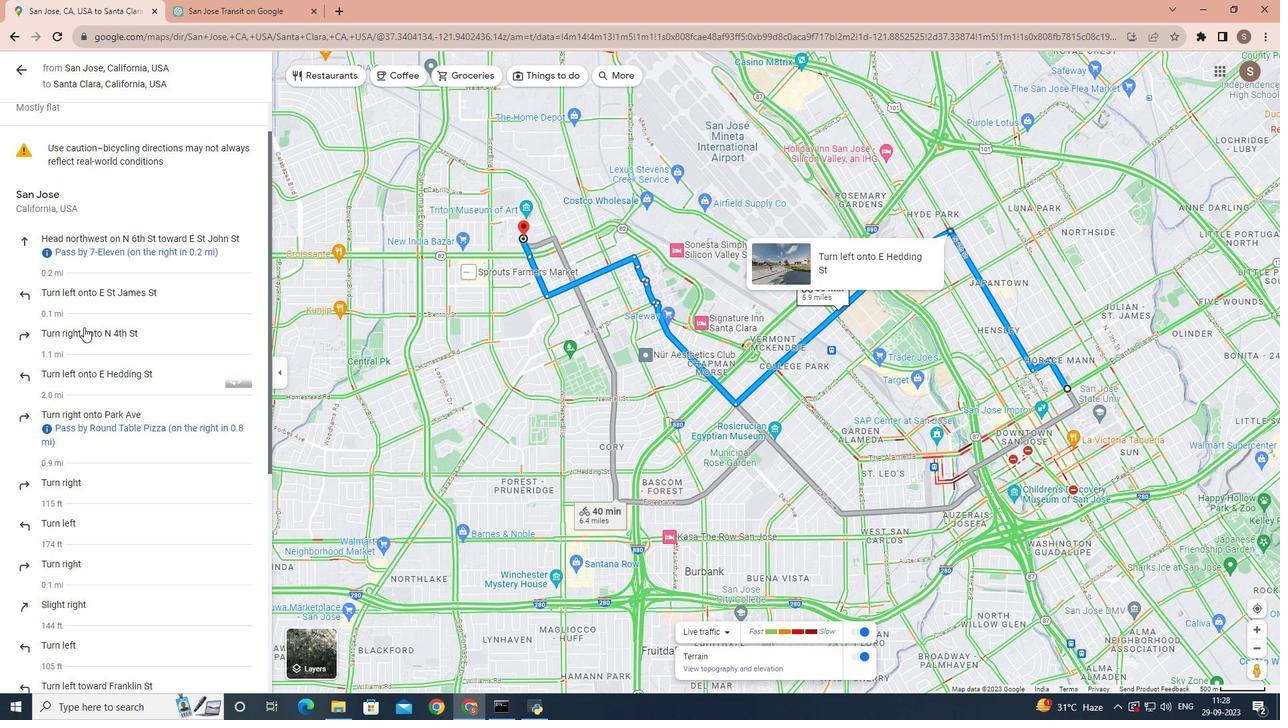 
Action: Mouse scrolled (84, 328) with delta (0, 0)
Screenshot: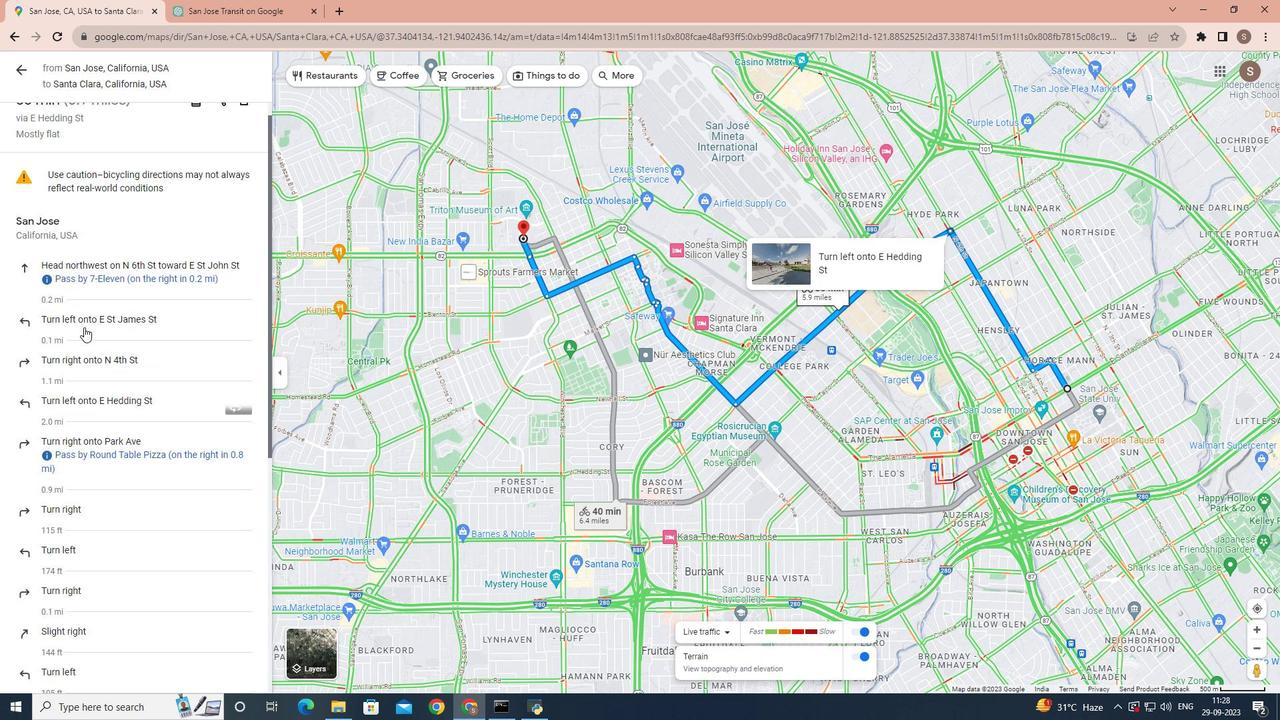 
Action: Mouse scrolled (84, 328) with delta (0, 0)
Screenshot: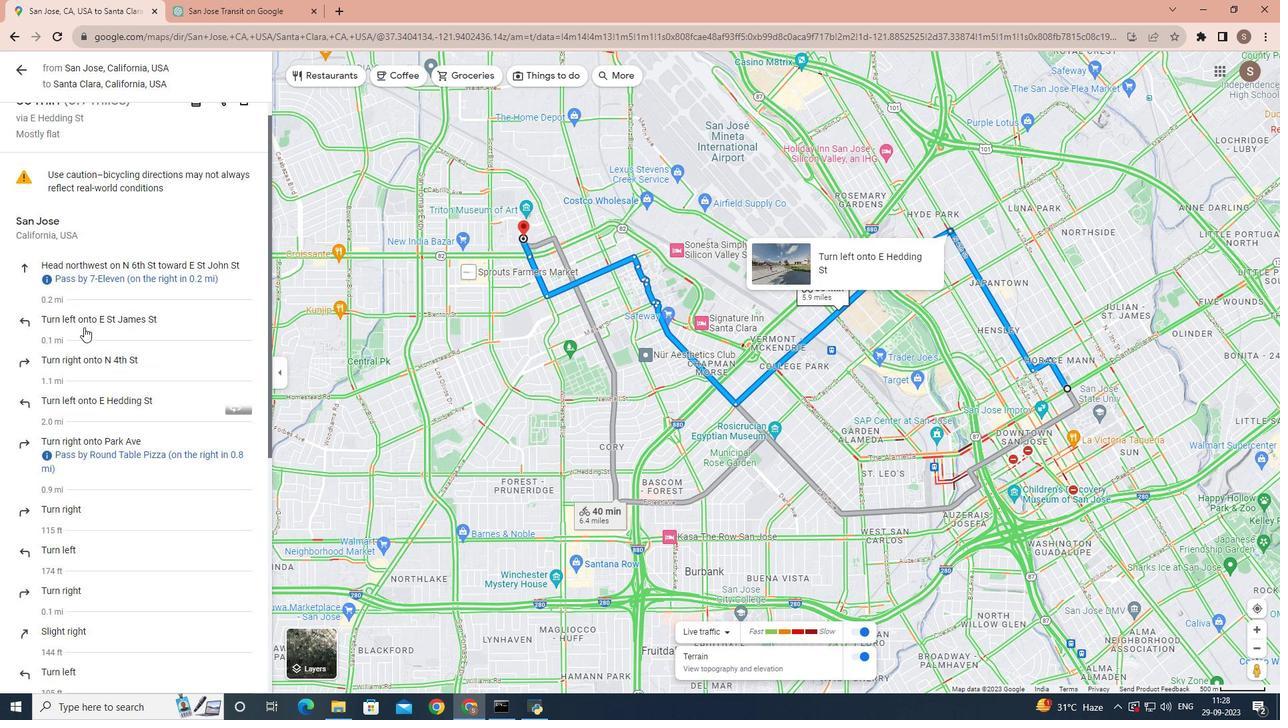 
Action: Mouse moved to (17, 70)
Screenshot: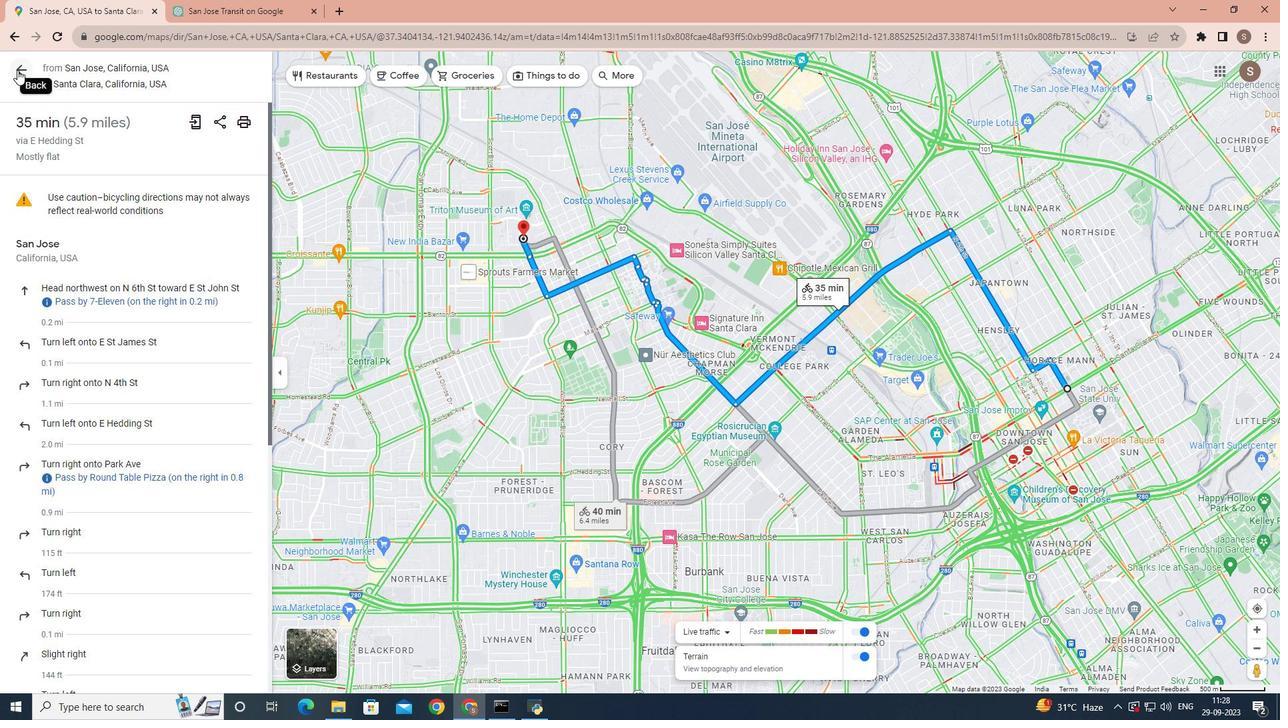 
Action: Mouse pressed left at (17, 70)
Screenshot: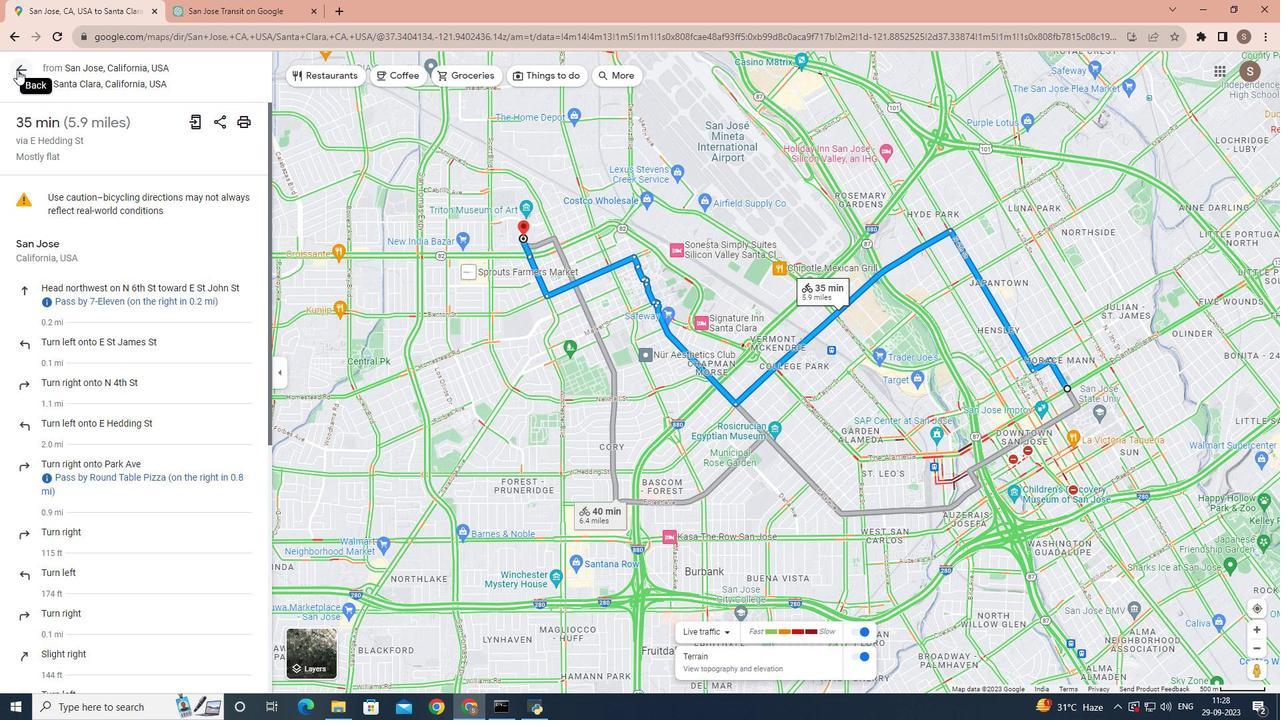 
Action: Mouse moved to (77, 371)
Screenshot: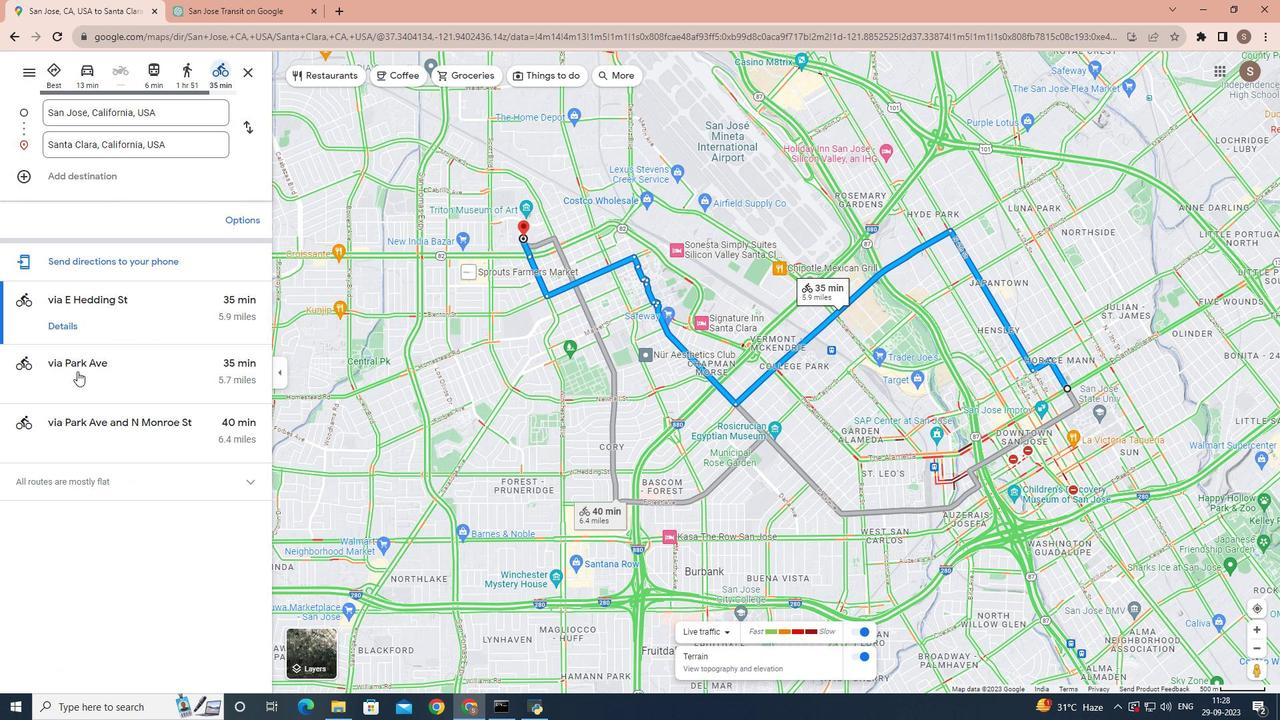 
Action: Mouse pressed left at (77, 371)
Screenshot: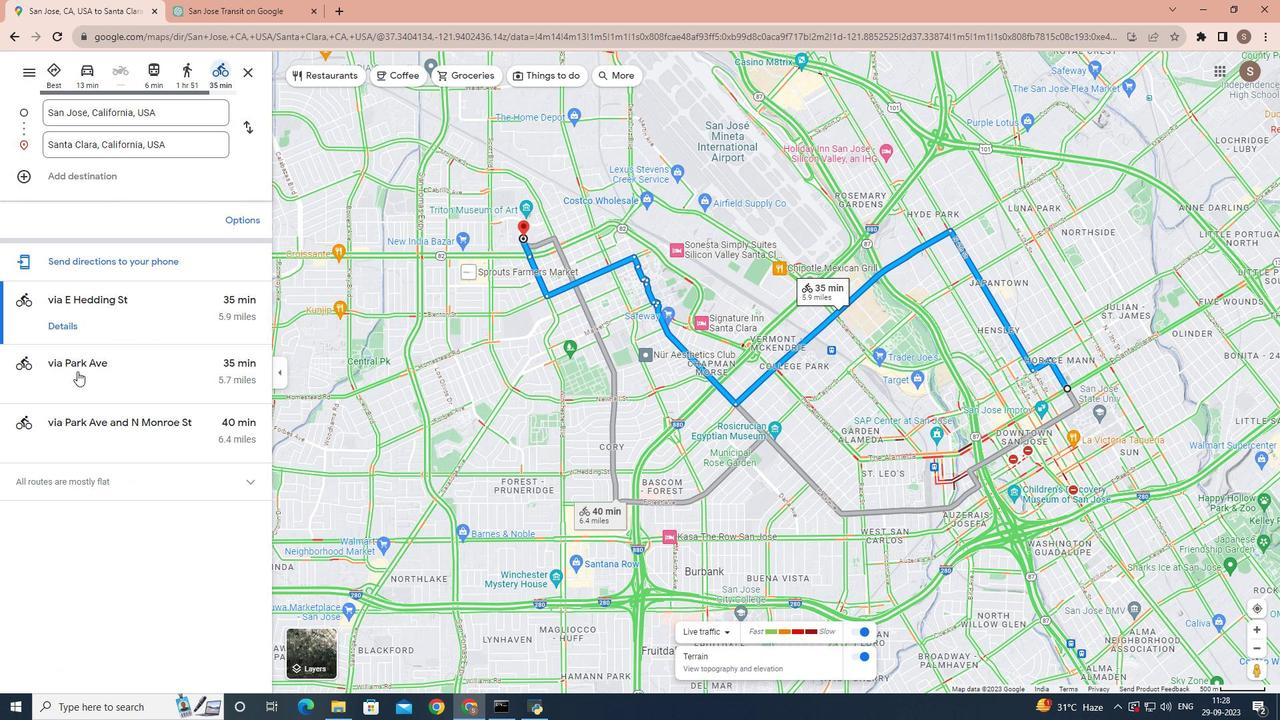 
Action: Mouse moved to (60, 387)
Screenshot: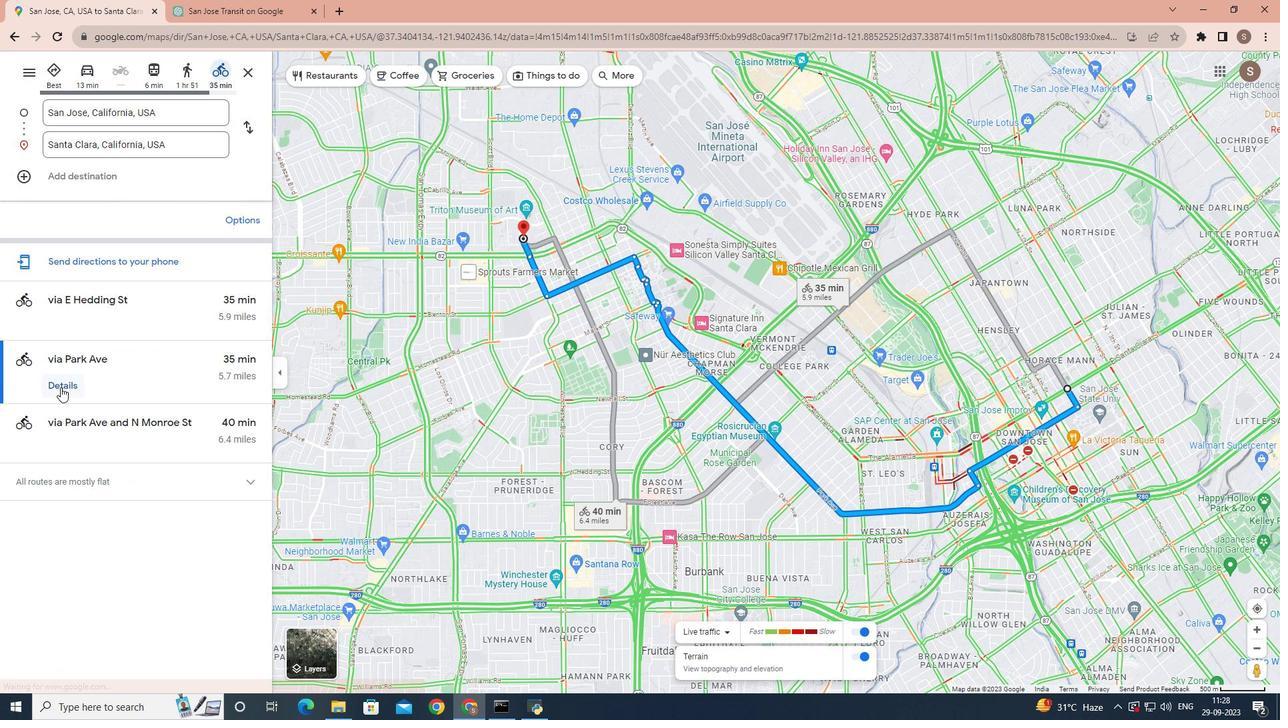 
Action: Mouse pressed left at (60, 387)
Screenshot: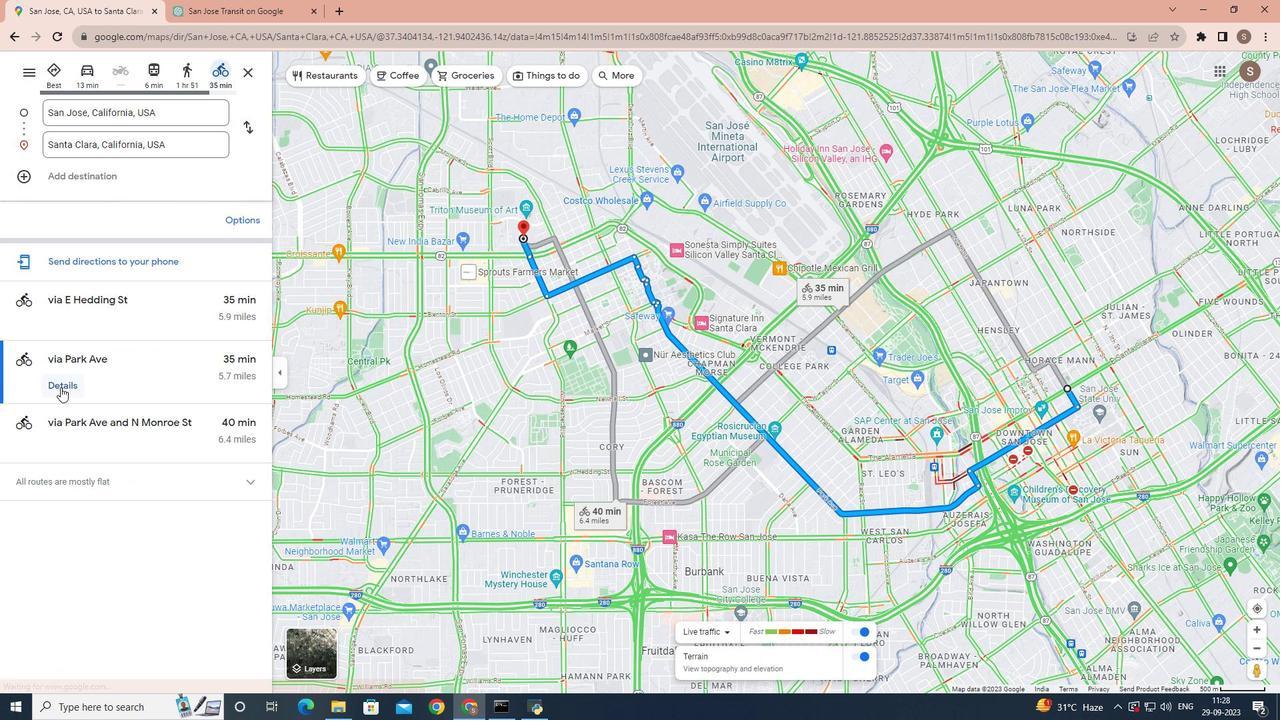 
Action: Mouse moved to (76, 370)
Screenshot: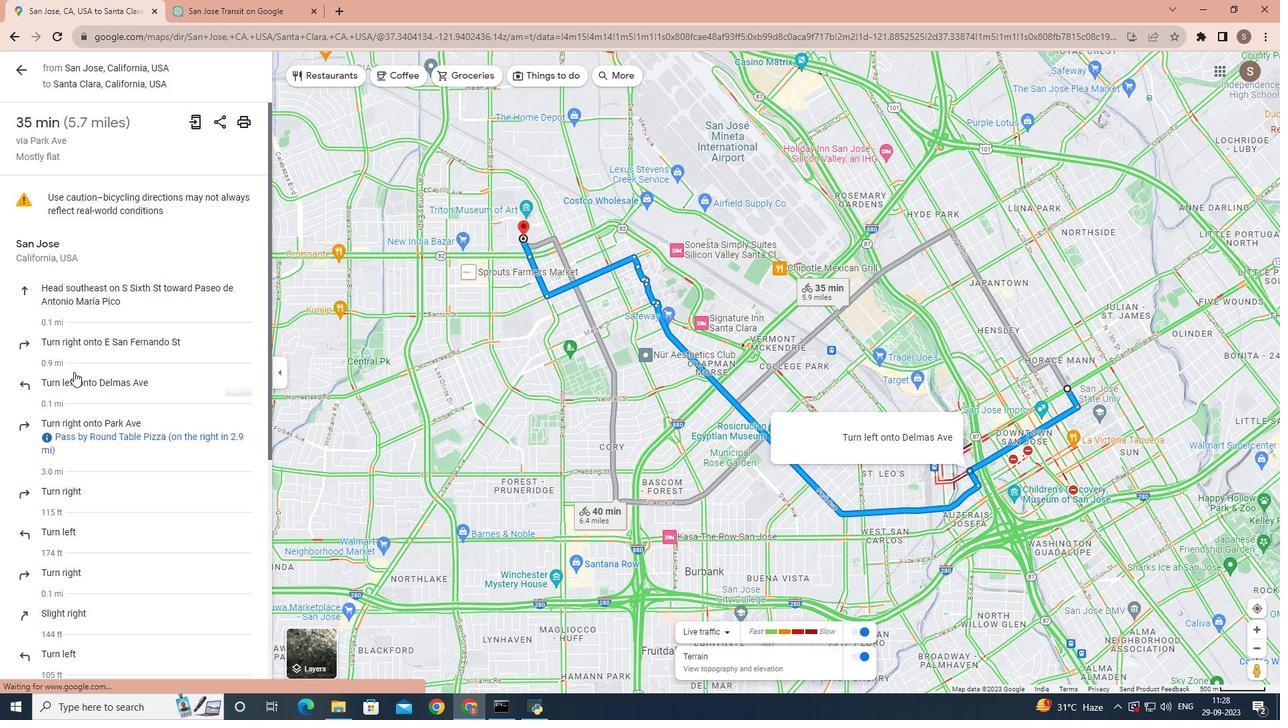 
Action: Mouse scrolled (76, 369) with delta (0, 0)
Screenshot: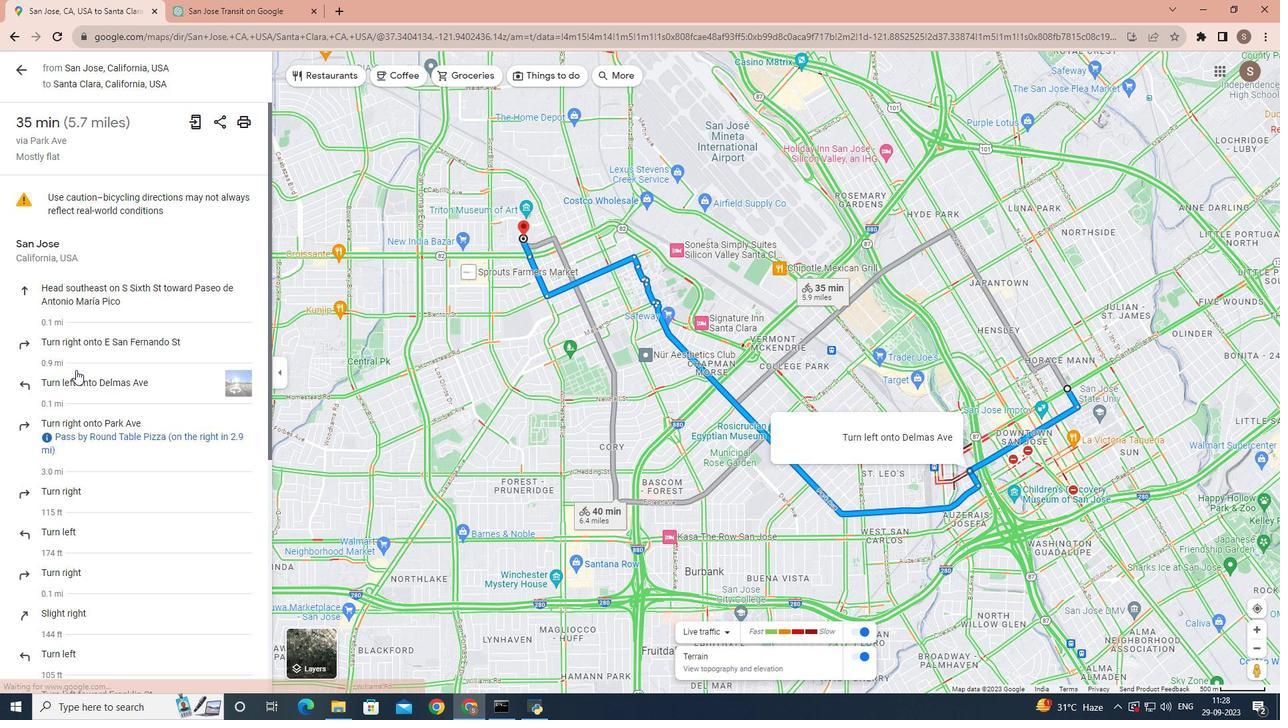 
Action: Mouse scrolled (76, 369) with delta (0, 0)
Screenshot: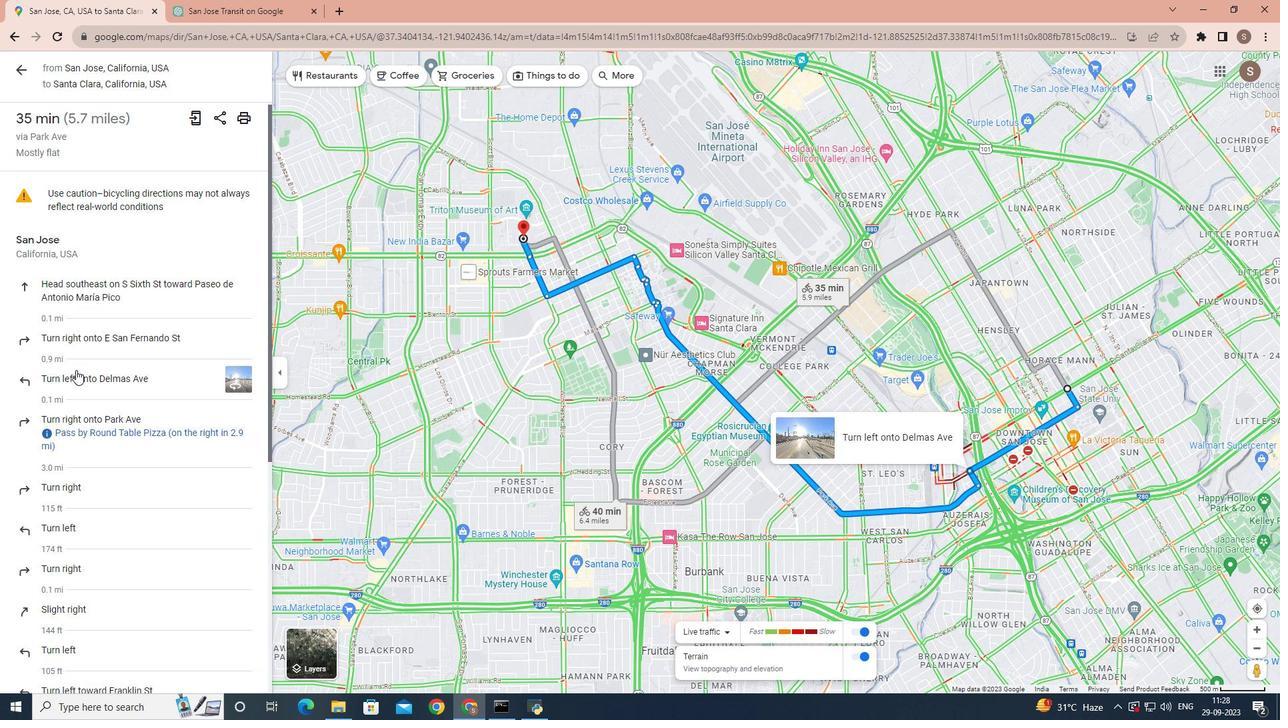 
Action: Mouse scrolled (76, 369) with delta (0, 0)
Screenshot: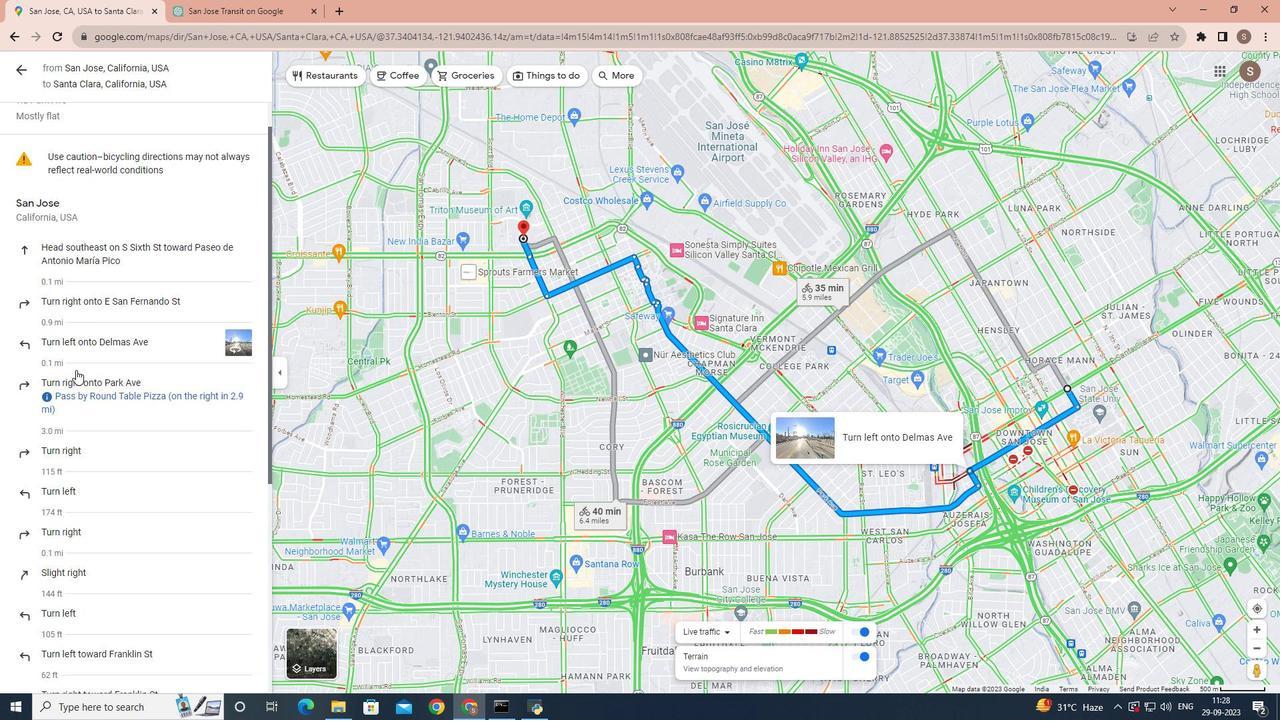 
Action: Mouse scrolled (76, 369) with delta (0, 0)
Screenshot: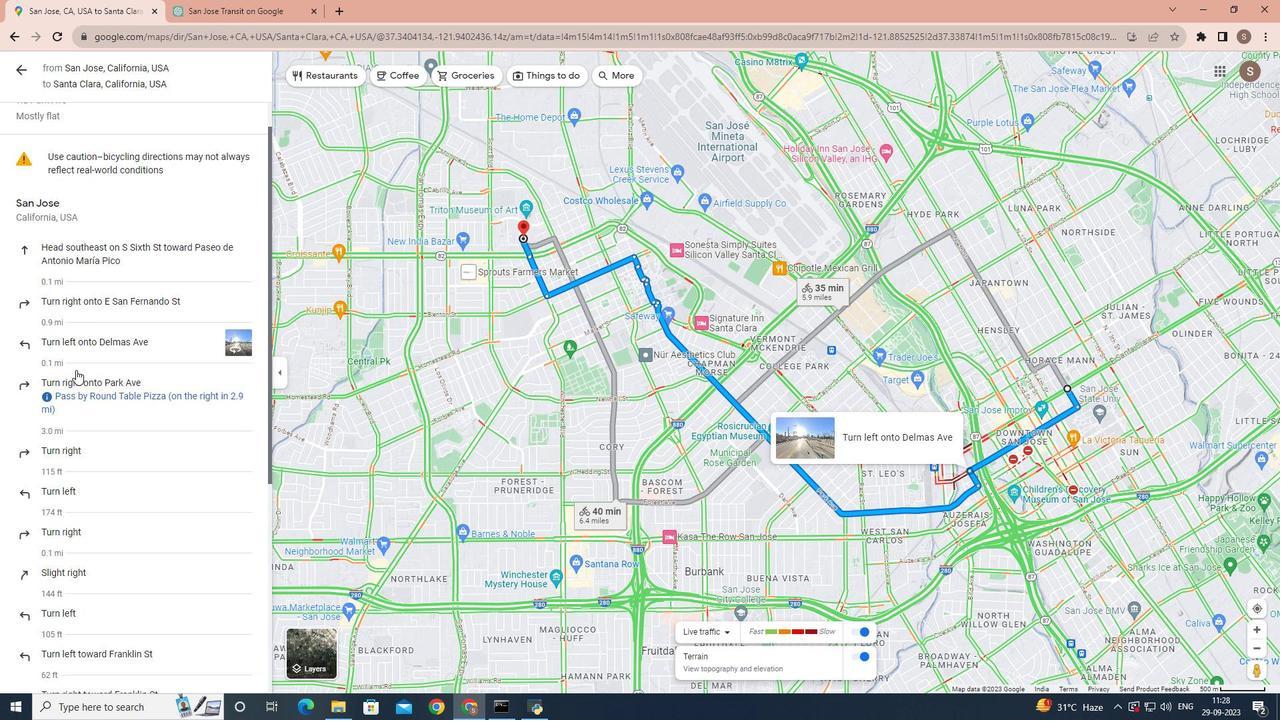 
Action: Mouse scrolled (76, 369) with delta (0, 0)
Screenshot: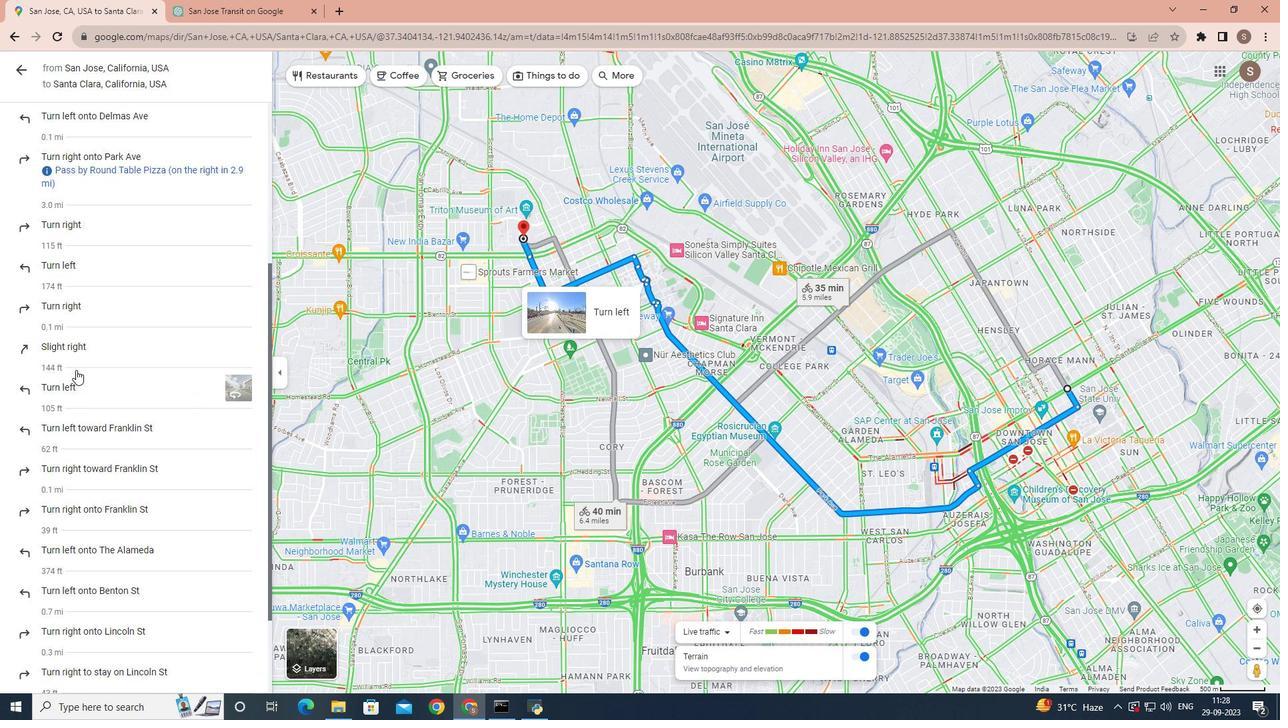 
Action: Mouse scrolled (76, 369) with delta (0, 0)
Screenshot: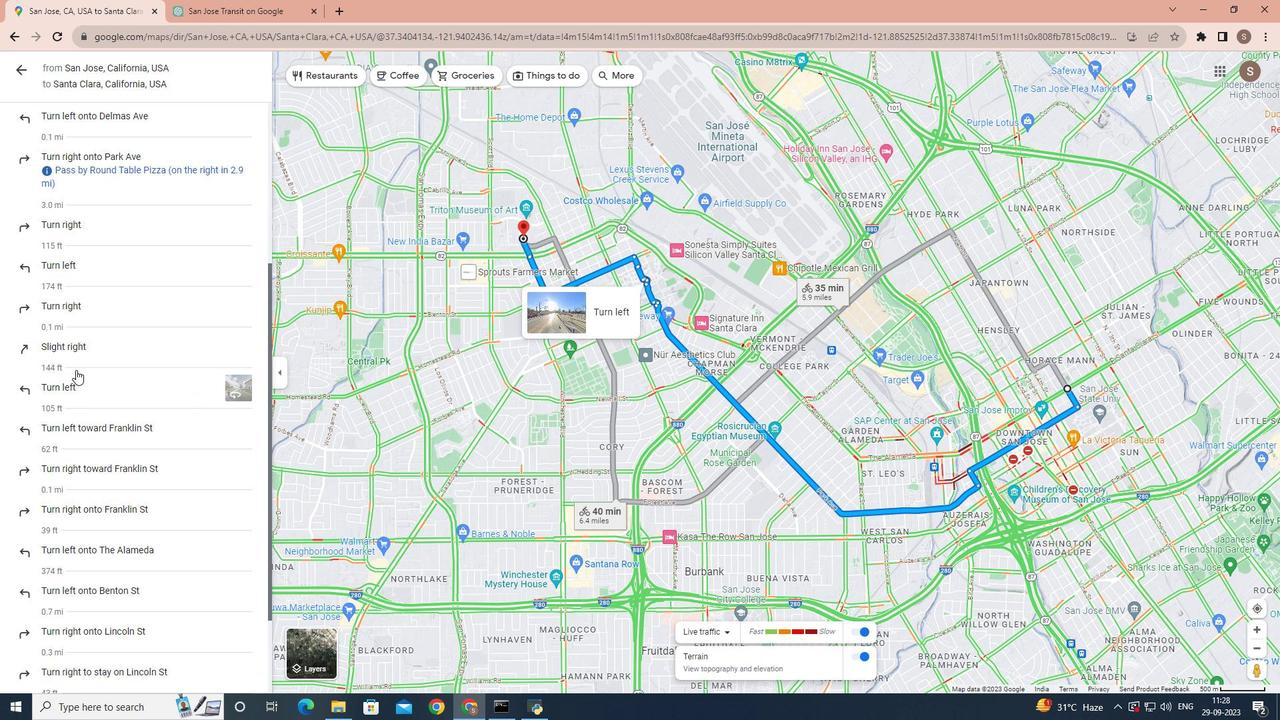 
Action: Mouse scrolled (76, 369) with delta (0, 0)
Screenshot: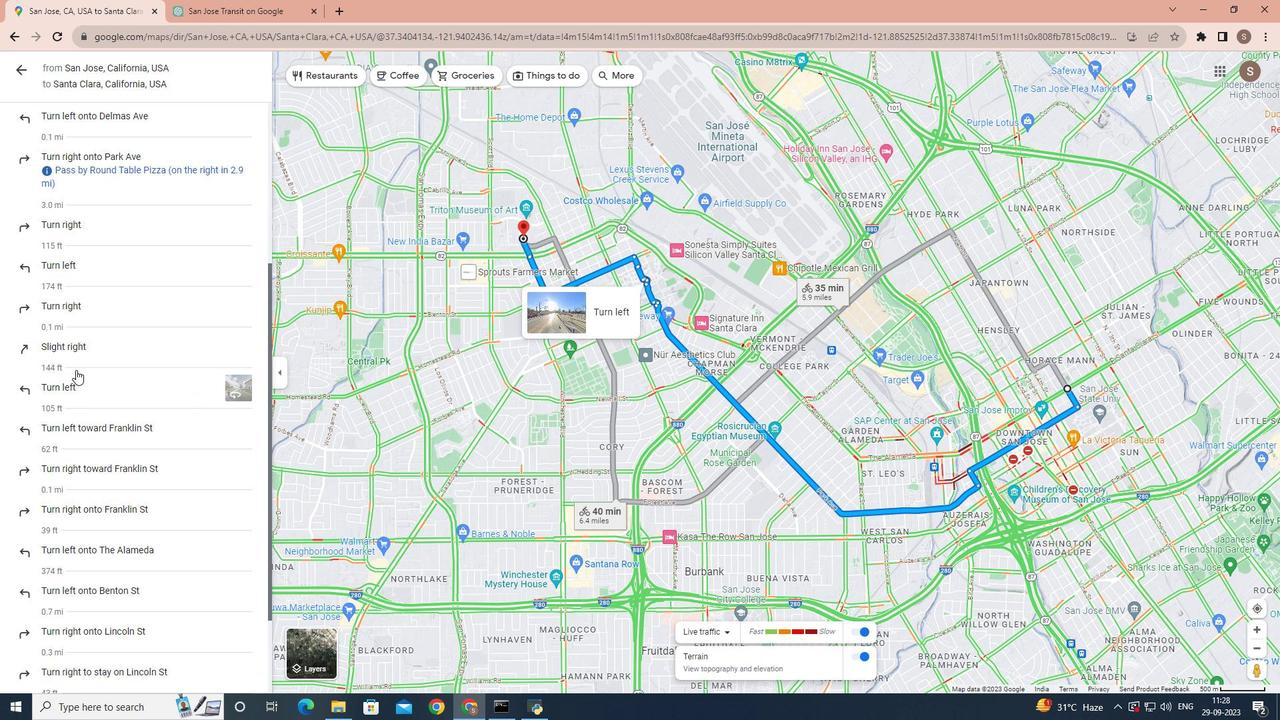
Action: Mouse scrolled (76, 369) with delta (0, 0)
Screenshot: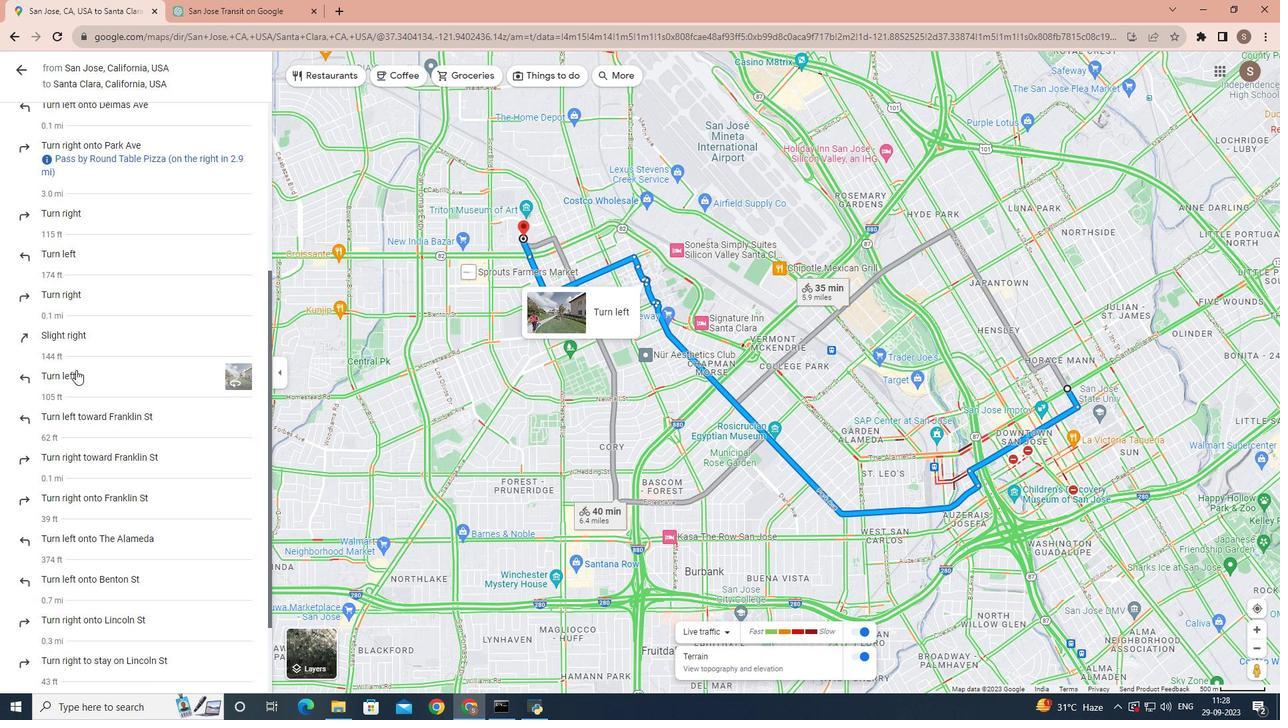 
Action: Mouse moved to (67, 344)
Screenshot: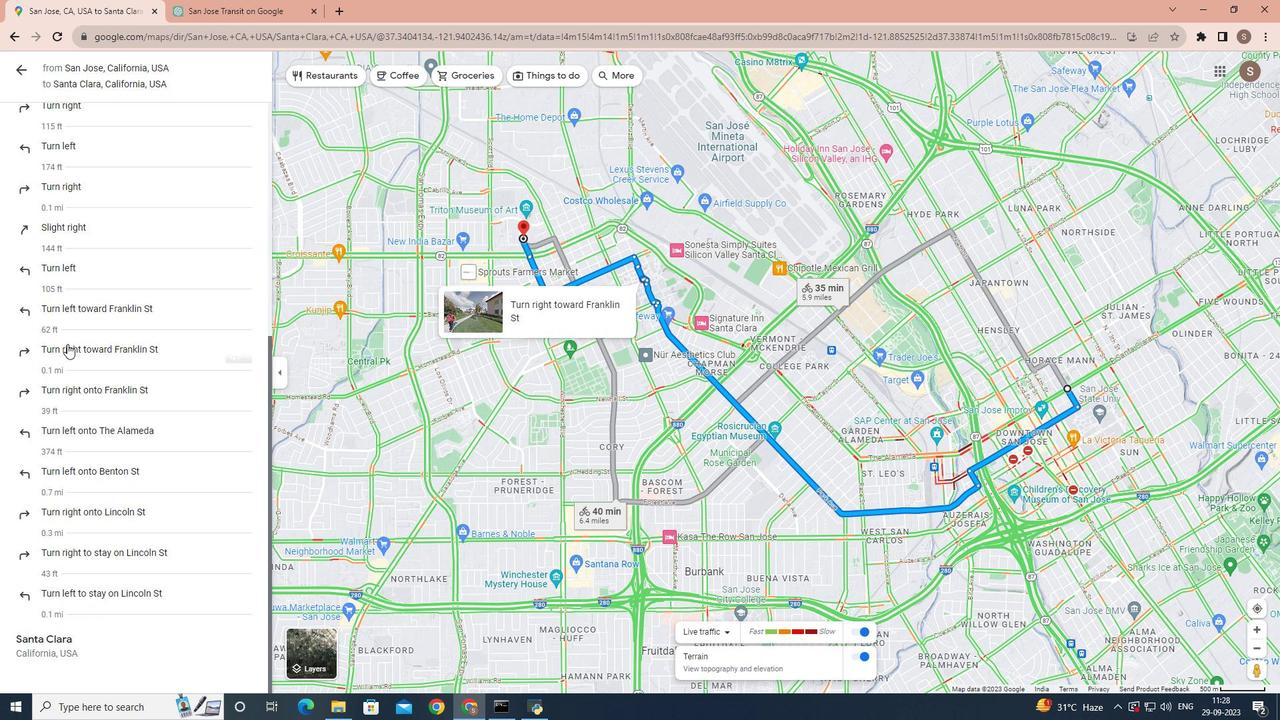 
Action: Mouse scrolled (67, 344) with delta (0, 0)
Screenshot: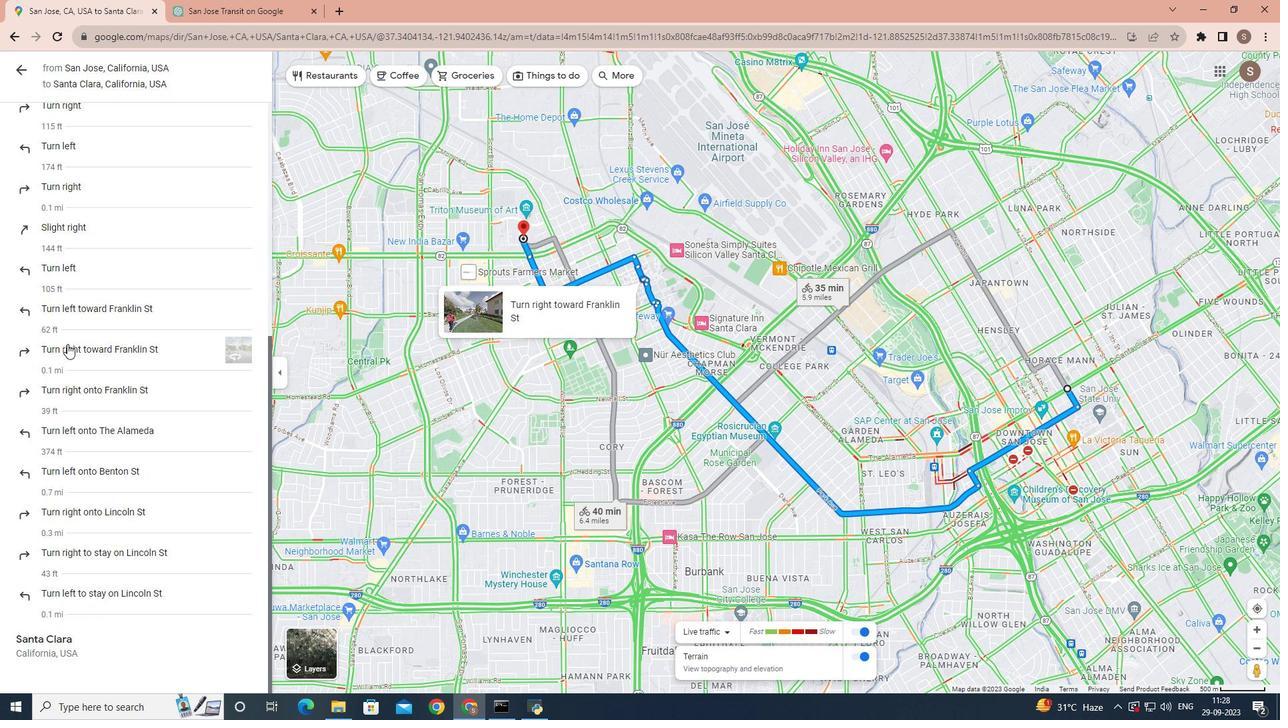 
Action: Mouse scrolled (67, 344) with delta (0, 0)
Screenshot: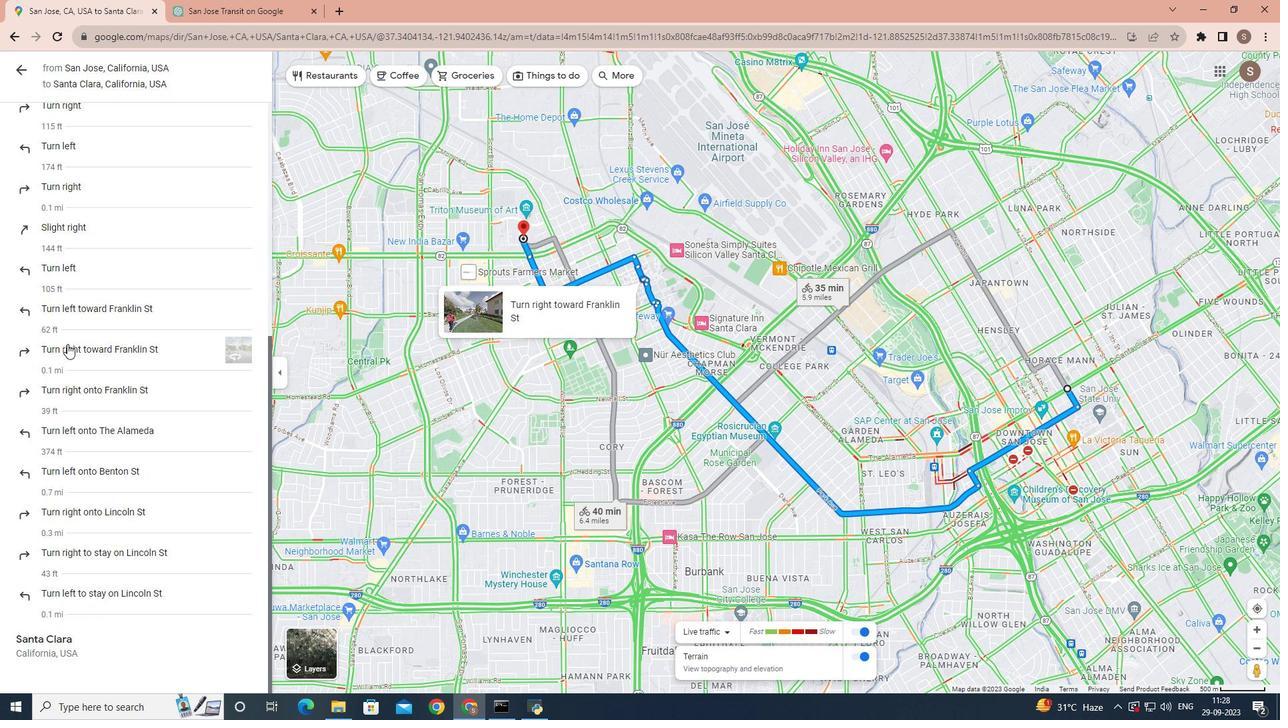 
Action: Mouse moved to (66, 342)
Screenshot: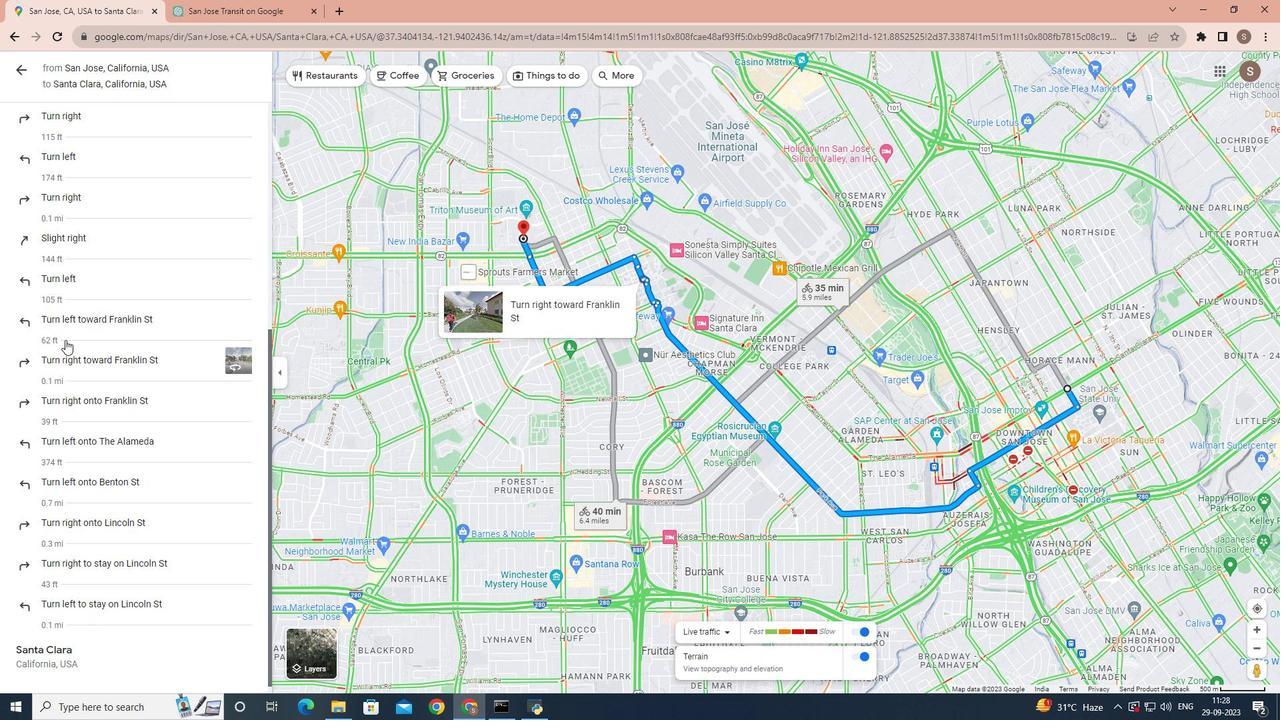 
Action: Mouse scrolled (66, 343) with delta (0, 0)
Screenshot: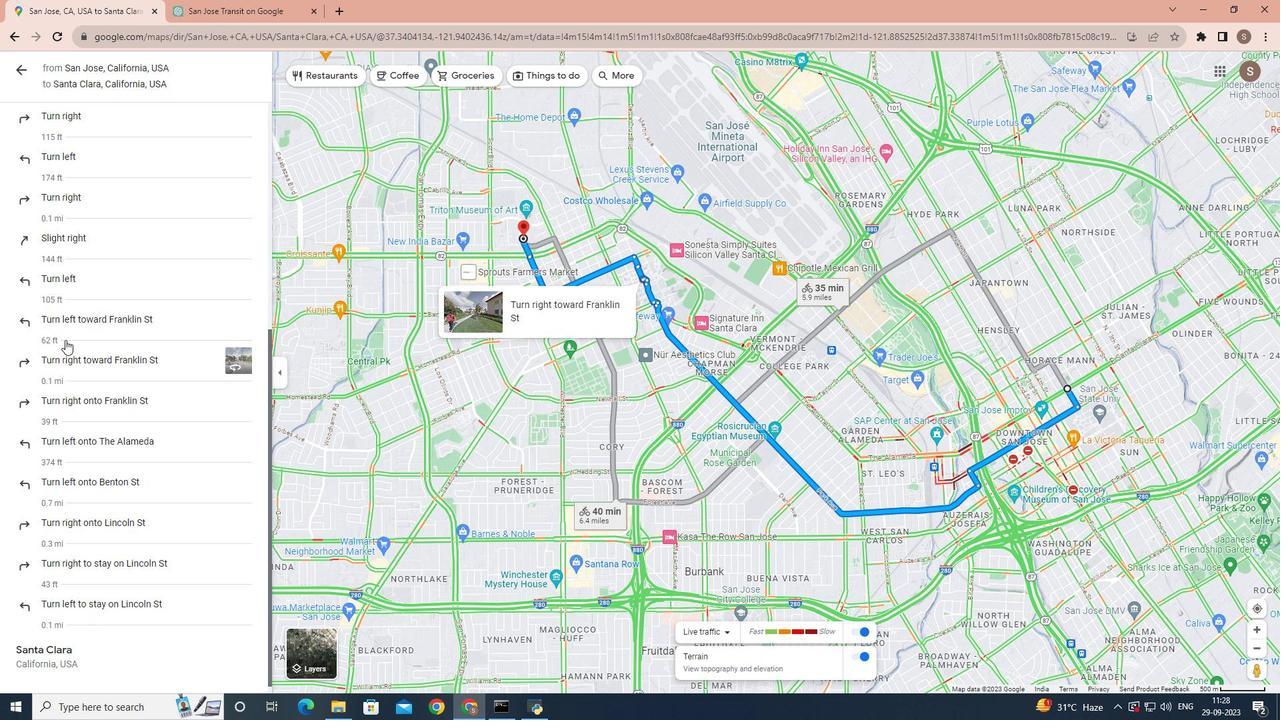 
Action: Mouse moved to (62, 334)
Screenshot: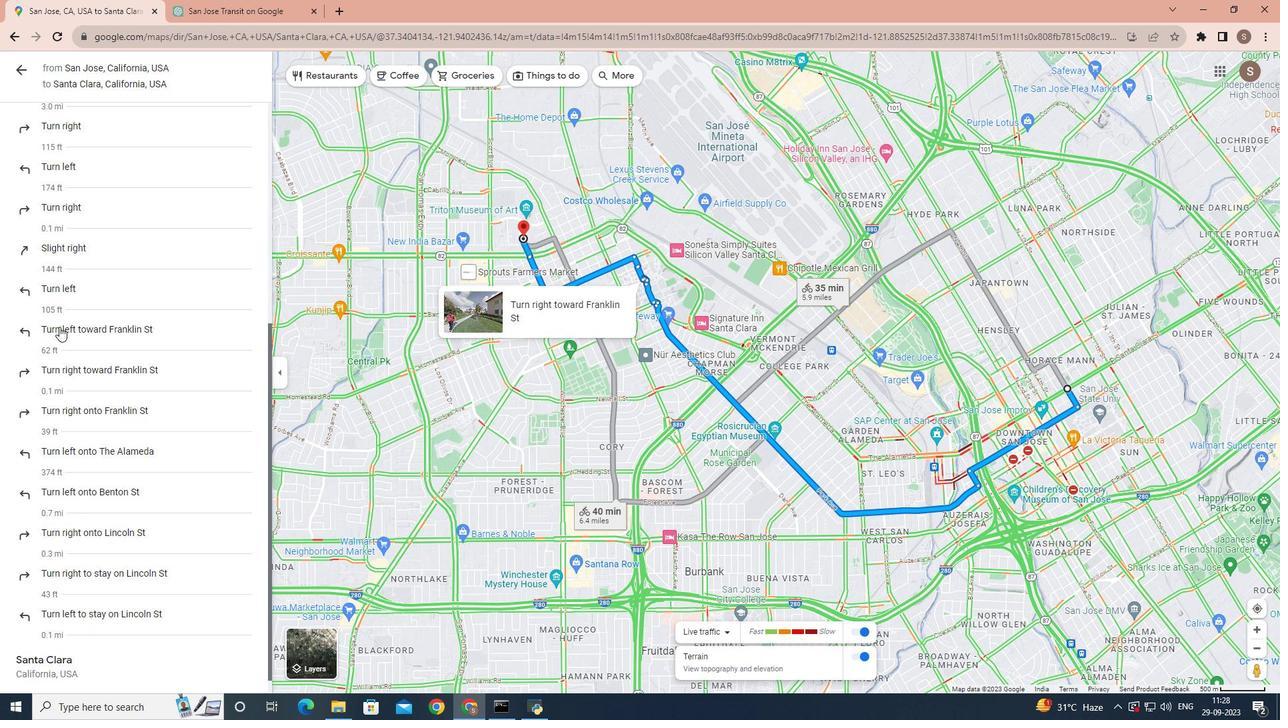
Action: Mouse scrolled (62, 334) with delta (0, 0)
Screenshot: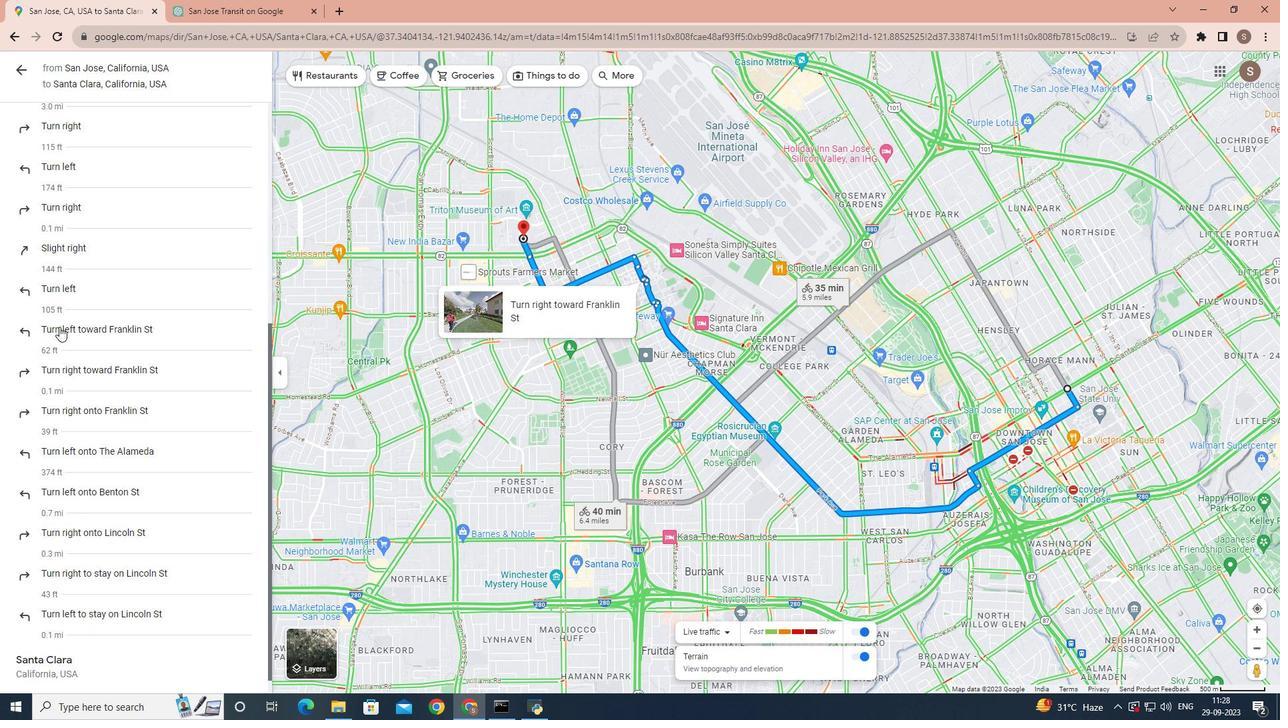
Action: Mouse moved to (55, 319)
Screenshot: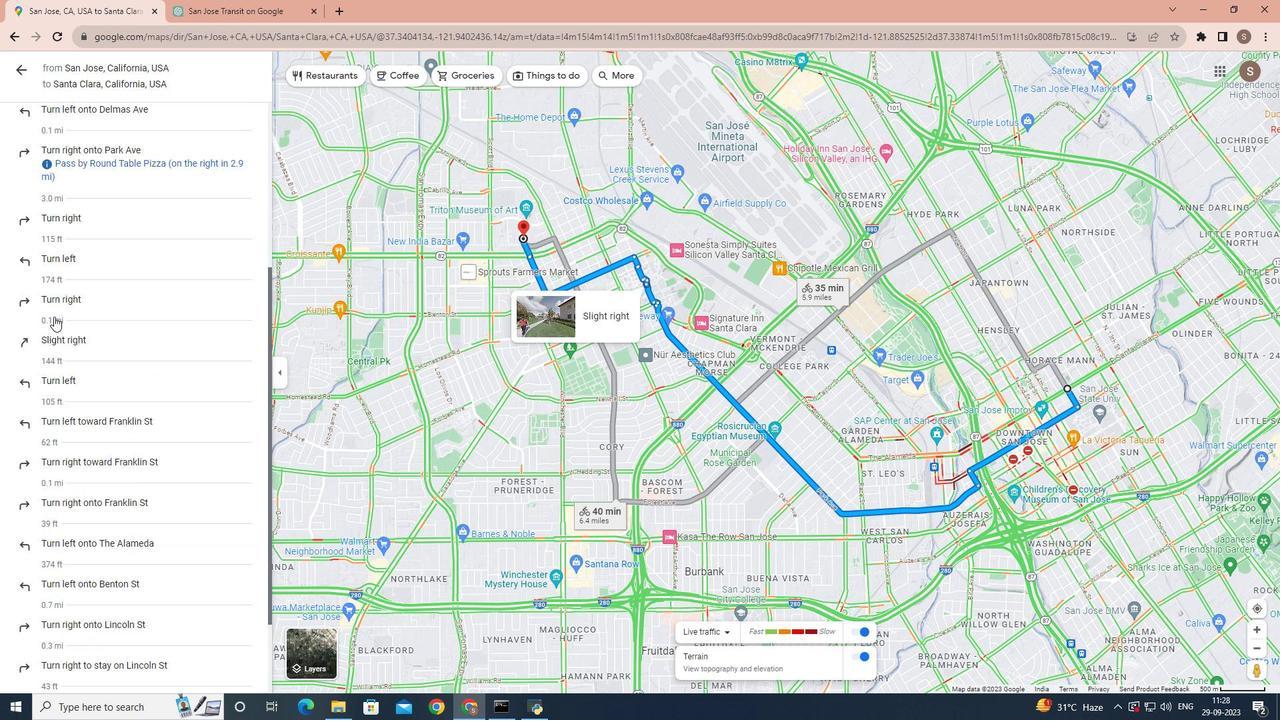 
Action: Mouse scrolled (55, 320) with delta (0, 0)
Screenshot: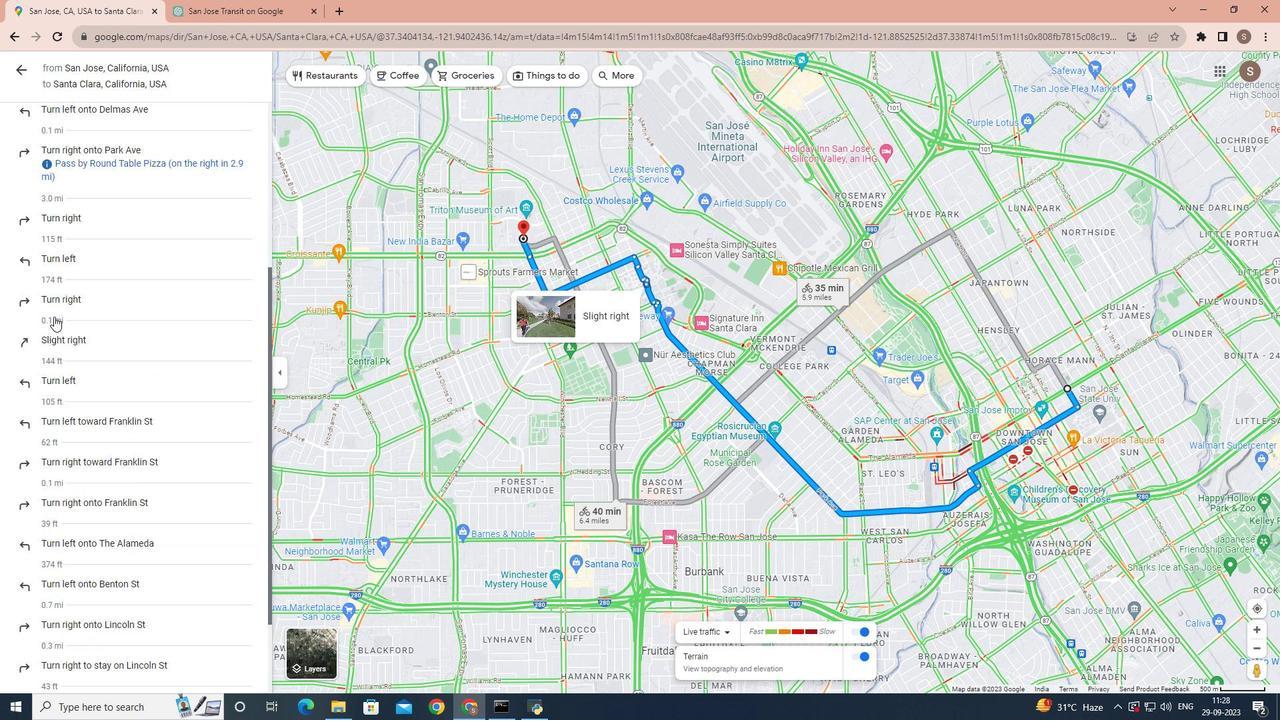 
Action: Mouse moved to (31, 276)
Screenshot: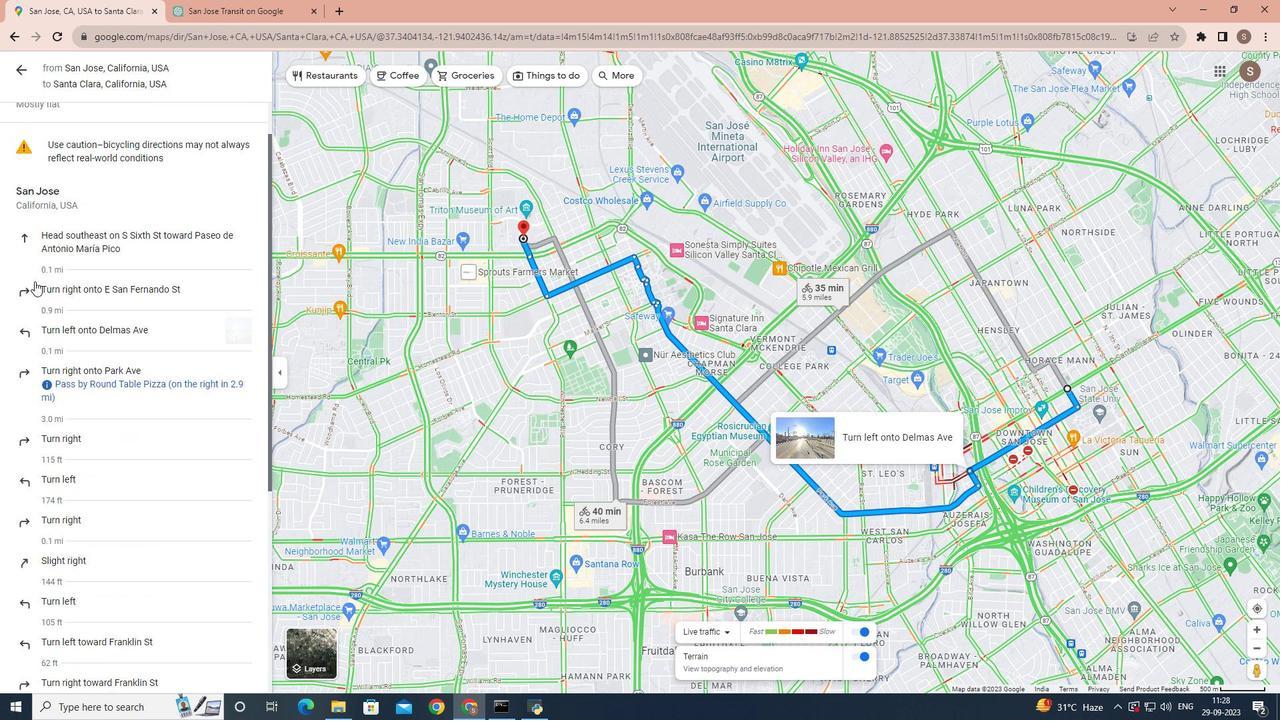 
Action: Mouse scrolled (31, 276) with delta (0, 0)
Screenshot: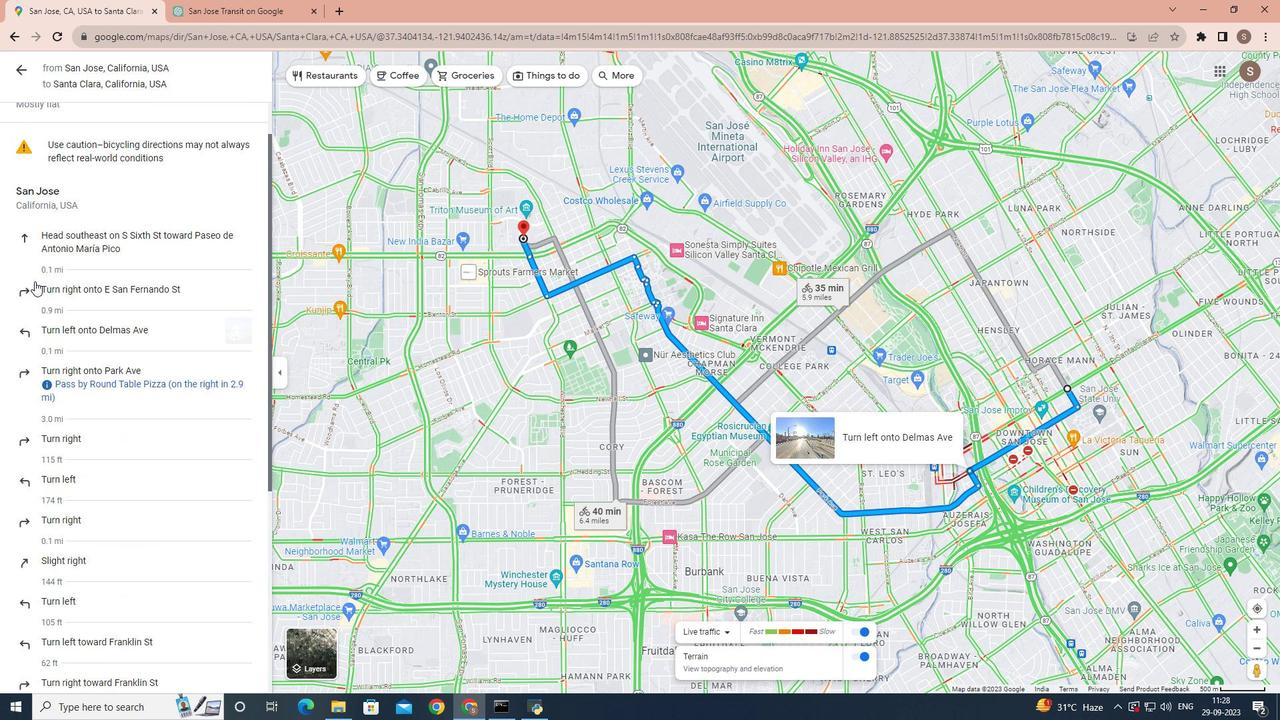 
Action: Mouse scrolled (31, 276) with delta (0, 0)
Screenshot: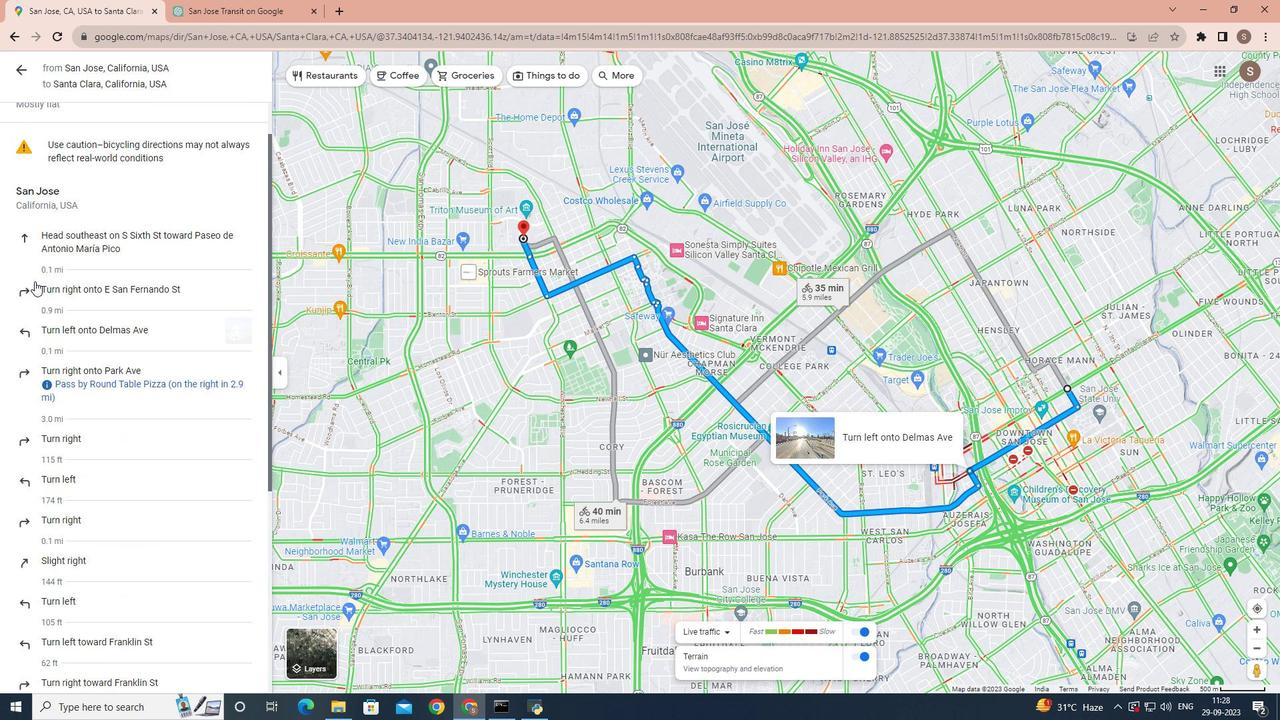 
Action: Mouse scrolled (31, 276) with delta (0, 0)
Screenshot: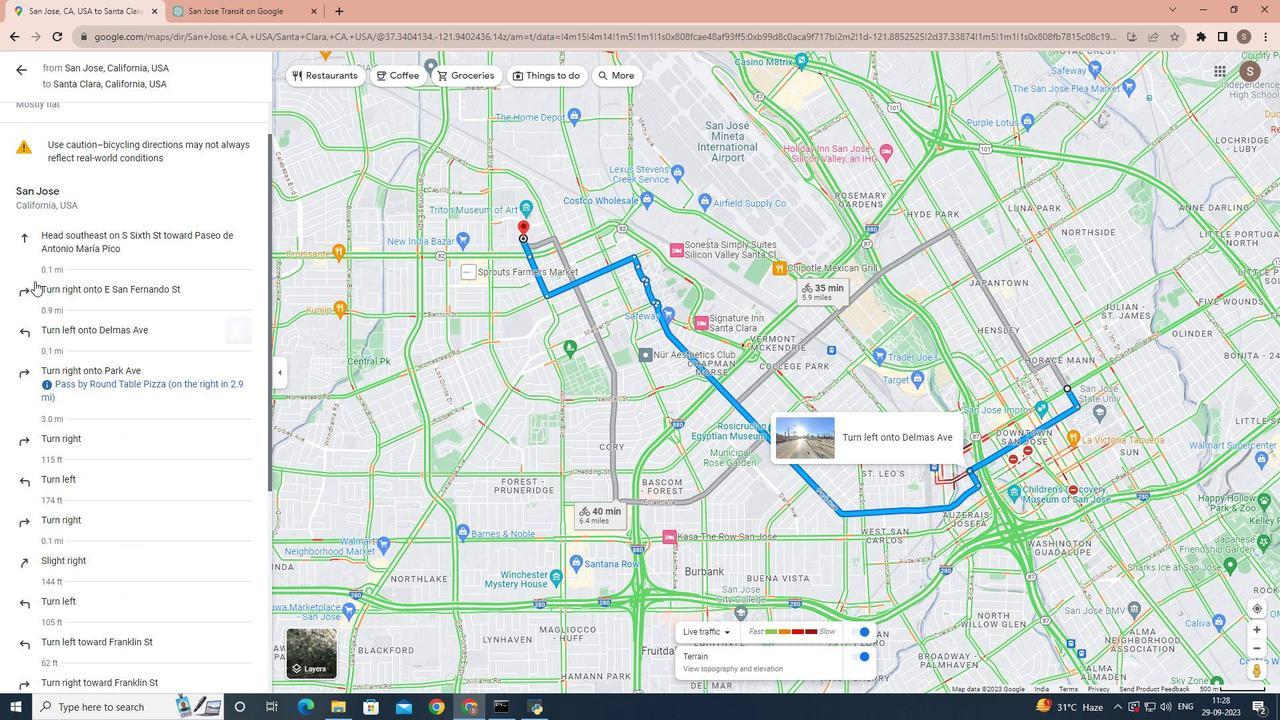 
Action: Mouse scrolled (31, 276) with delta (0, 0)
Screenshot: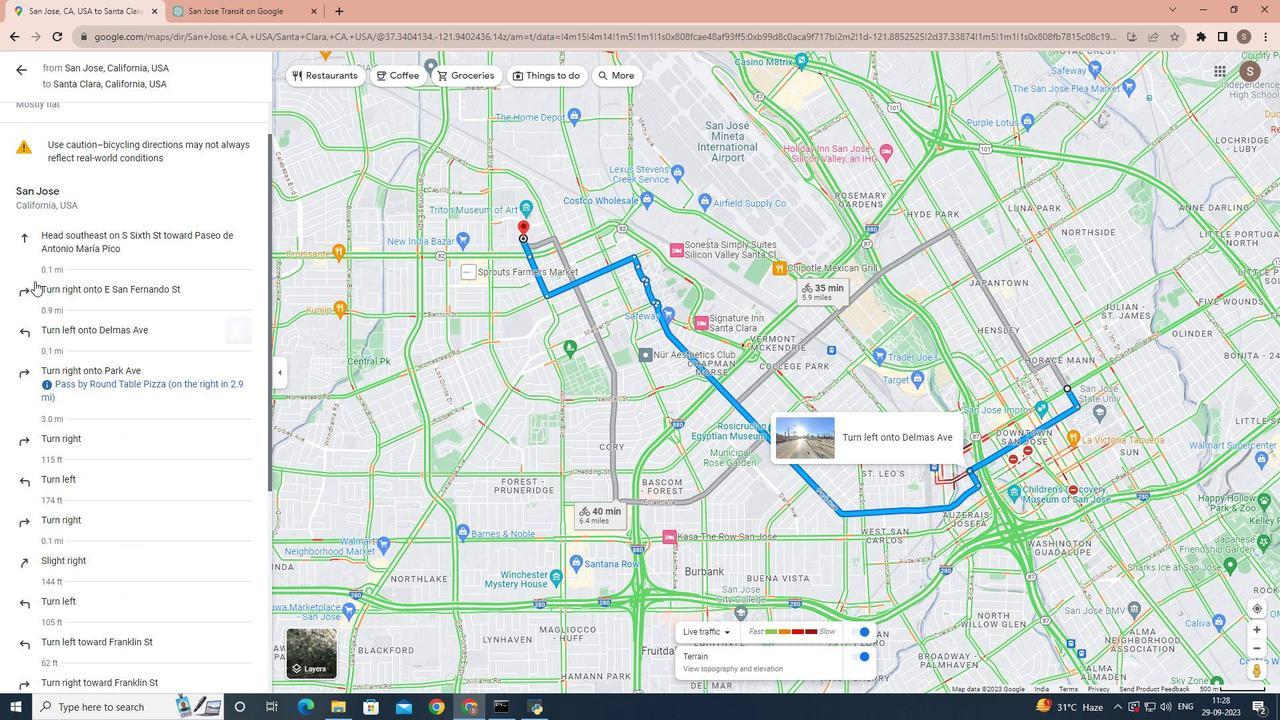 
Action: Mouse scrolled (31, 276) with delta (0, 0)
Screenshot: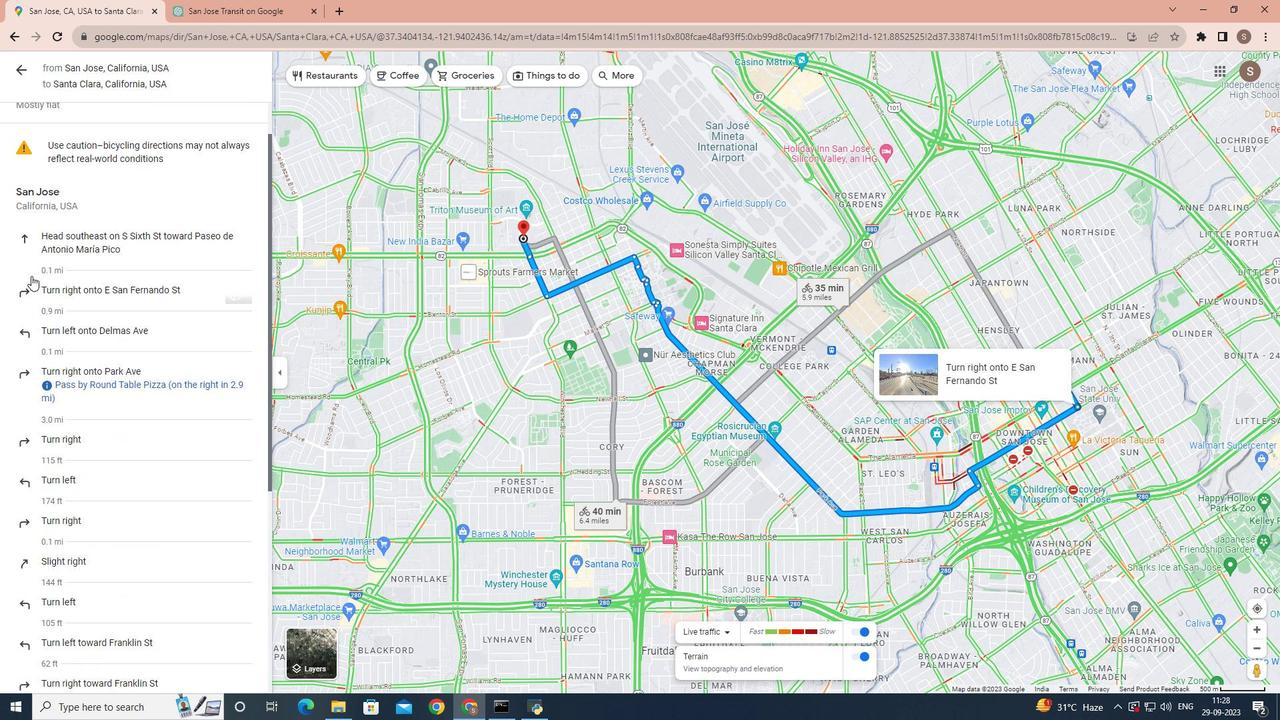 
Action: Mouse scrolled (31, 276) with delta (0, 0)
Screenshot: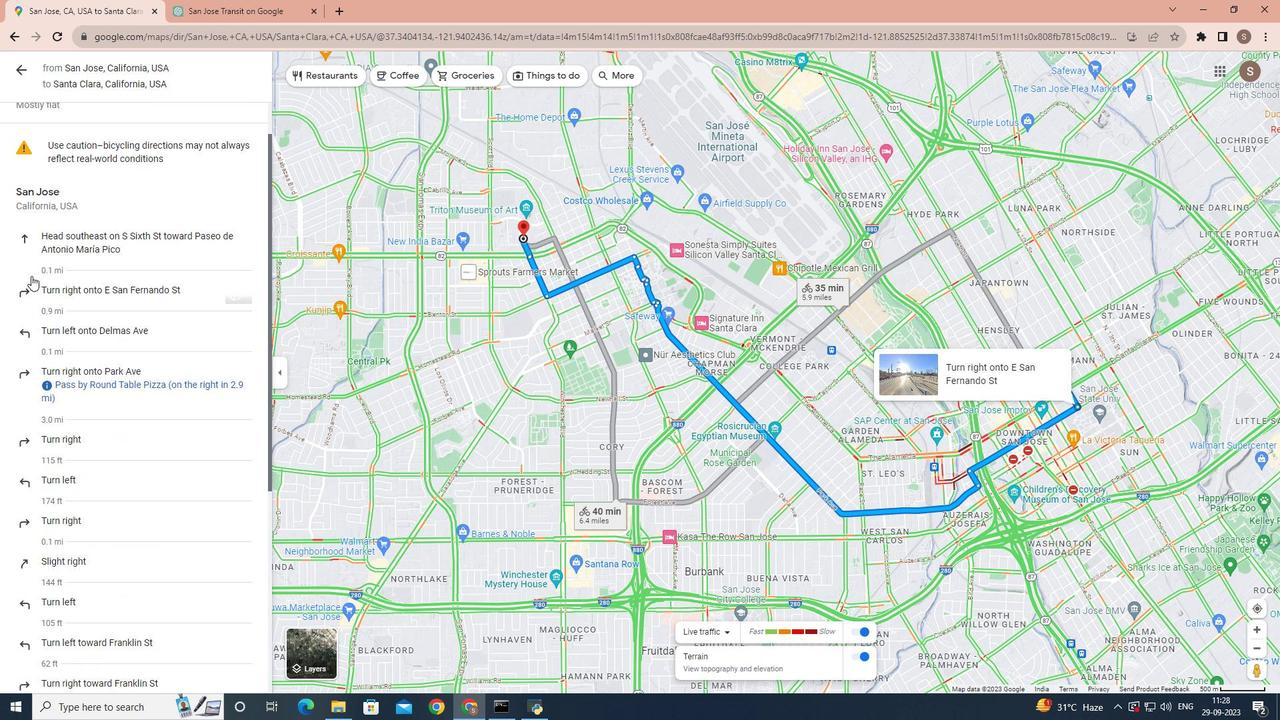 
Action: Mouse scrolled (31, 276) with delta (0, 0)
Screenshot: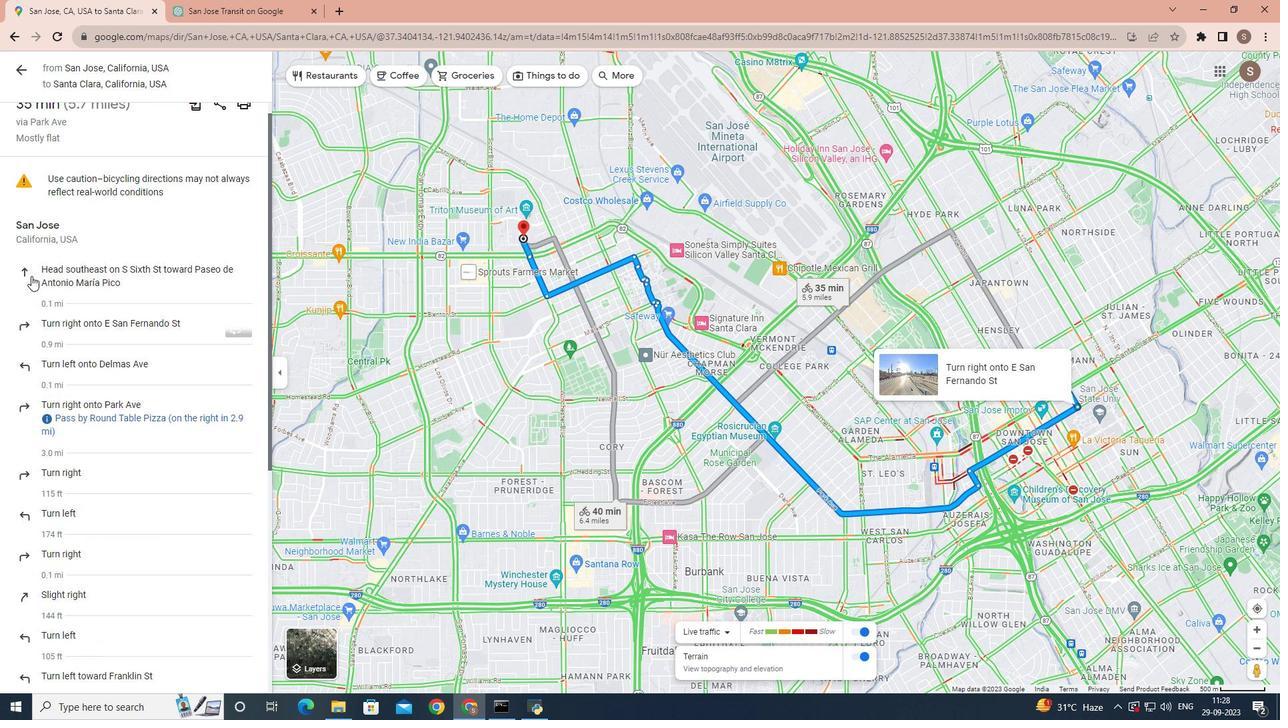 
Action: Mouse moved to (27, 73)
Screenshot: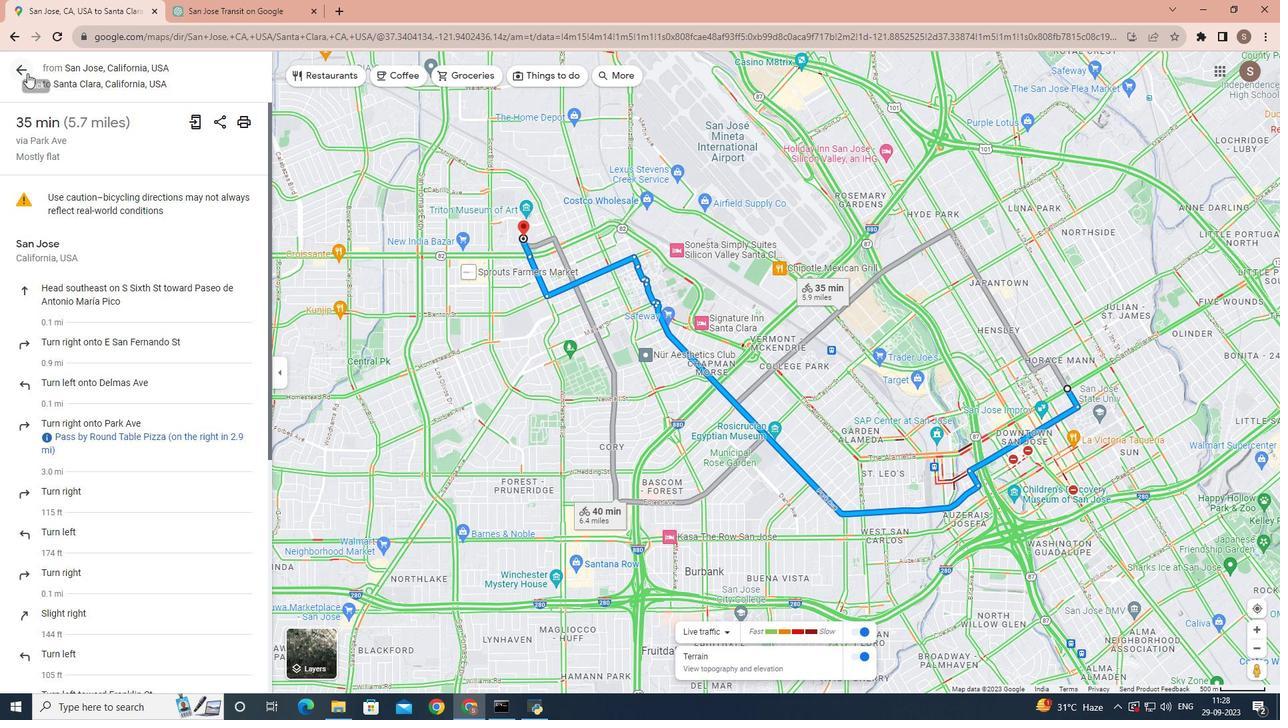 
Action: Mouse pressed left at (27, 73)
Screenshot: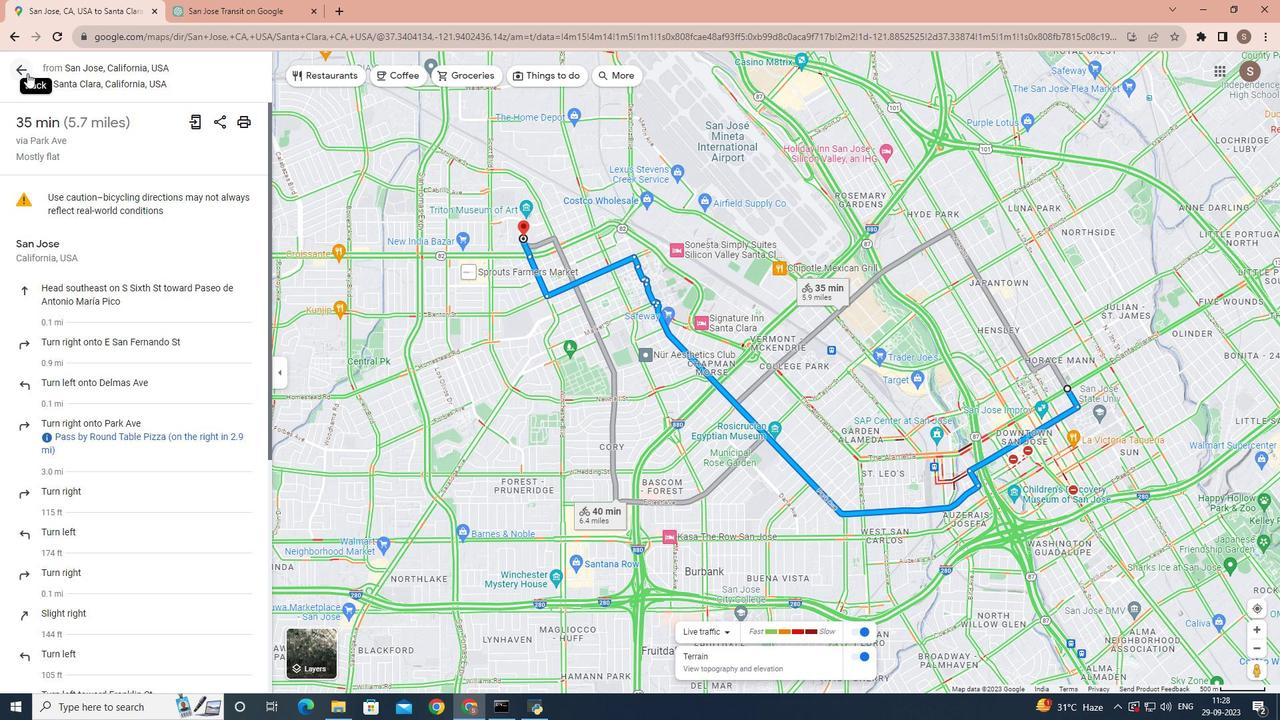 
Action: Mouse moved to (52, 82)
Screenshot: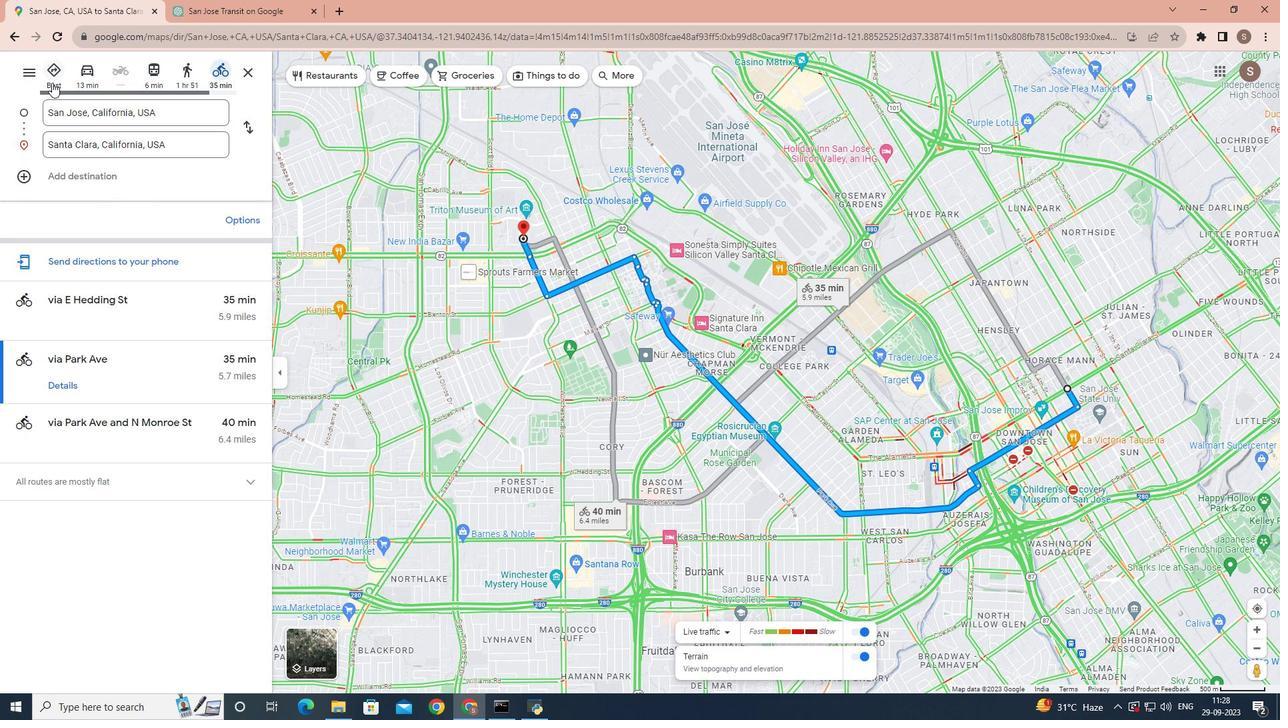 
Action: Mouse pressed left at (52, 82)
Screenshot: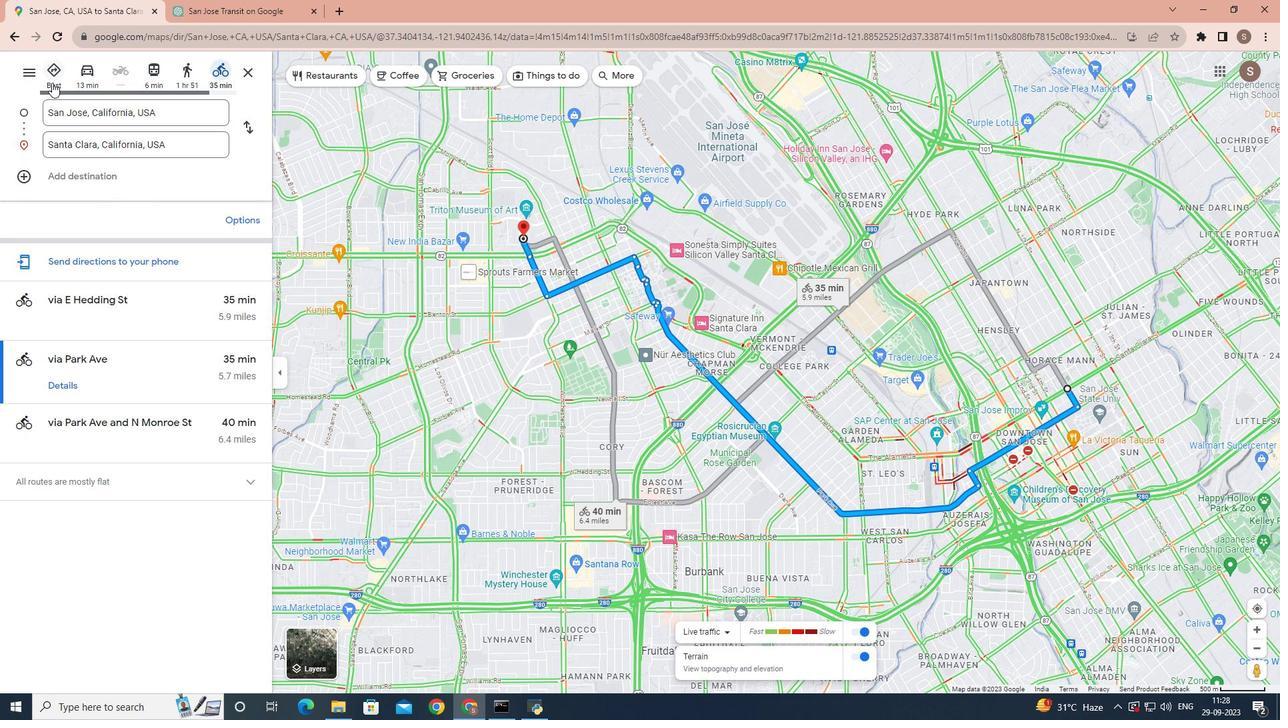 
Action: Mouse moved to (72, 339)
Screenshot: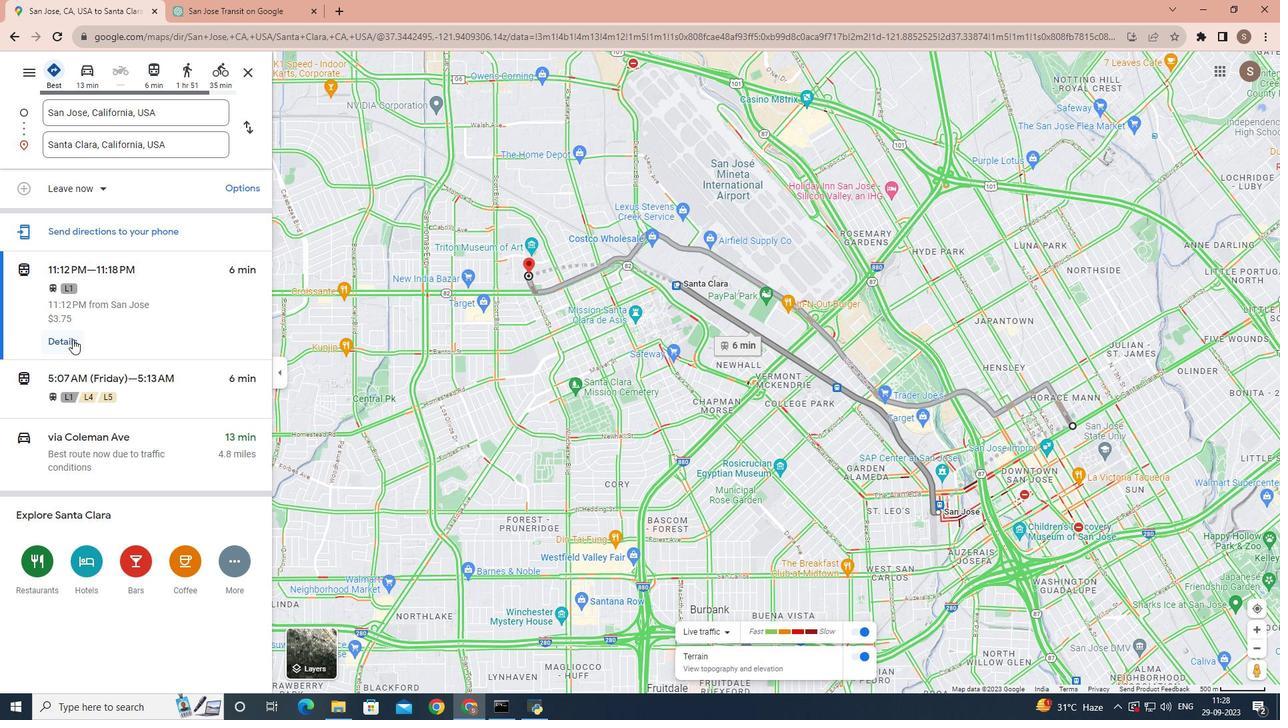 
Action: Mouse pressed left at (72, 339)
Screenshot: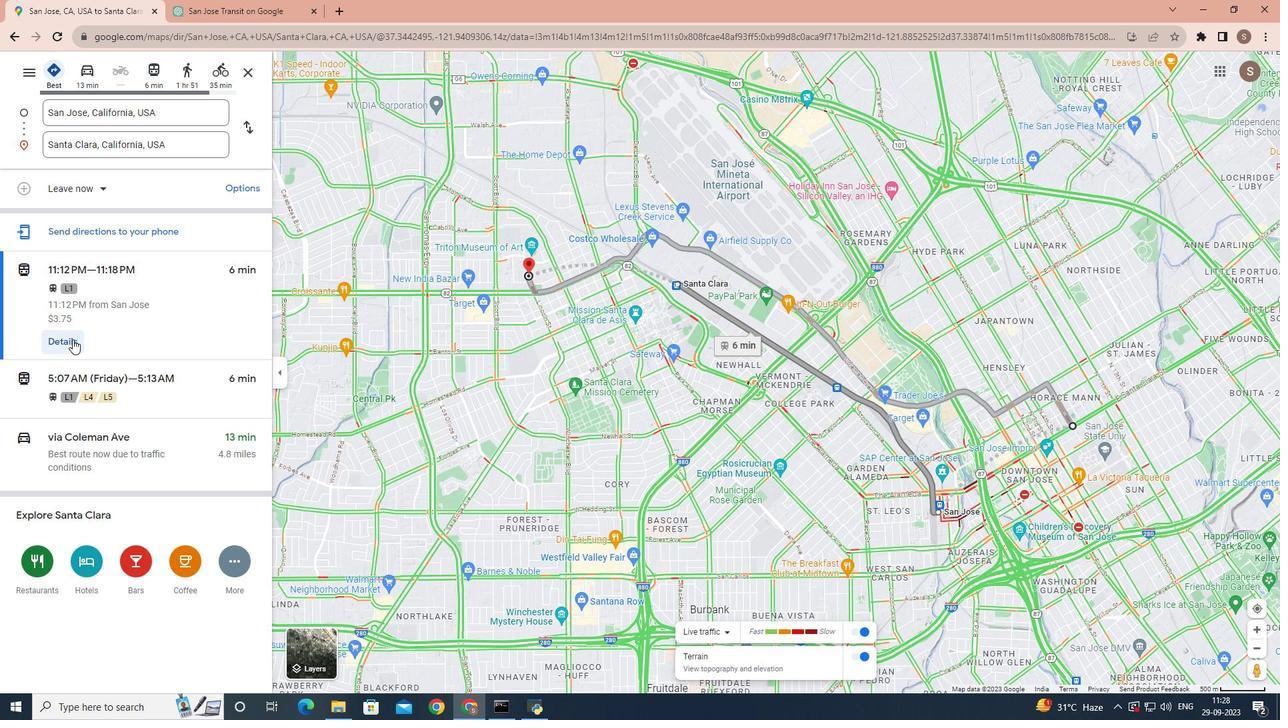 
Action: Mouse moved to (82, 321)
Screenshot: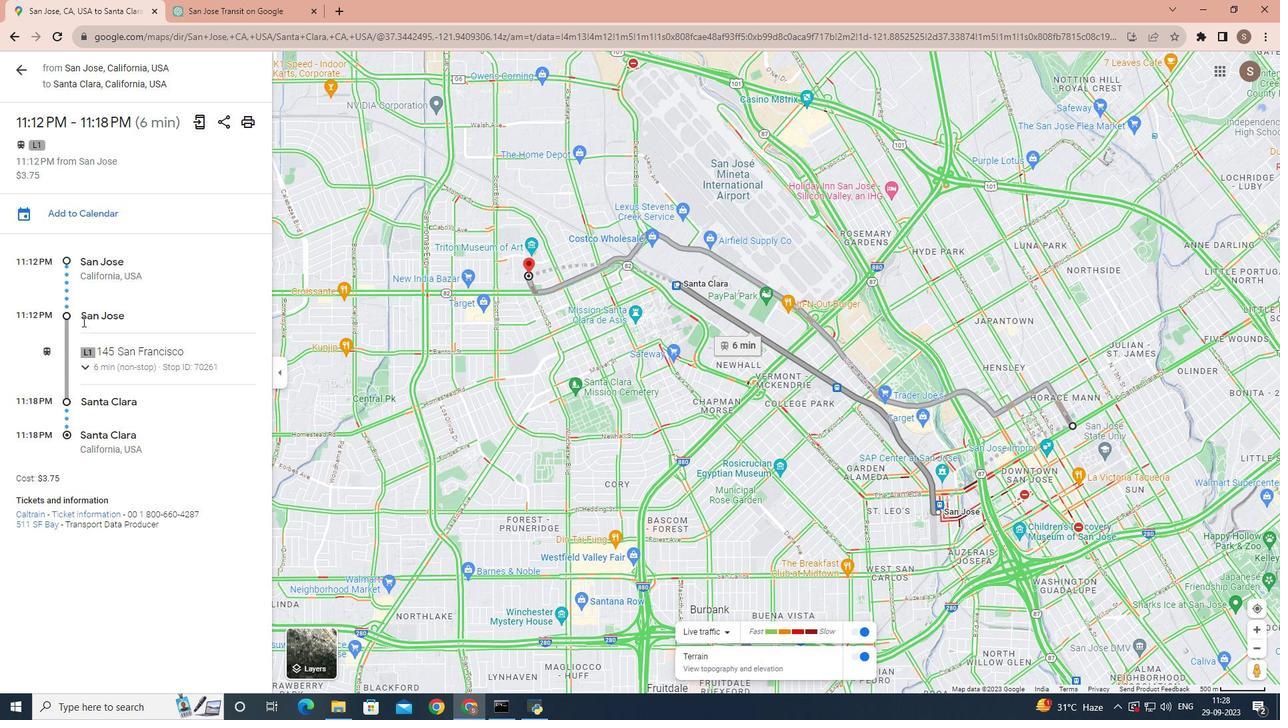 
Action: Mouse scrolled (82, 320) with delta (0, 0)
Screenshot: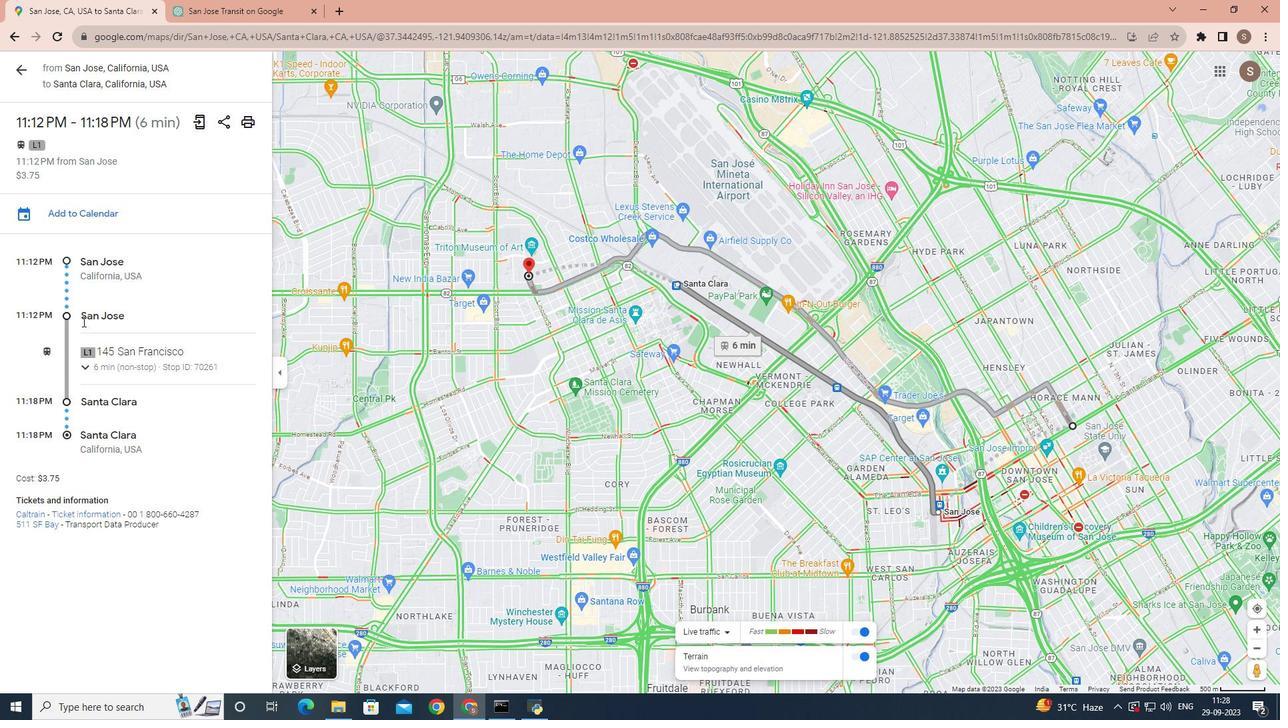 
Action: Mouse scrolled (82, 320) with delta (0, 0)
Screenshot: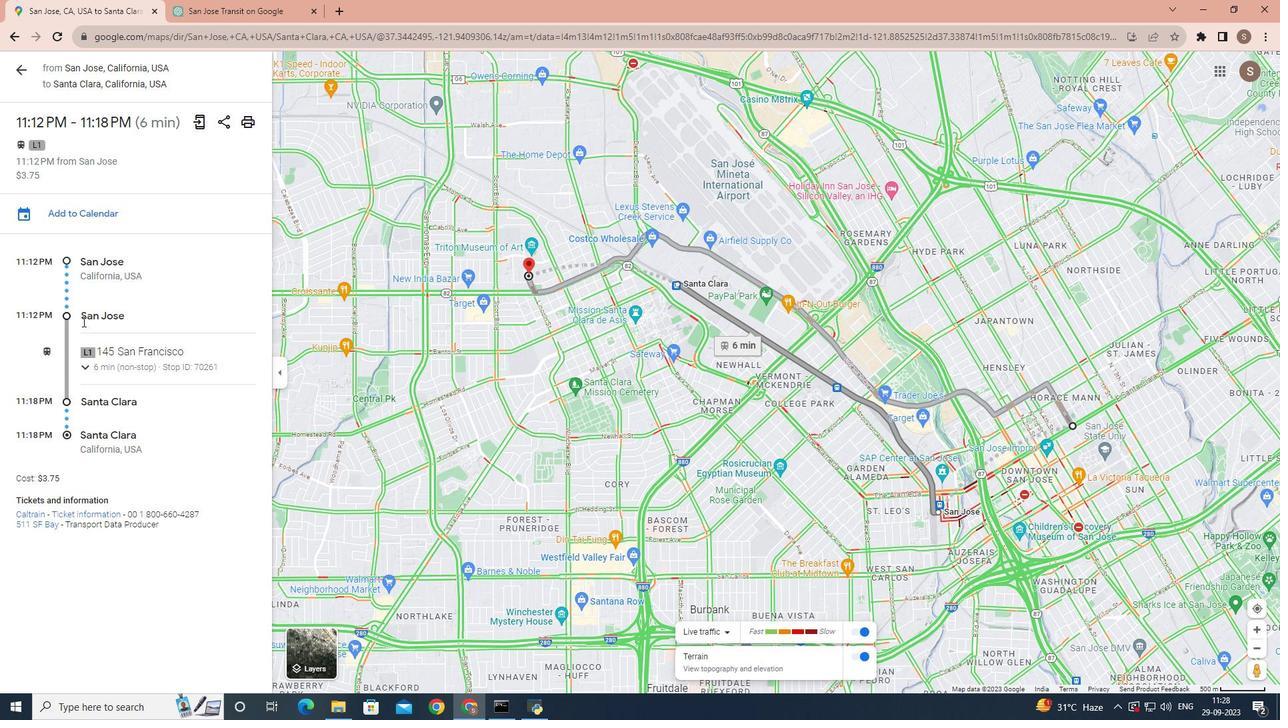 
Action: Mouse scrolled (82, 320) with delta (0, 0)
Screenshot: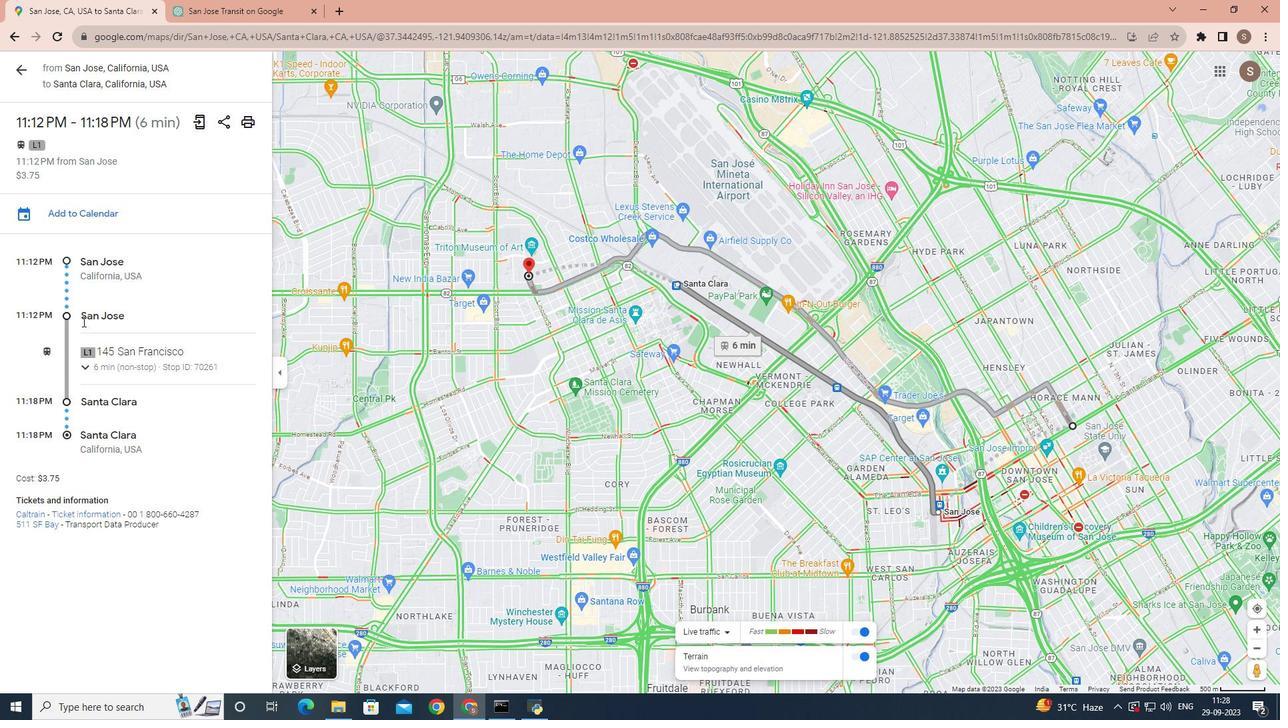 
Action: Mouse moved to (22, 68)
Screenshot: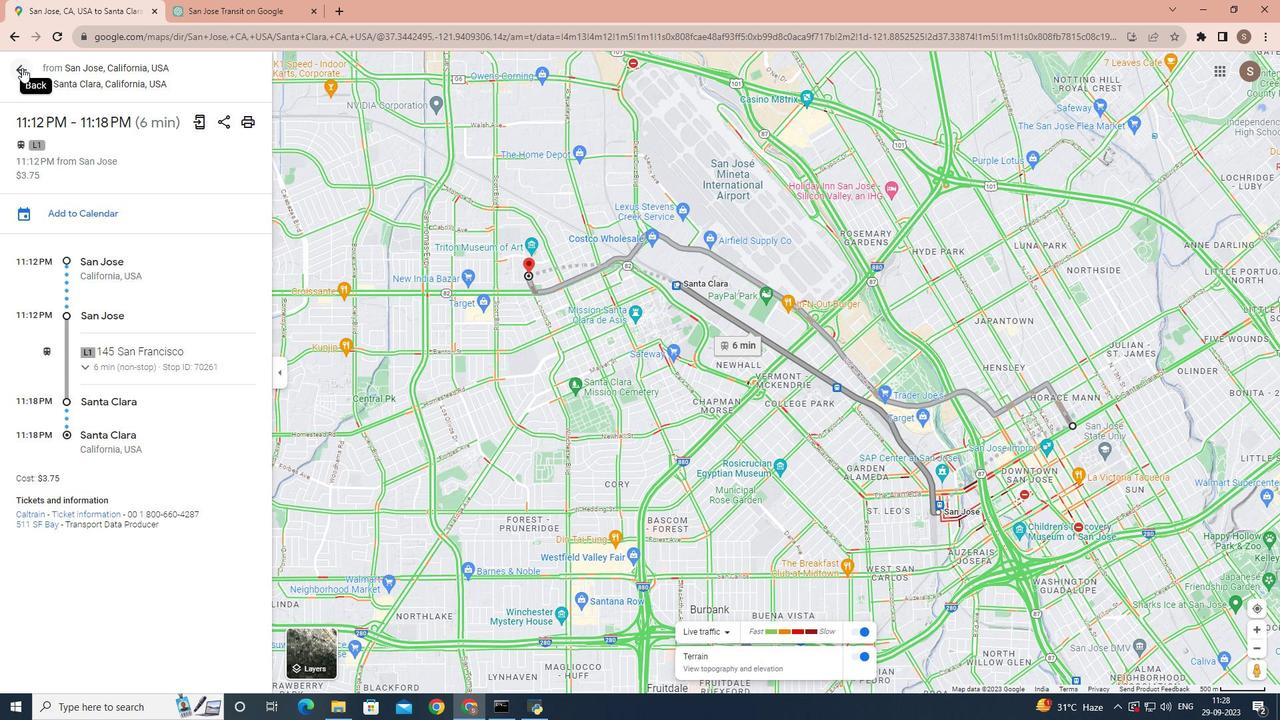 
Action: Mouse pressed left at (22, 68)
Screenshot: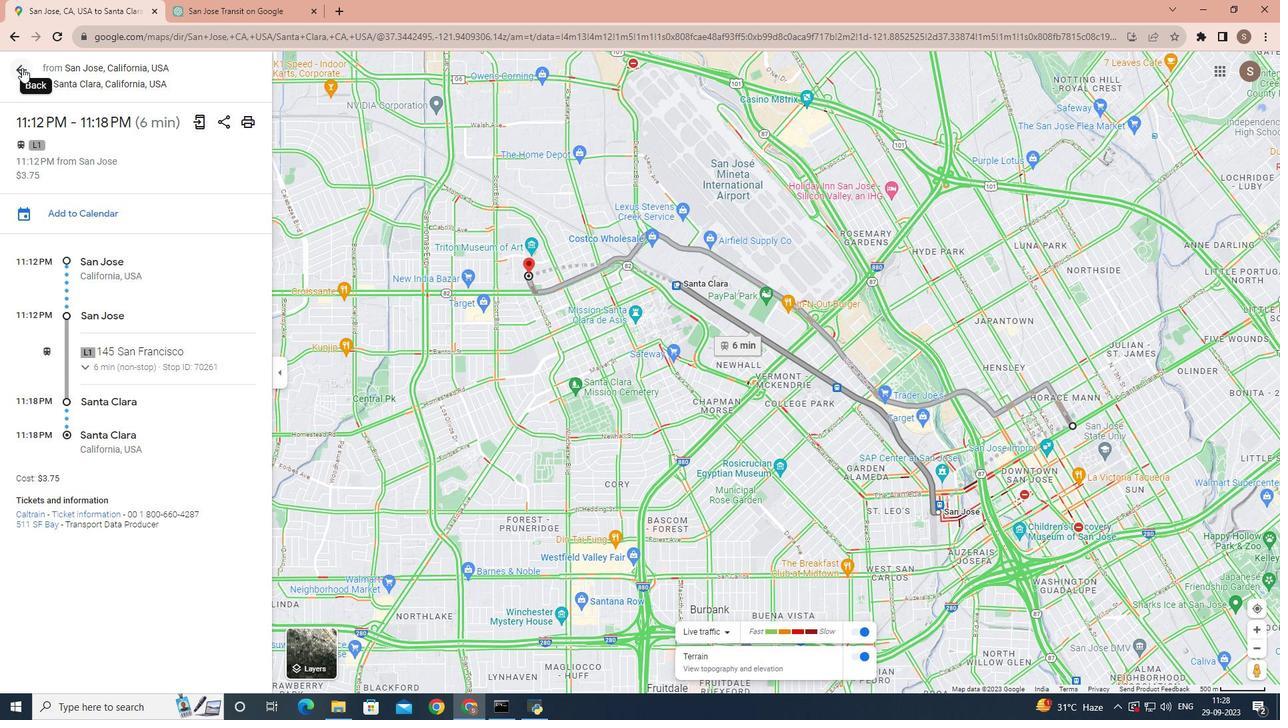 
Action: Mouse moved to (83, 395)
Screenshot: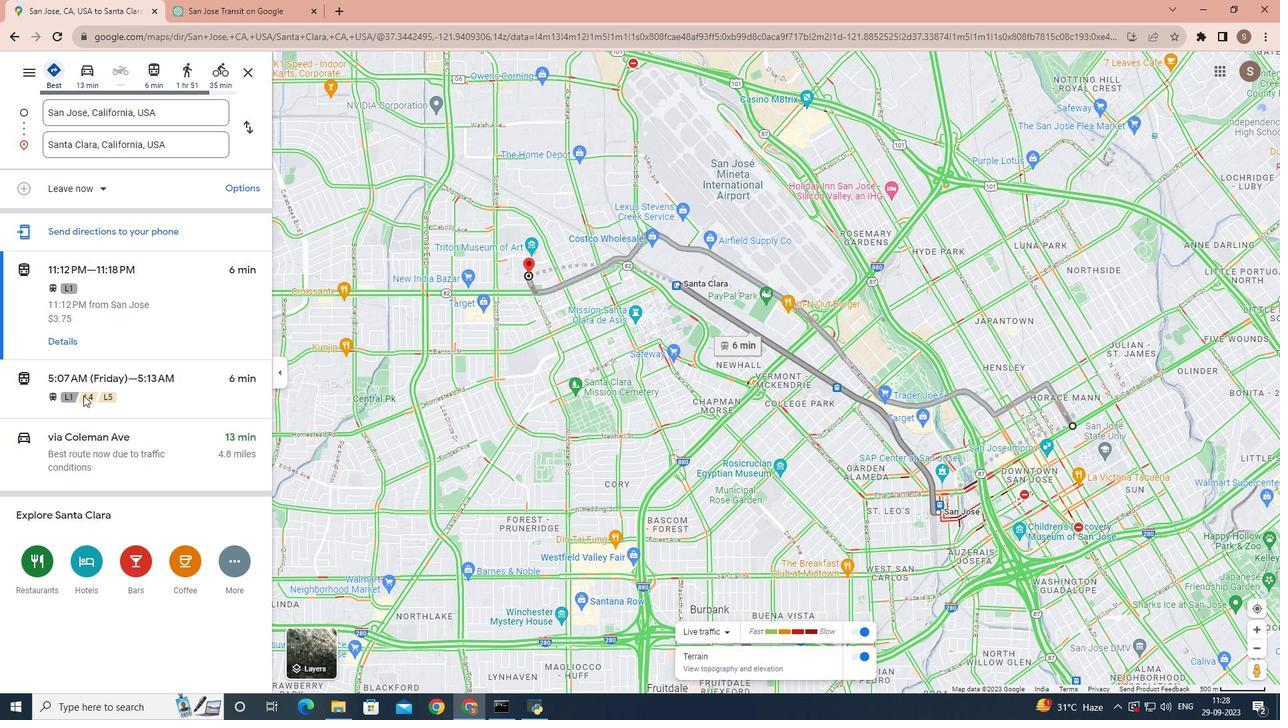
Action: Mouse pressed left at (83, 395)
Screenshot: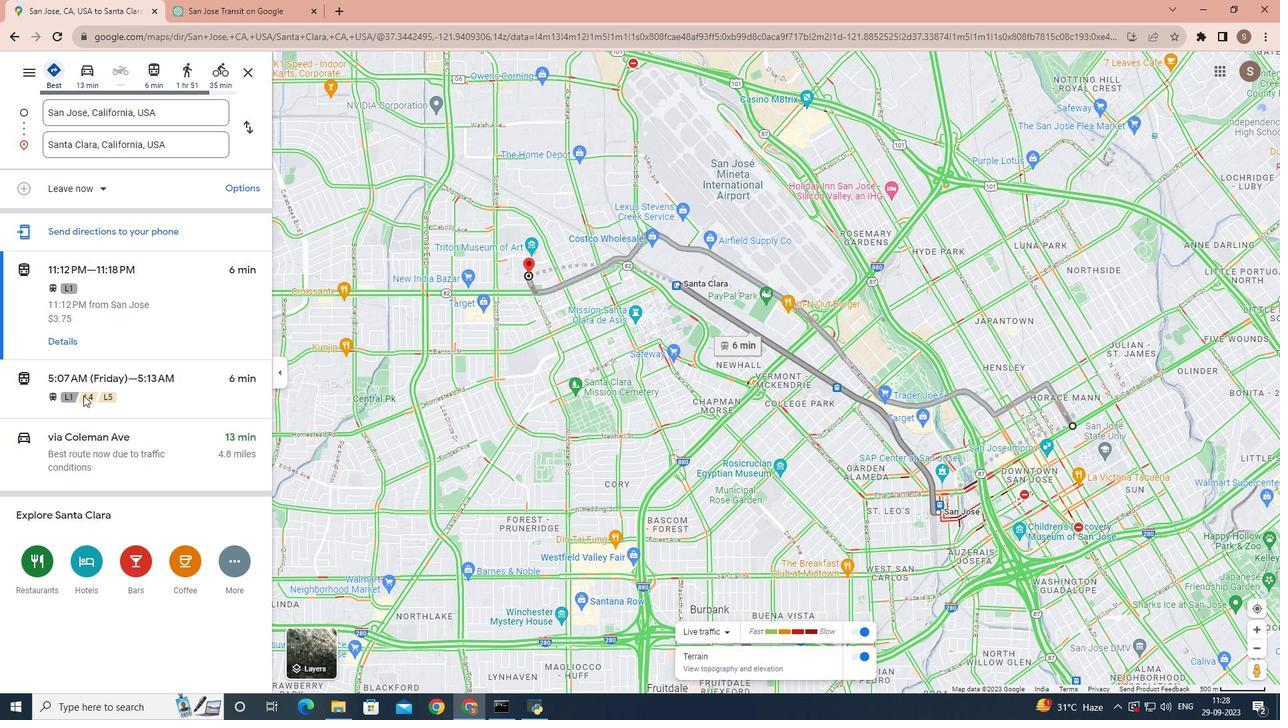 
Action: Mouse moved to (65, 398)
Screenshot: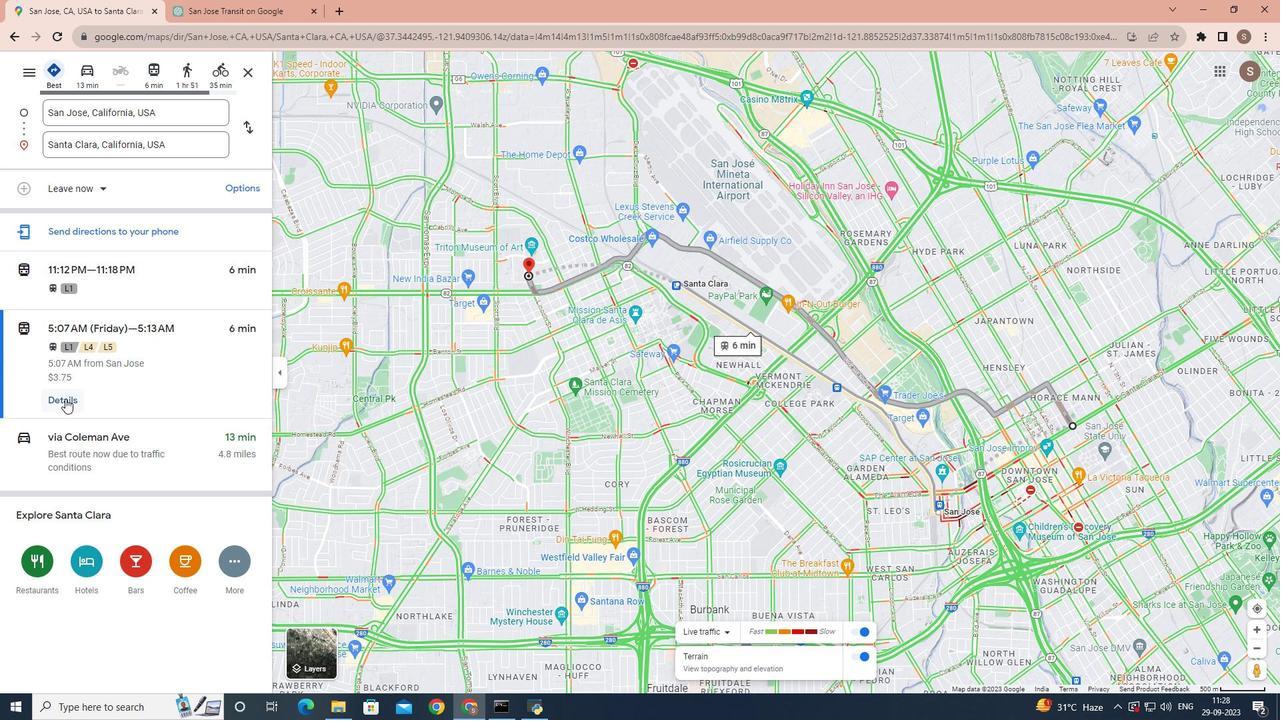 
Action: Mouse pressed left at (65, 398)
Screenshot: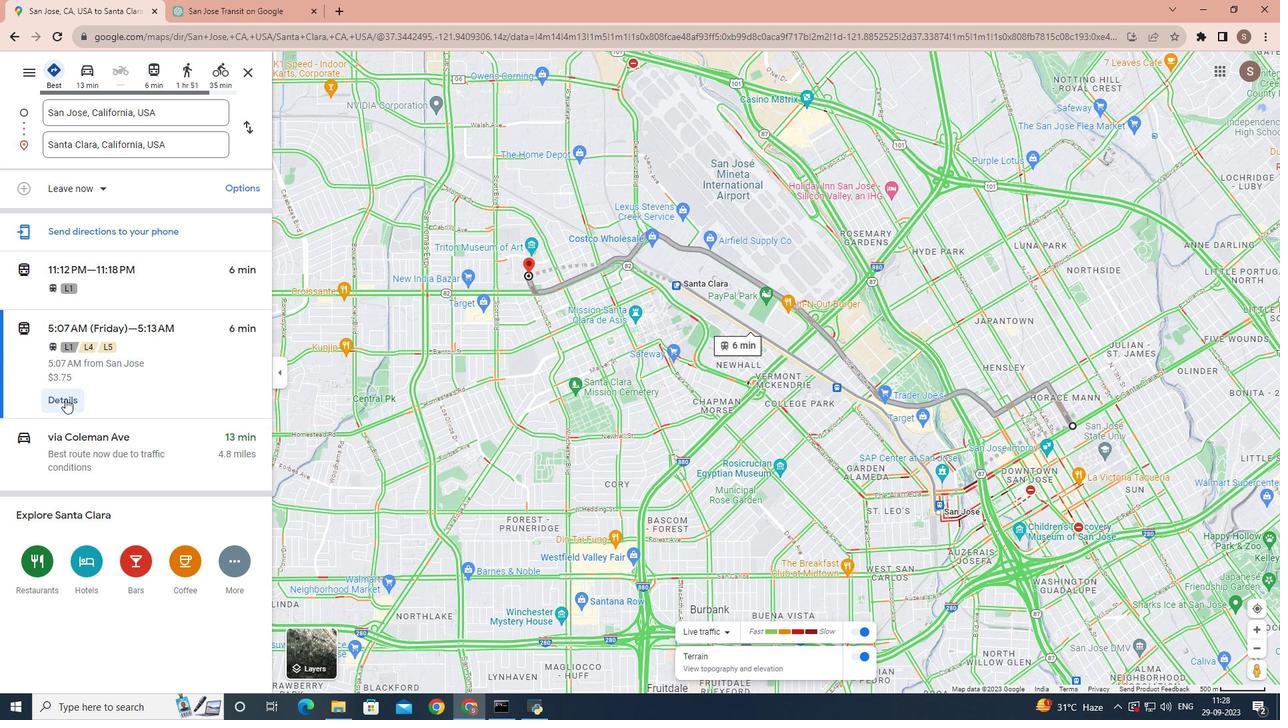 
Action: Mouse moved to (65, 368)
Screenshot: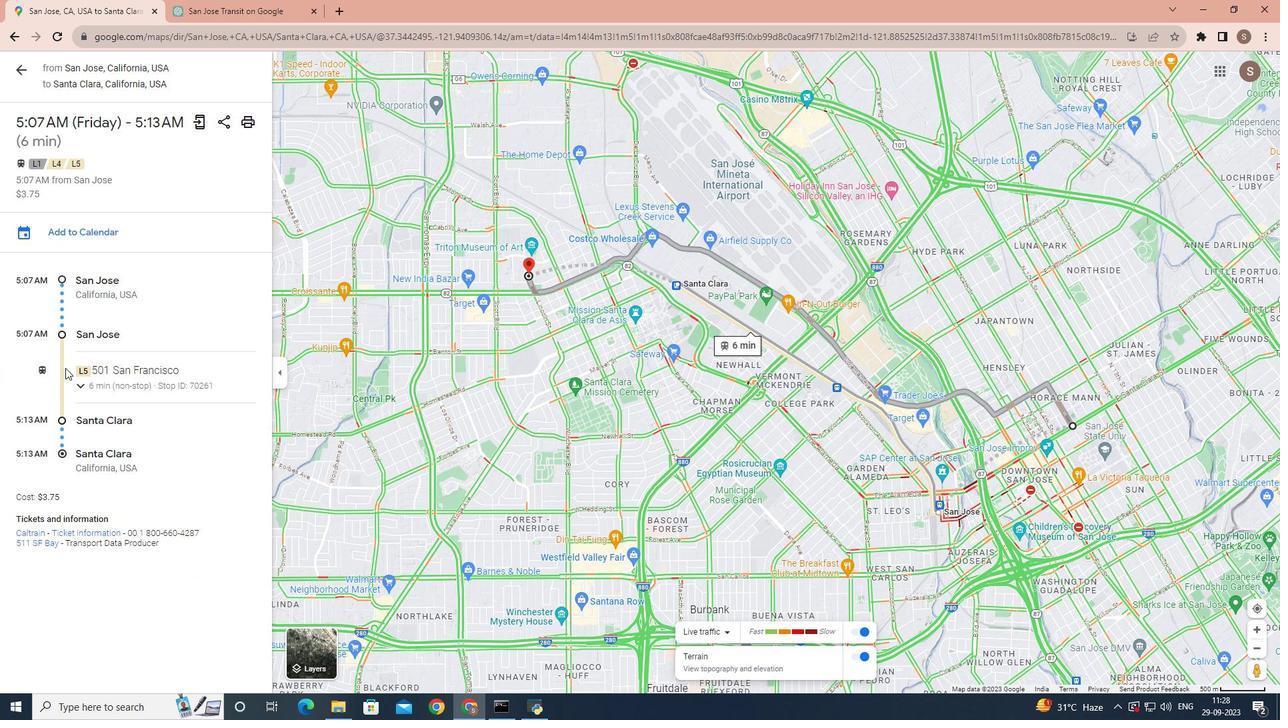 
Action: Mouse scrolled (65, 367) with delta (0, 0)
Screenshot: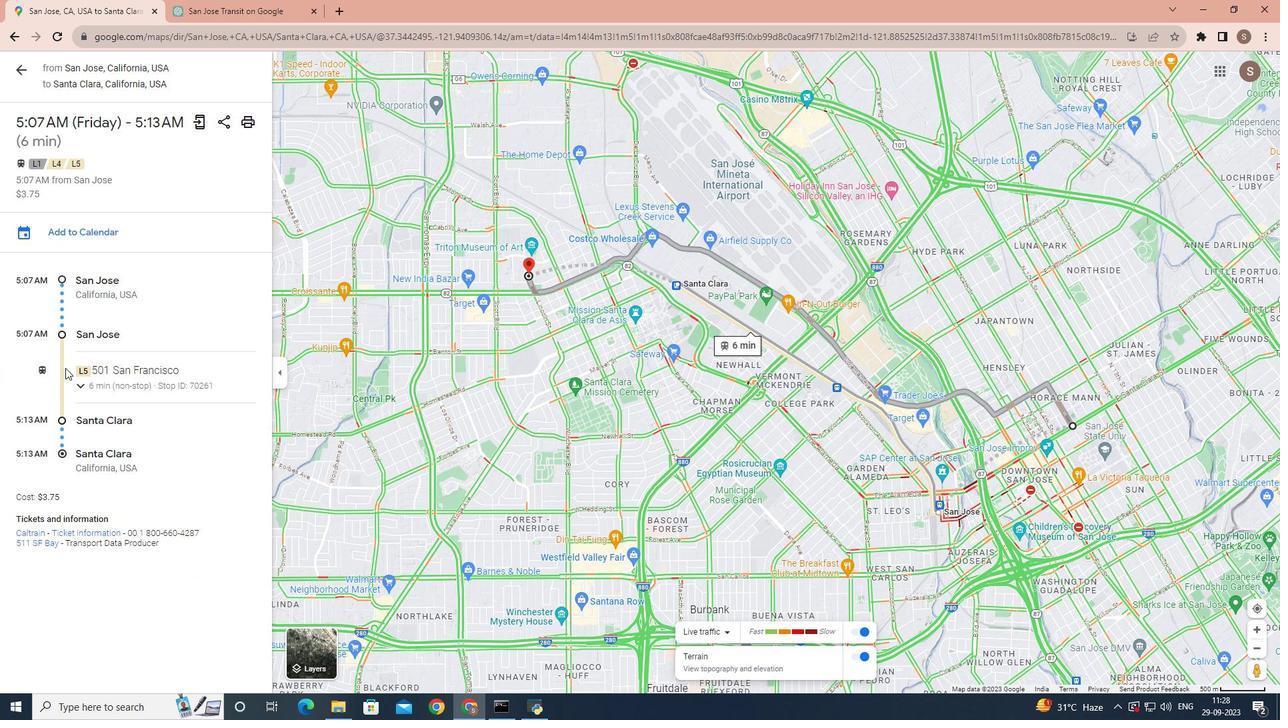 
Action: Mouse scrolled (65, 367) with delta (0, 0)
Screenshot: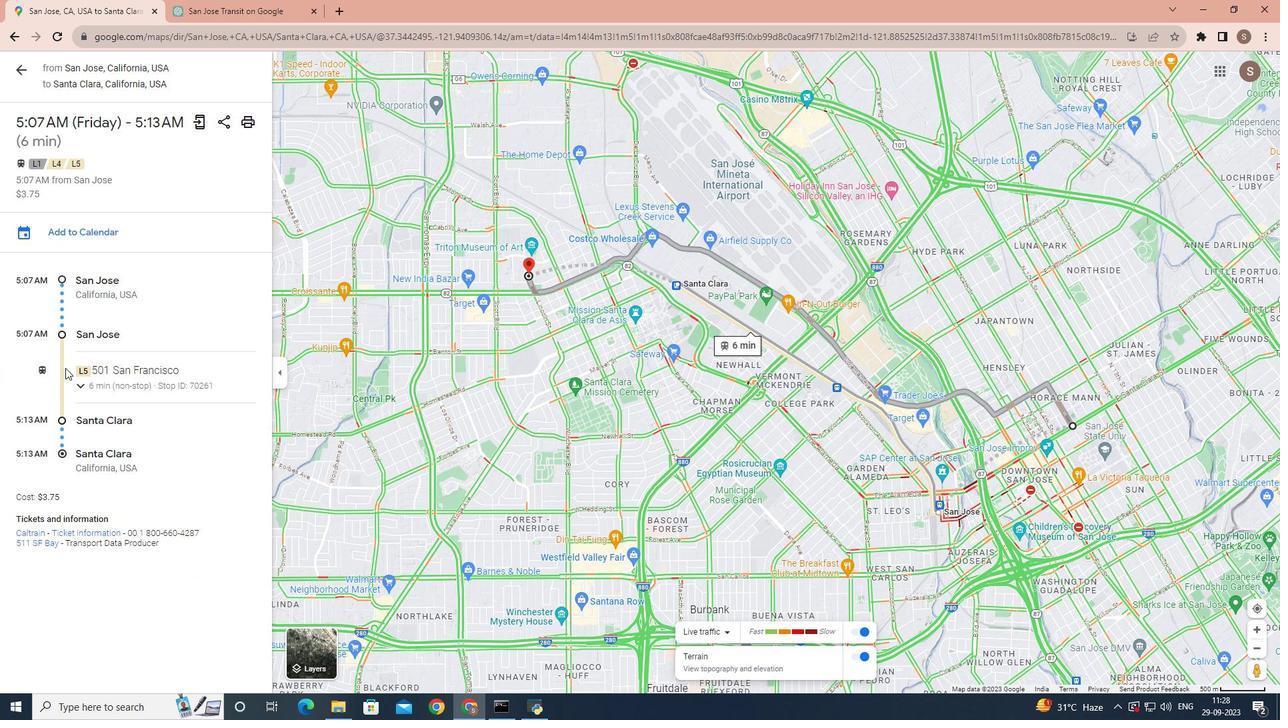 
Action: Mouse scrolled (65, 367) with delta (0, 0)
Screenshot: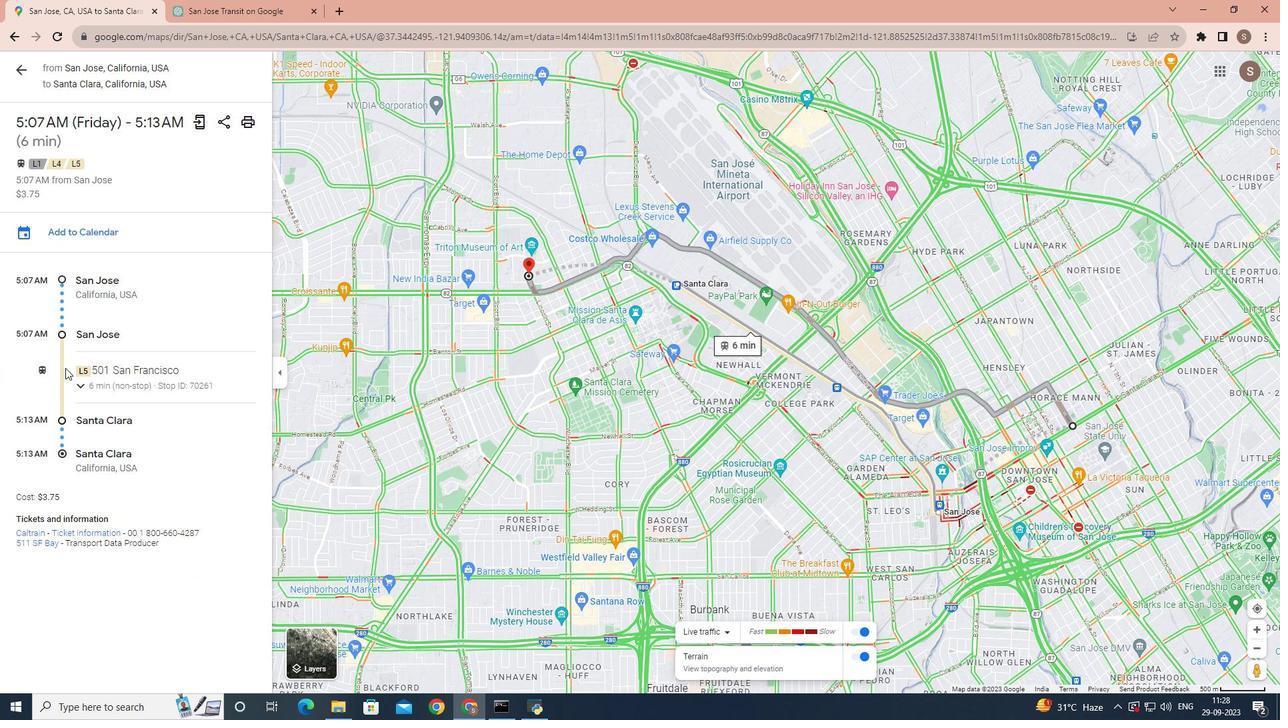 
Action: Mouse scrolled (65, 367) with delta (0, 0)
Screenshot: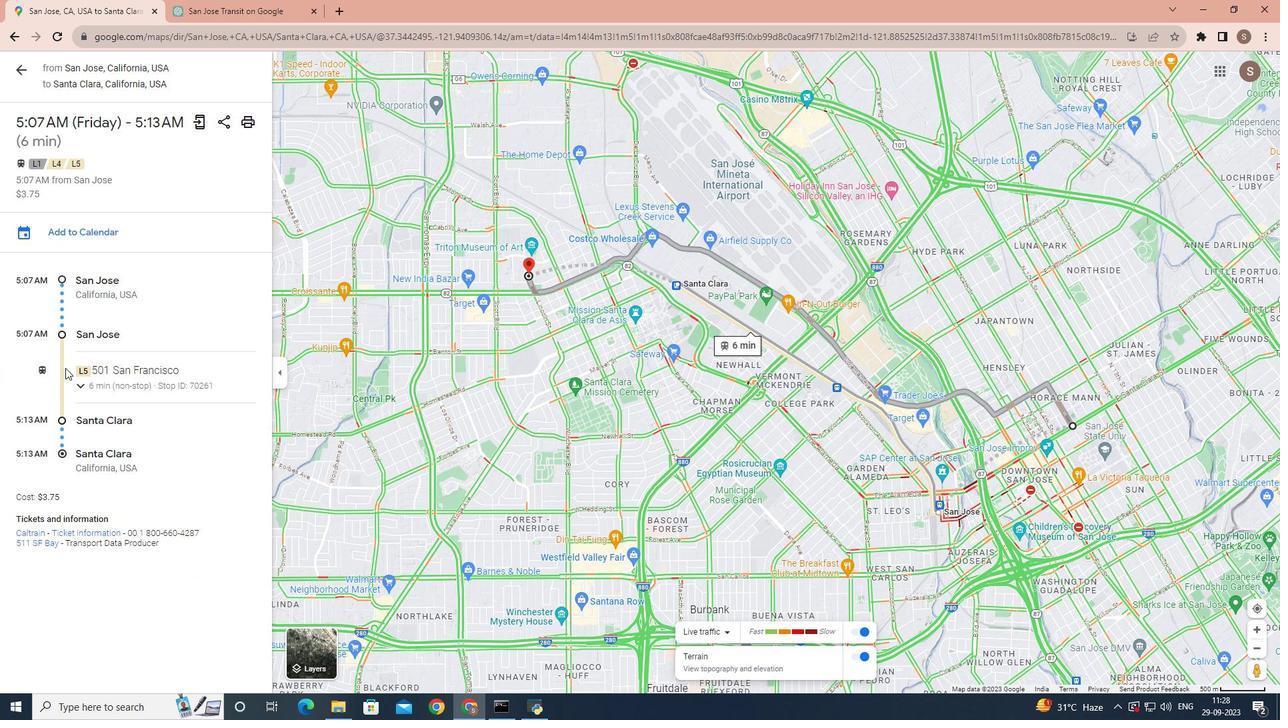 
Action: Mouse scrolled (65, 367) with delta (0, 0)
Screenshot: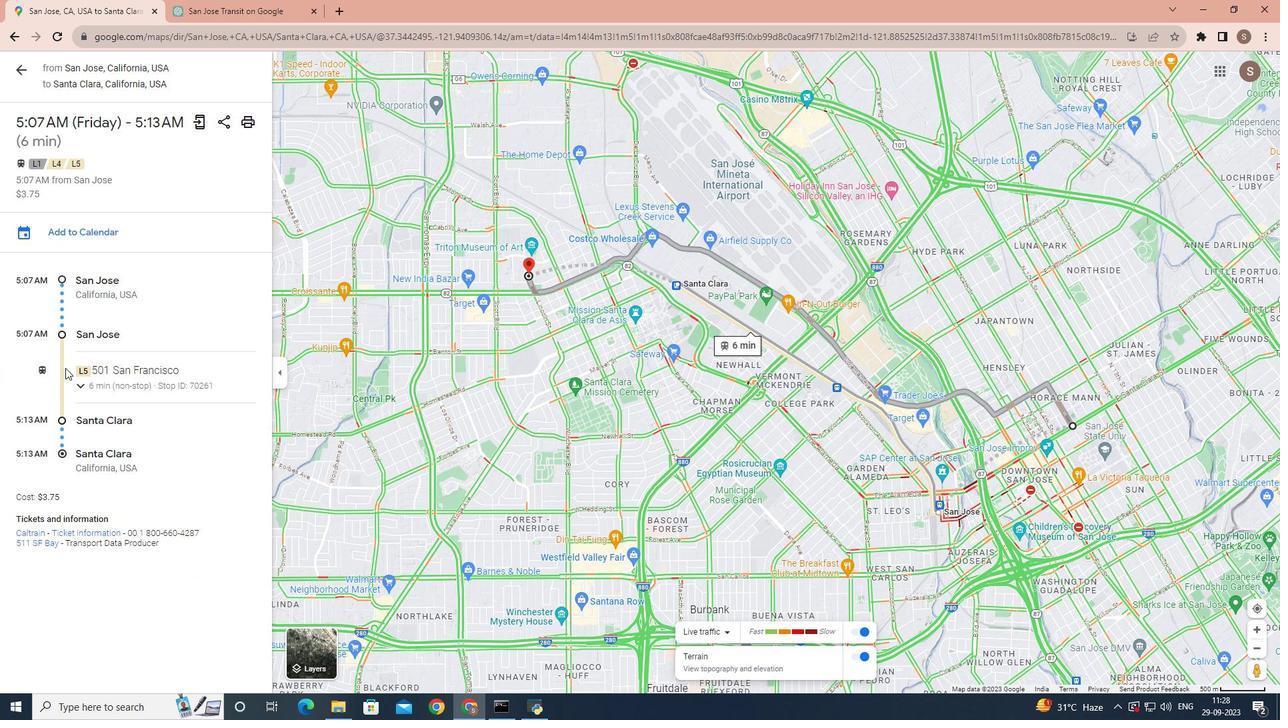 
Action: Mouse moved to (66, 357)
Screenshot: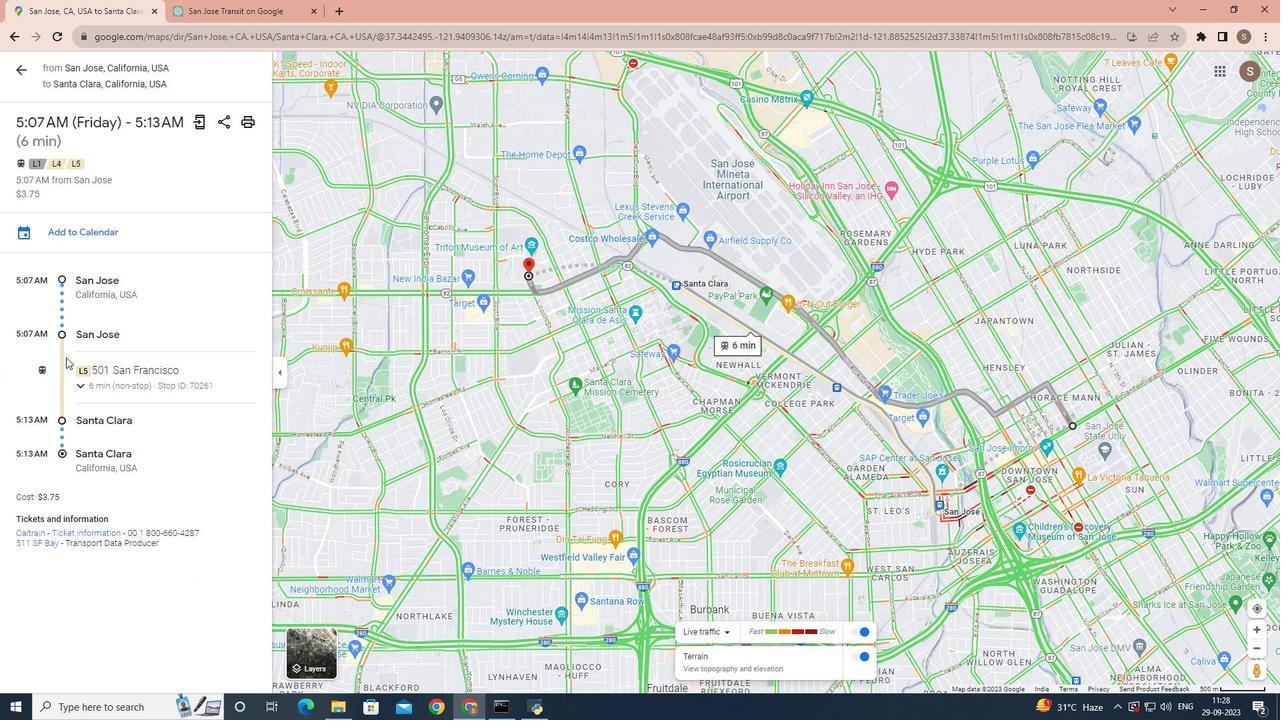 
Action: Mouse scrolled (66, 358) with delta (0, 0)
Screenshot: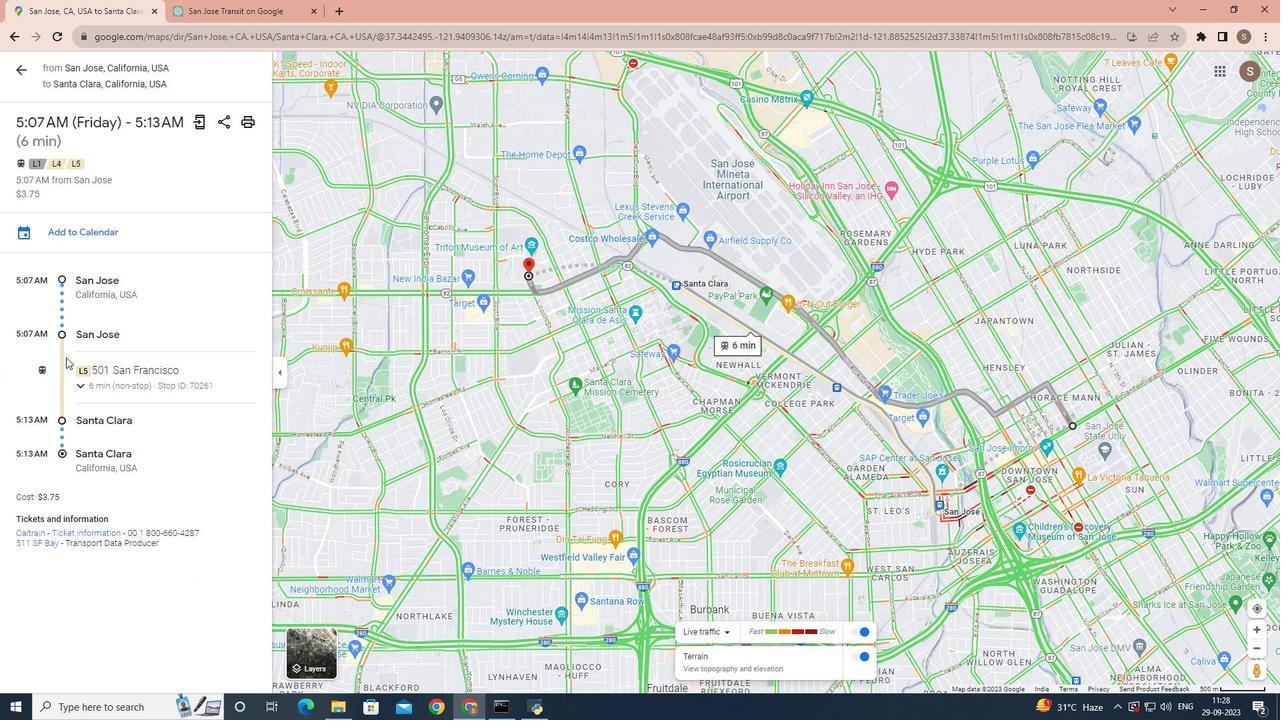 
Action: Mouse moved to (66, 357)
Screenshot: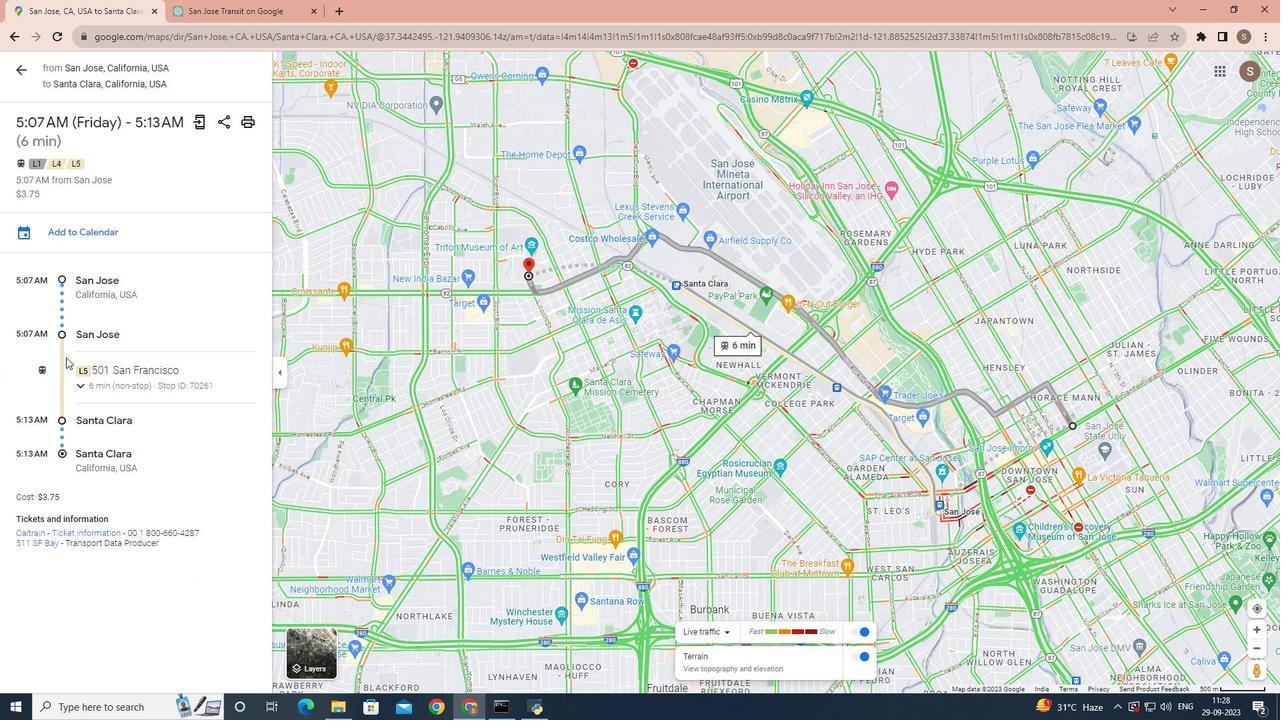 
Action: Mouse scrolled (66, 358) with delta (0, 0)
Screenshot: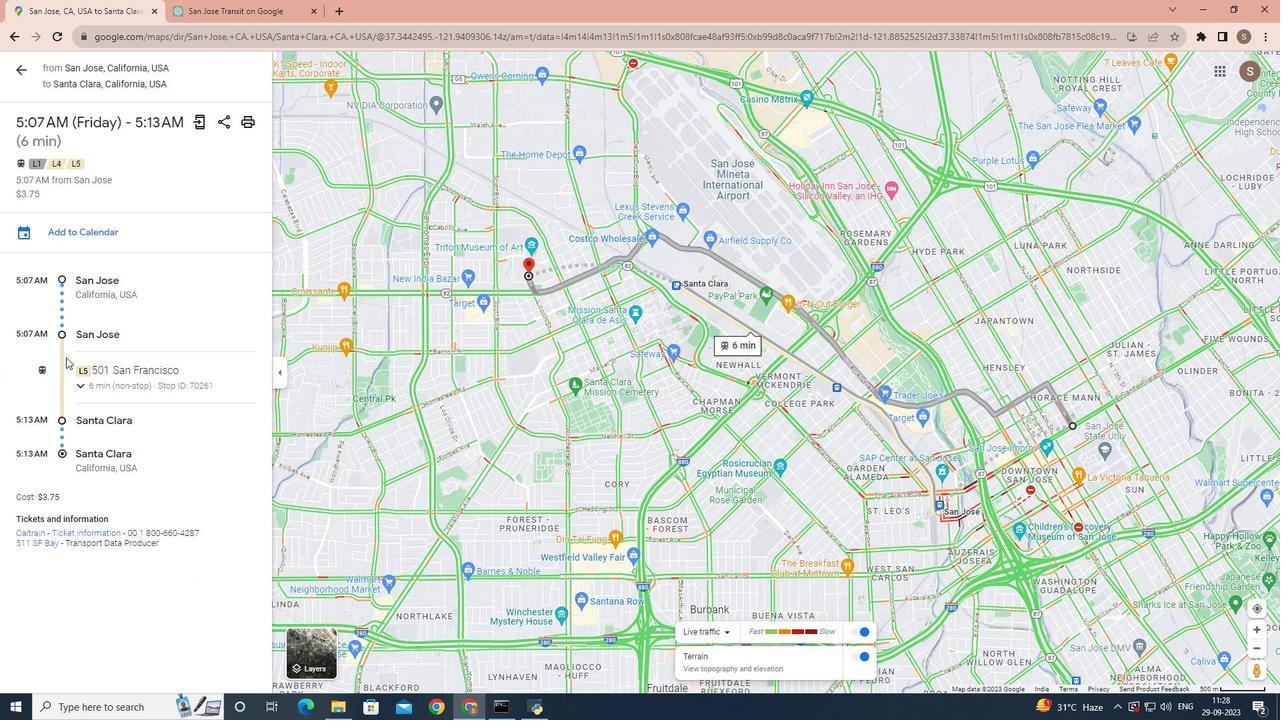 
Action: Mouse scrolled (66, 358) with delta (0, 0)
Screenshot: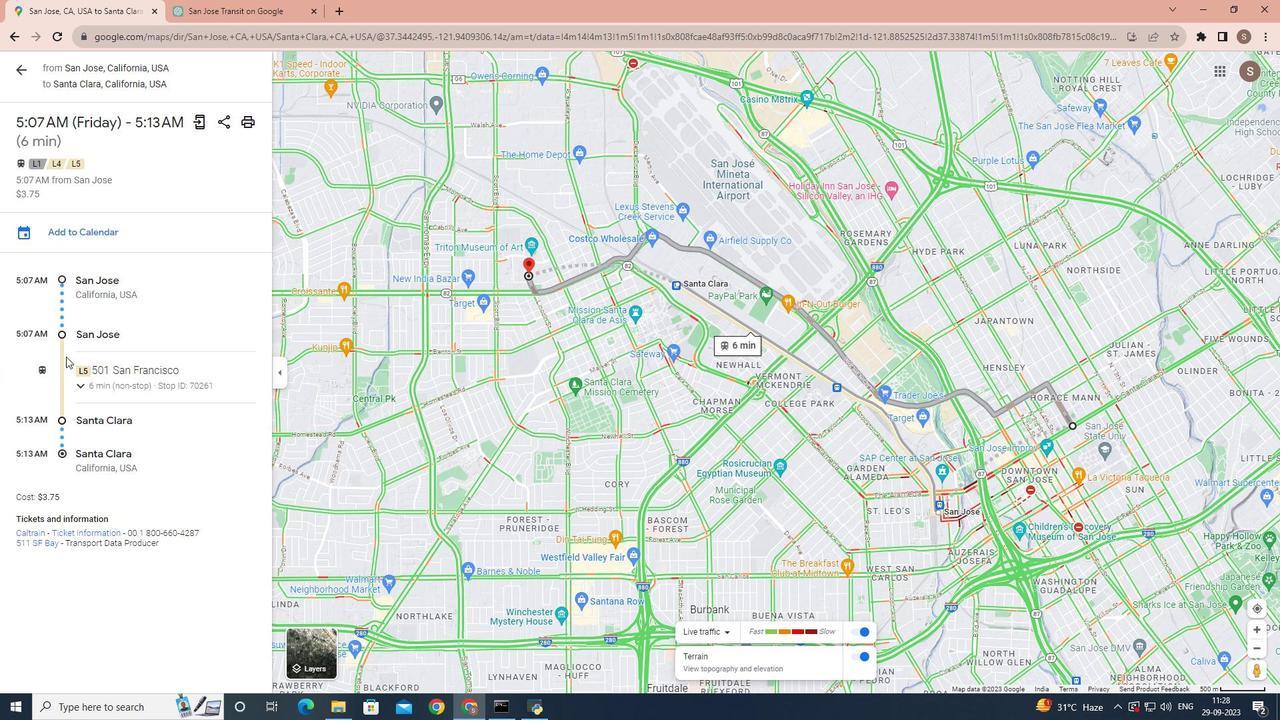 
Action: Mouse scrolled (66, 358) with delta (0, 0)
Screenshot: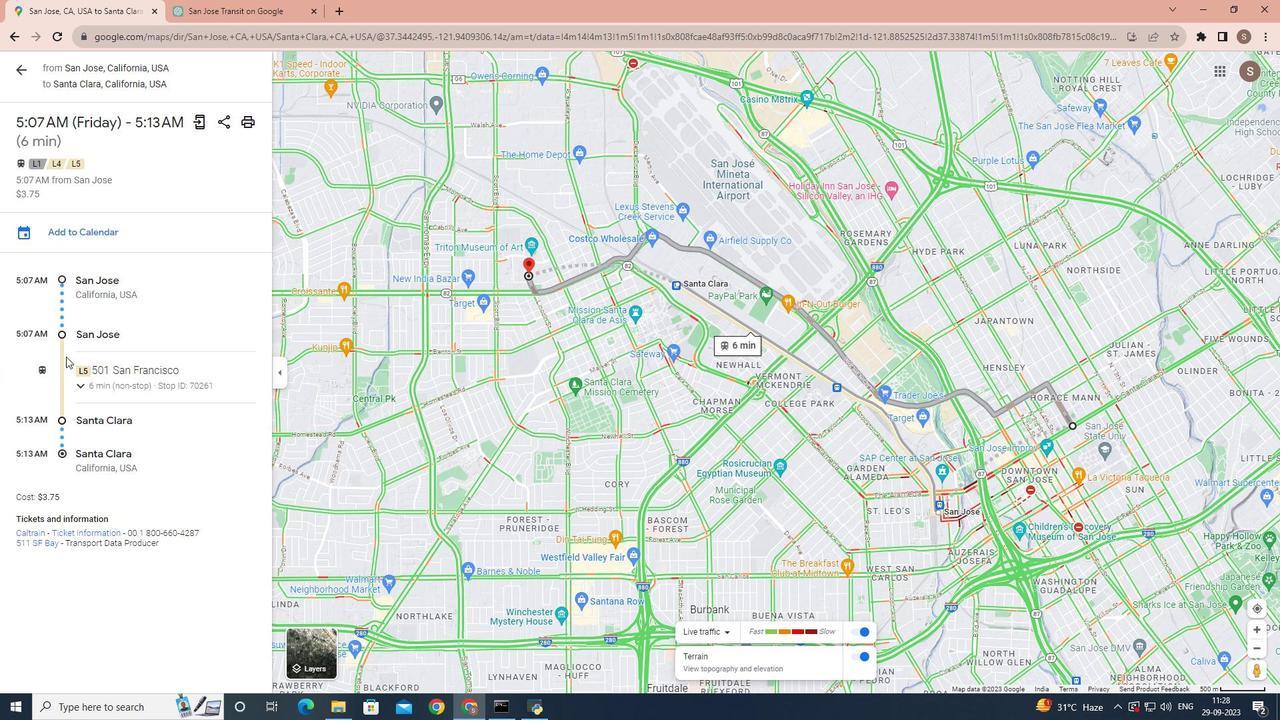 
Action: Mouse moved to (66, 356)
Screenshot: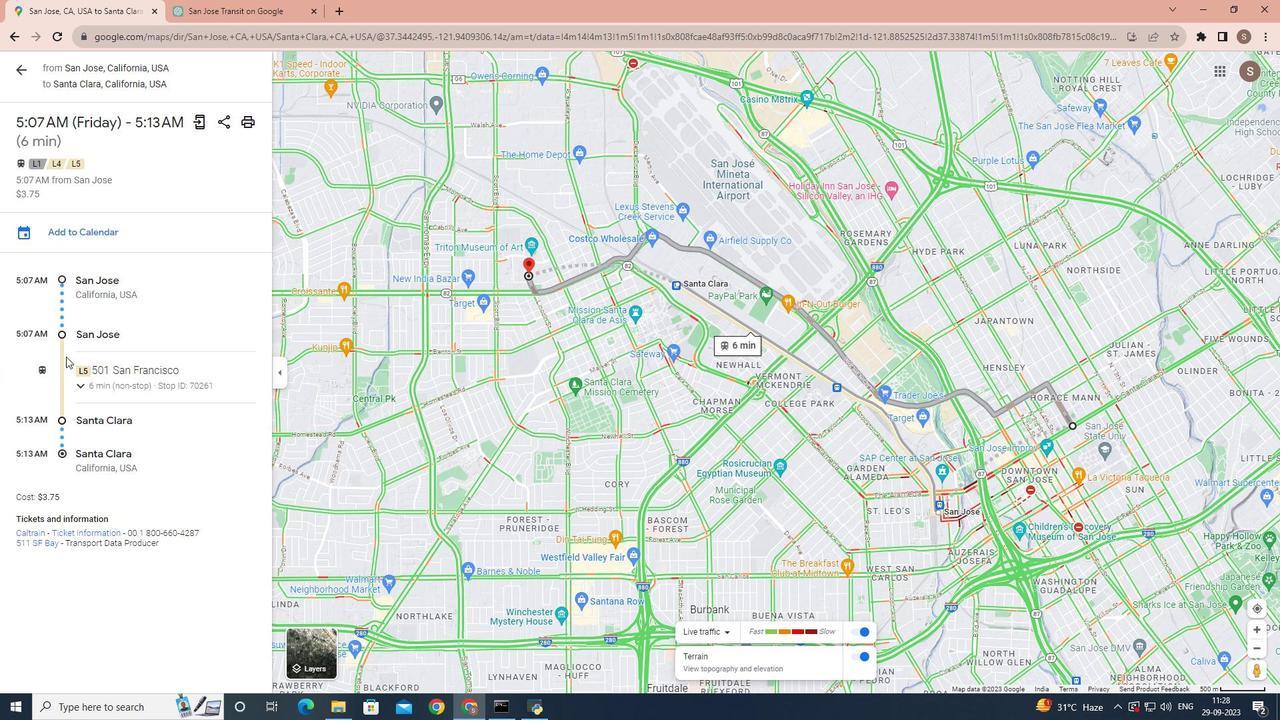 
Action: Mouse scrolled (66, 357) with delta (0, 0)
Screenshot: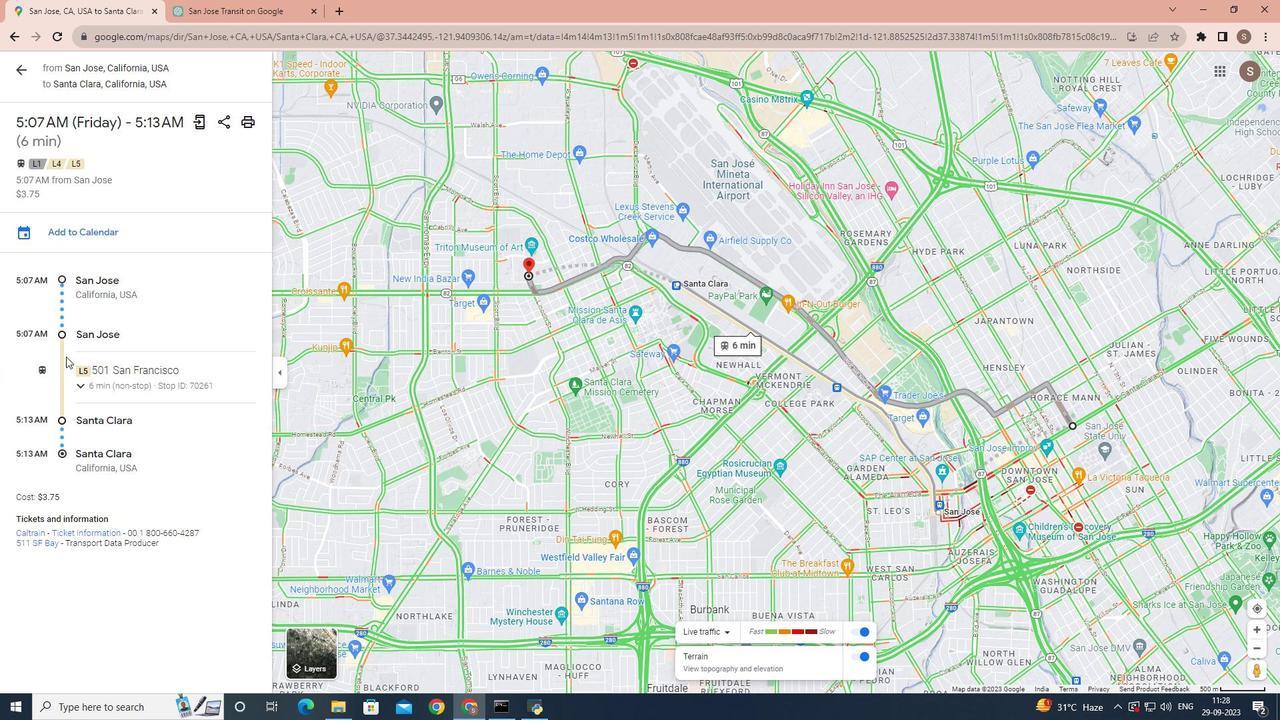 
Action: Mouse moved to (18, 66)
Screenshot: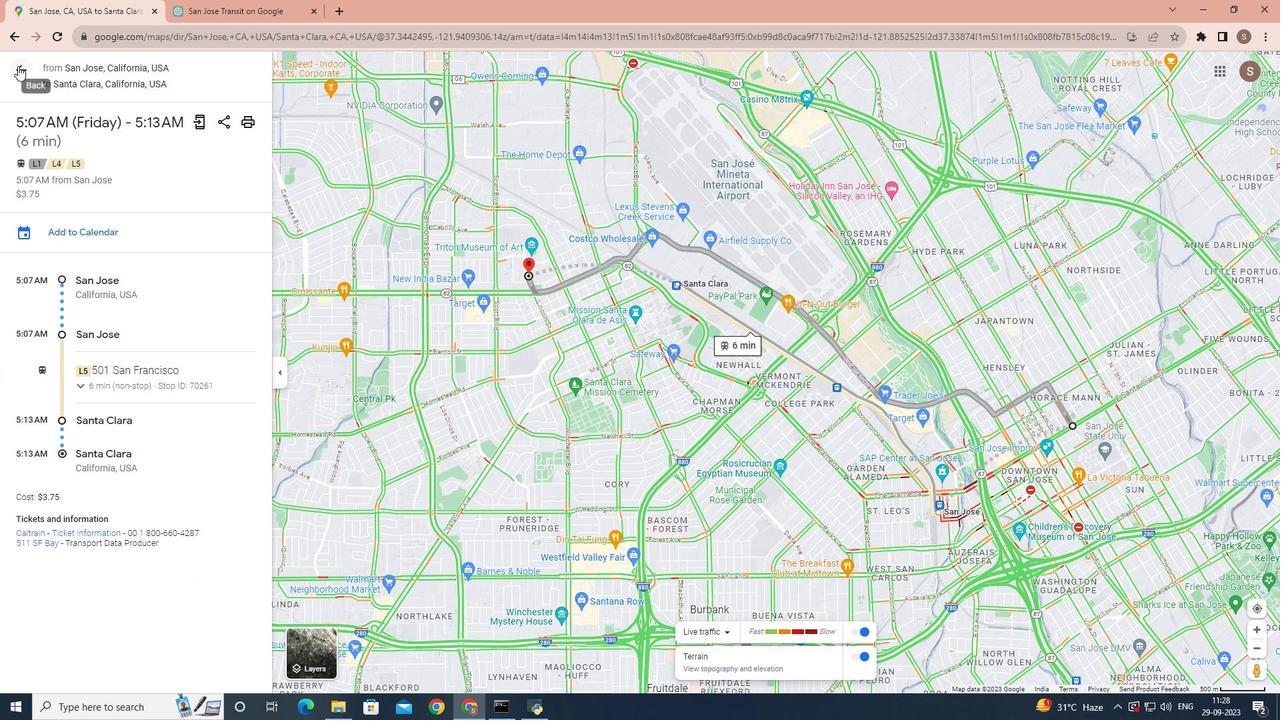 
Action: Mouse pressed left at (18, 66)
Screenshot: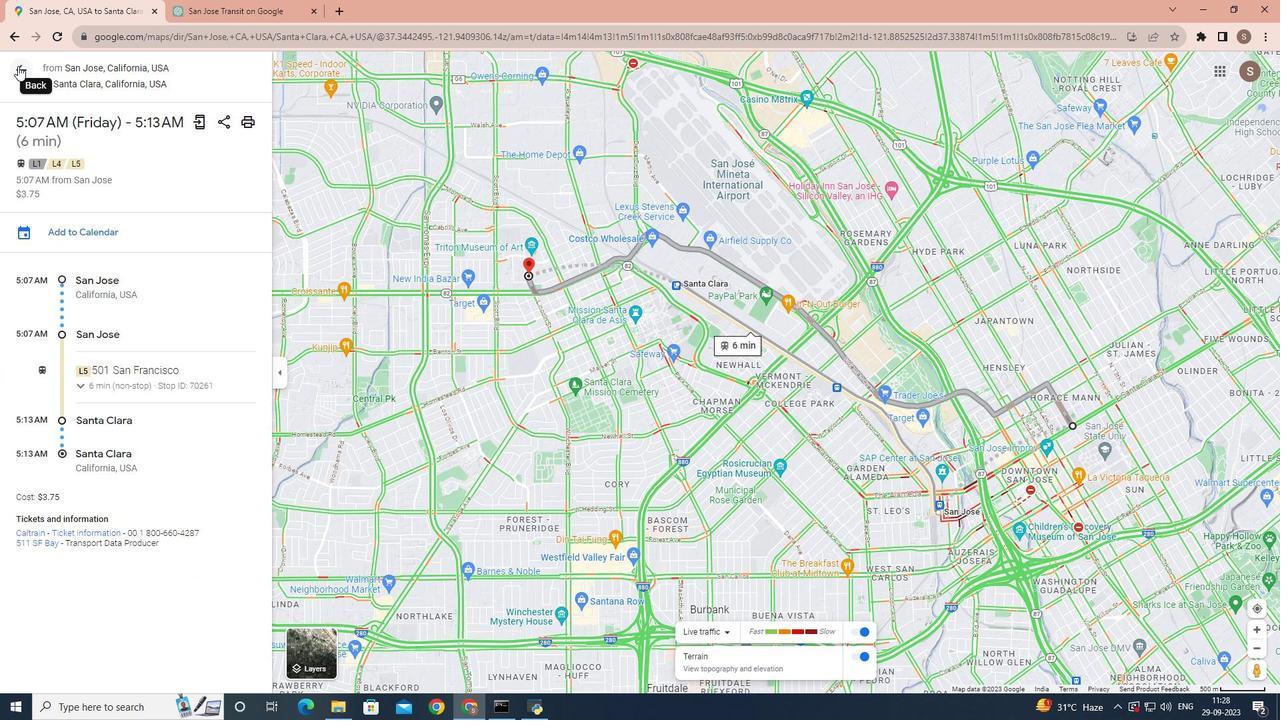 
Action: Mouse moved to (174, 271)
Screenshot: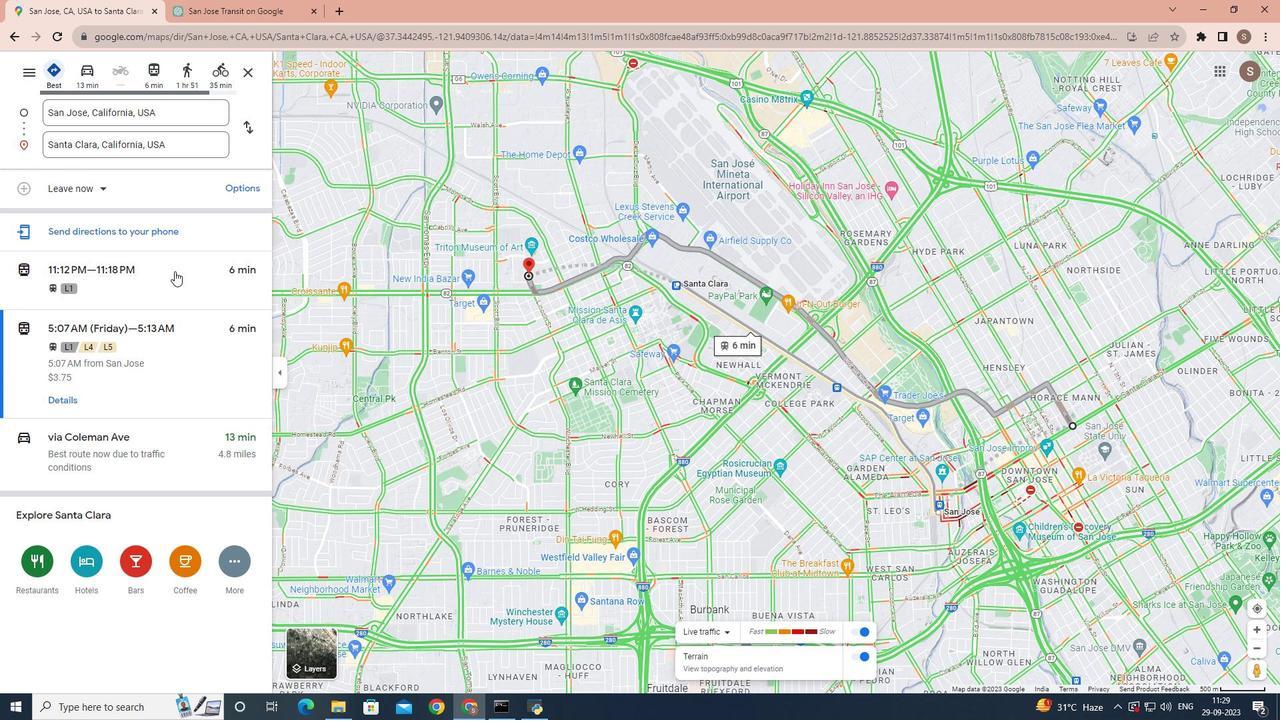 
